 Task: Find connections with filter location Chaoyang with filter topic #digitalmarketingwith filter profile language Potuguese with filter current company Tata CLiQ with filter school Chandigarh Group Of Colleges with filter industry Retail Luxury Goods and Jewelry with filter service category Financial Analysis with filter keywords title Customer Care Associate
Action: Mouse moved to (633, 84)
Screenshot: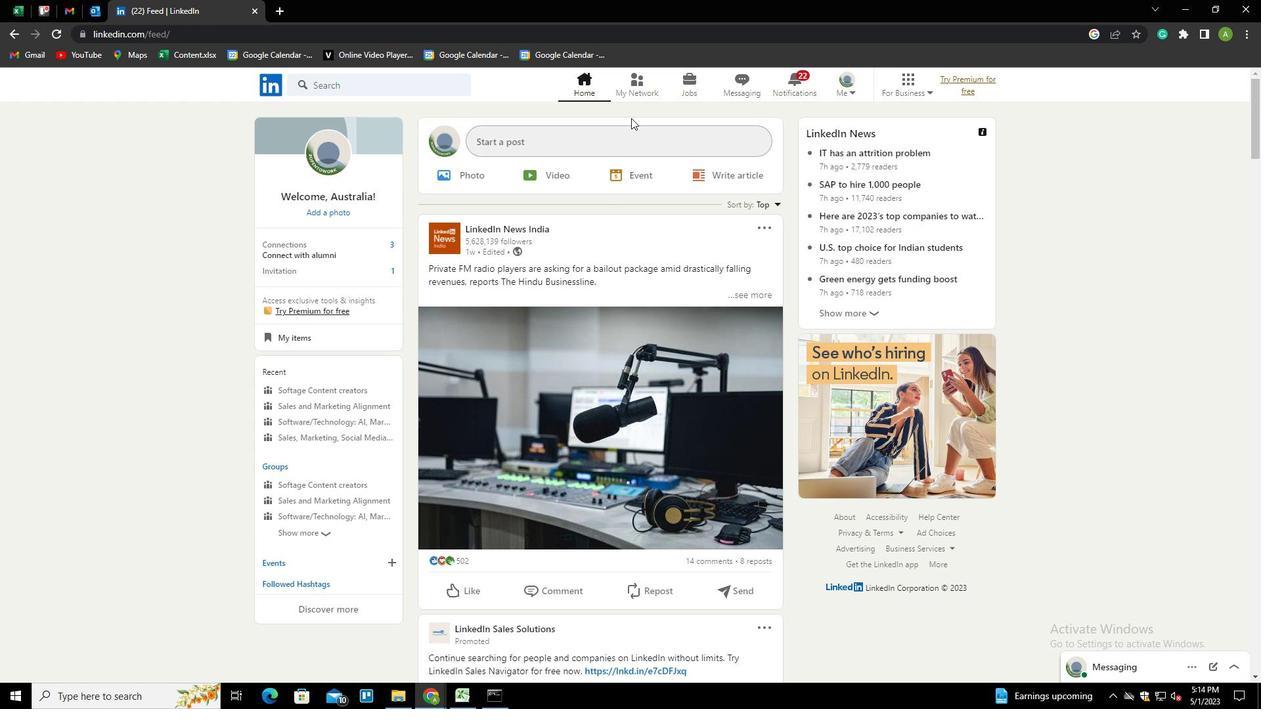 
Action: Mouse pressed left at (633, 84)
Screenshot: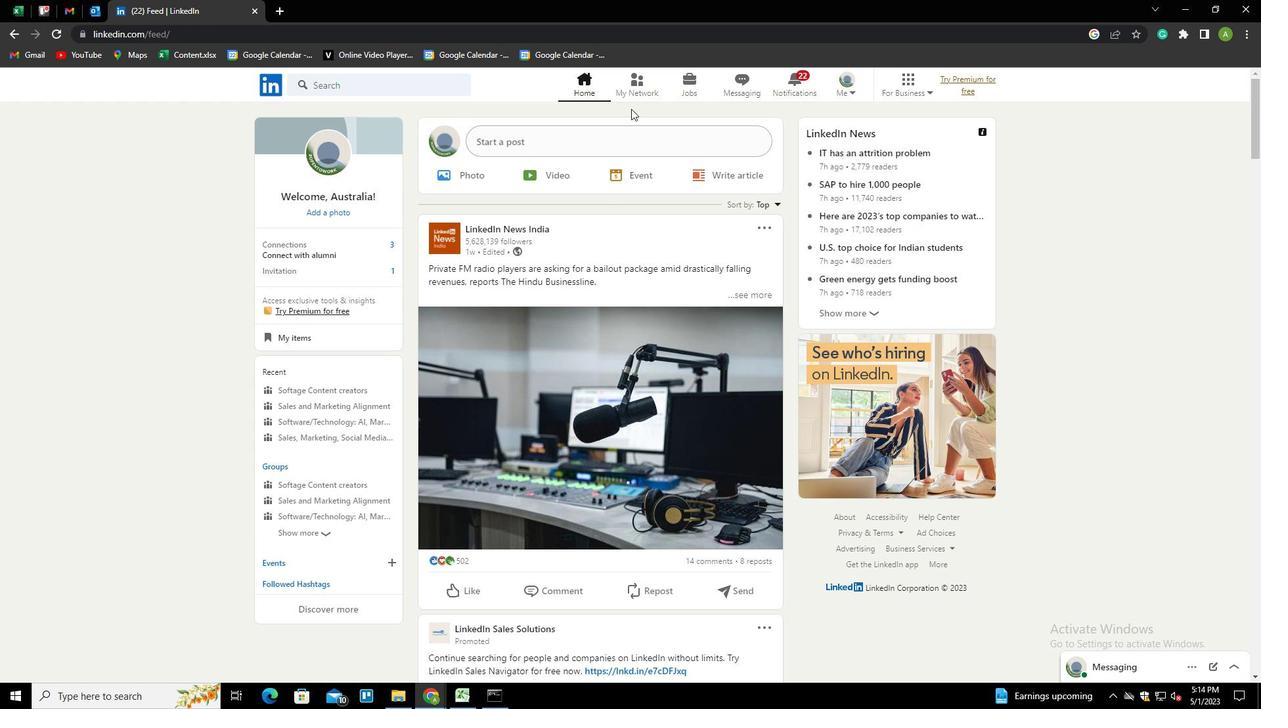 
Action: Mouse moved to (364, 157)
Screenshot: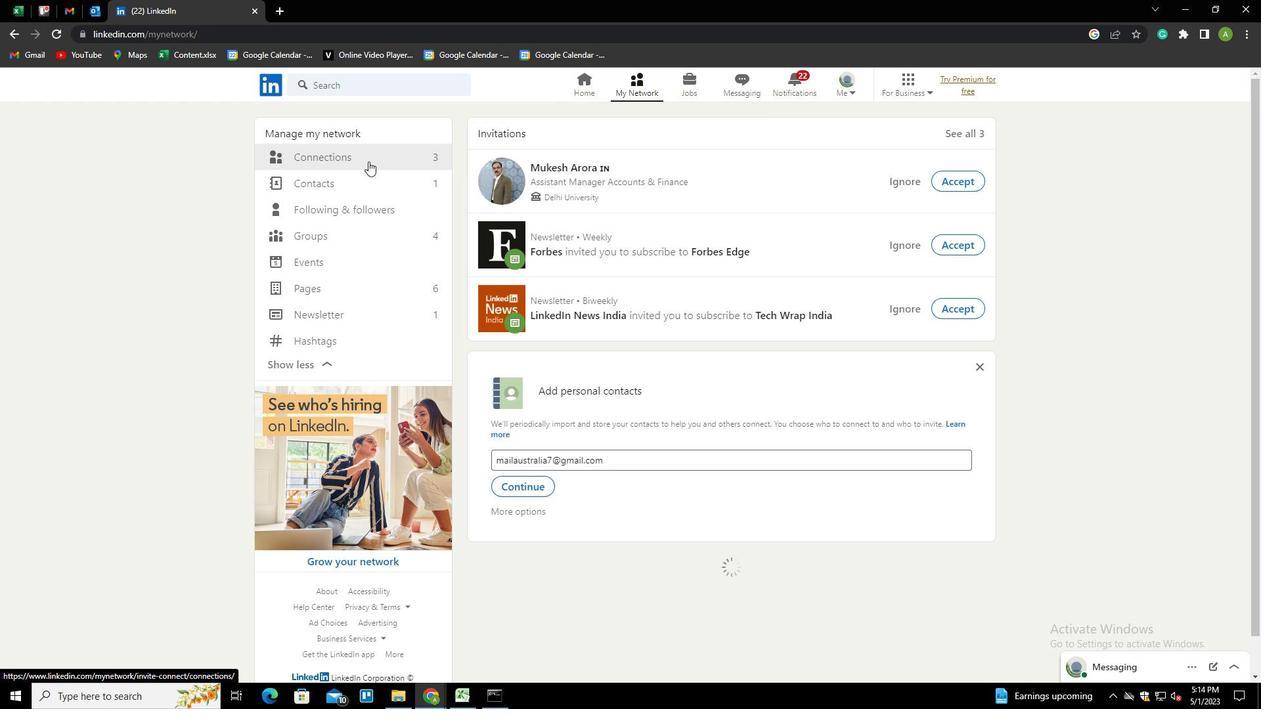 
Action: Mouse pressed left at (364, 157)
Screenshot: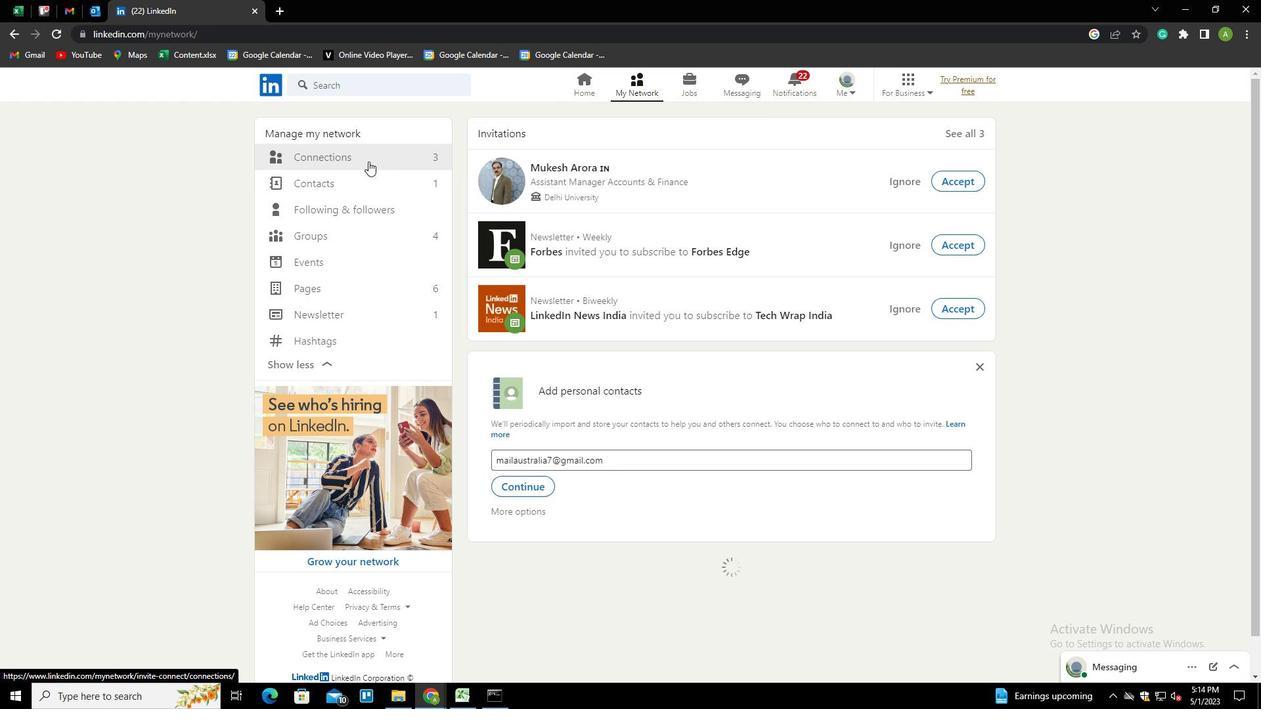 
Action: Mouse moved to (731, 155)
Screenshot: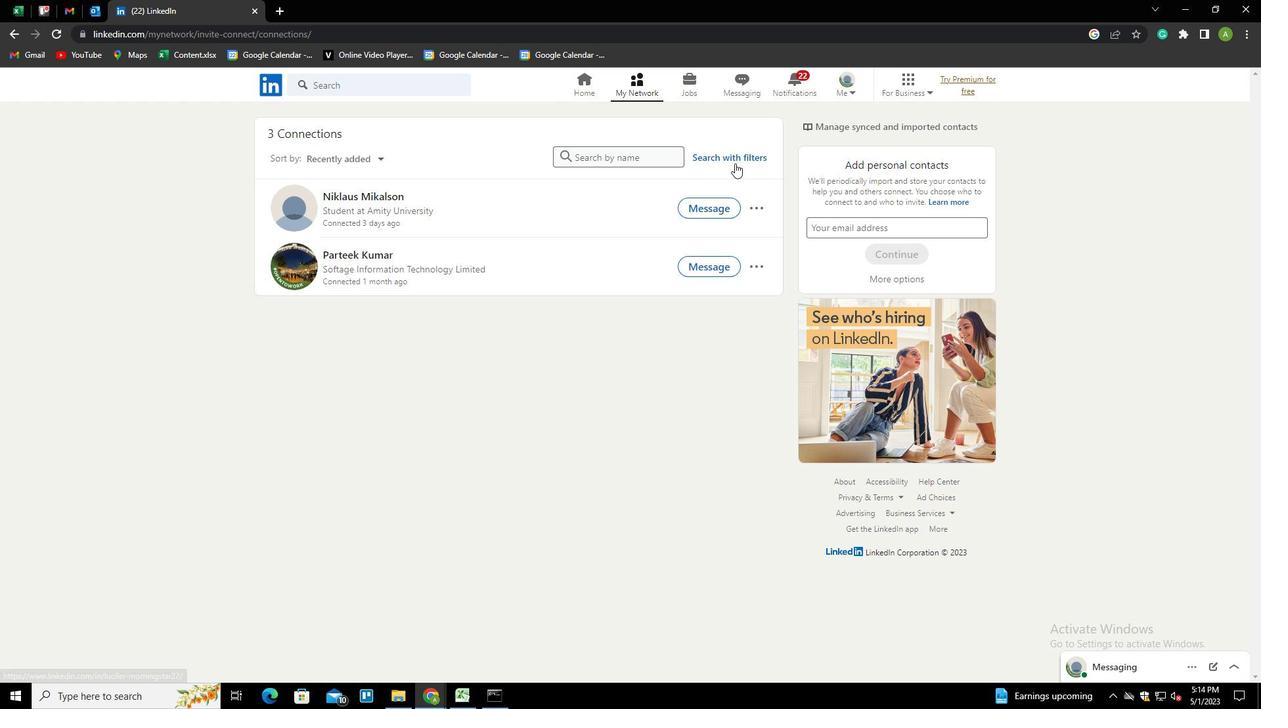 
Action: Mouse pressed left at (731, 155)
Screenshot: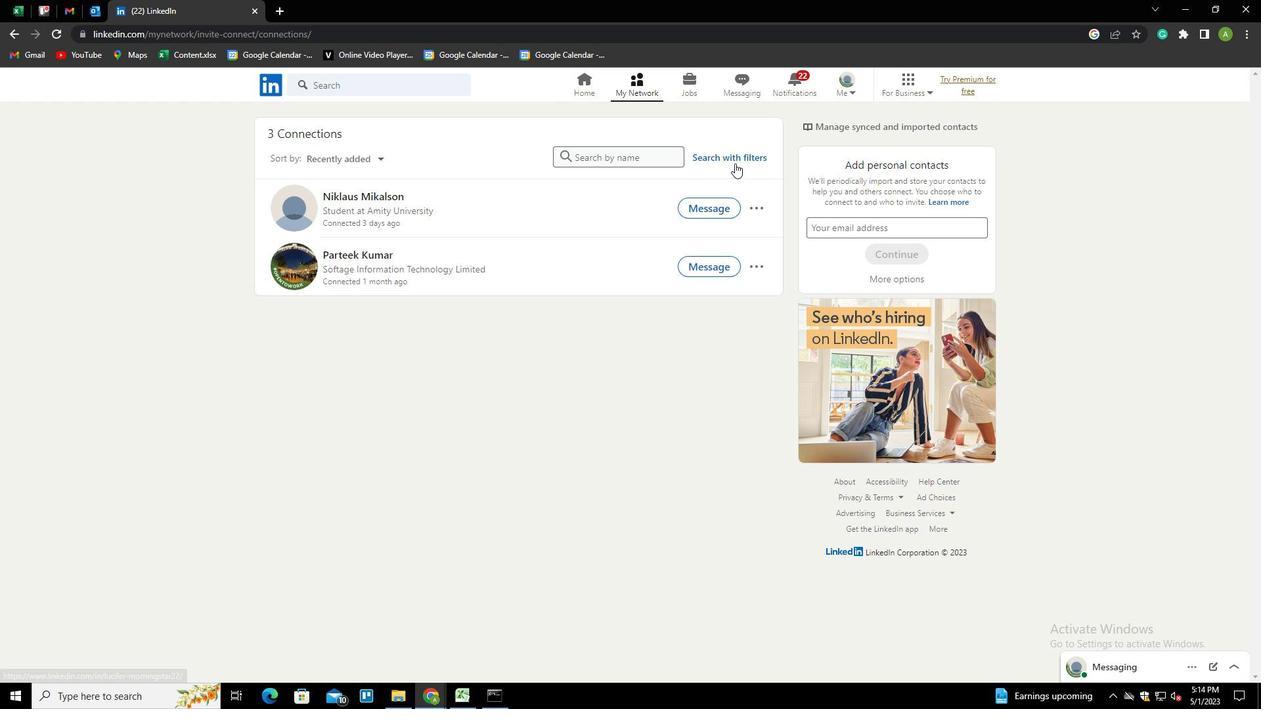 
Action: Mouse moved to (678, 121)
Screenshot: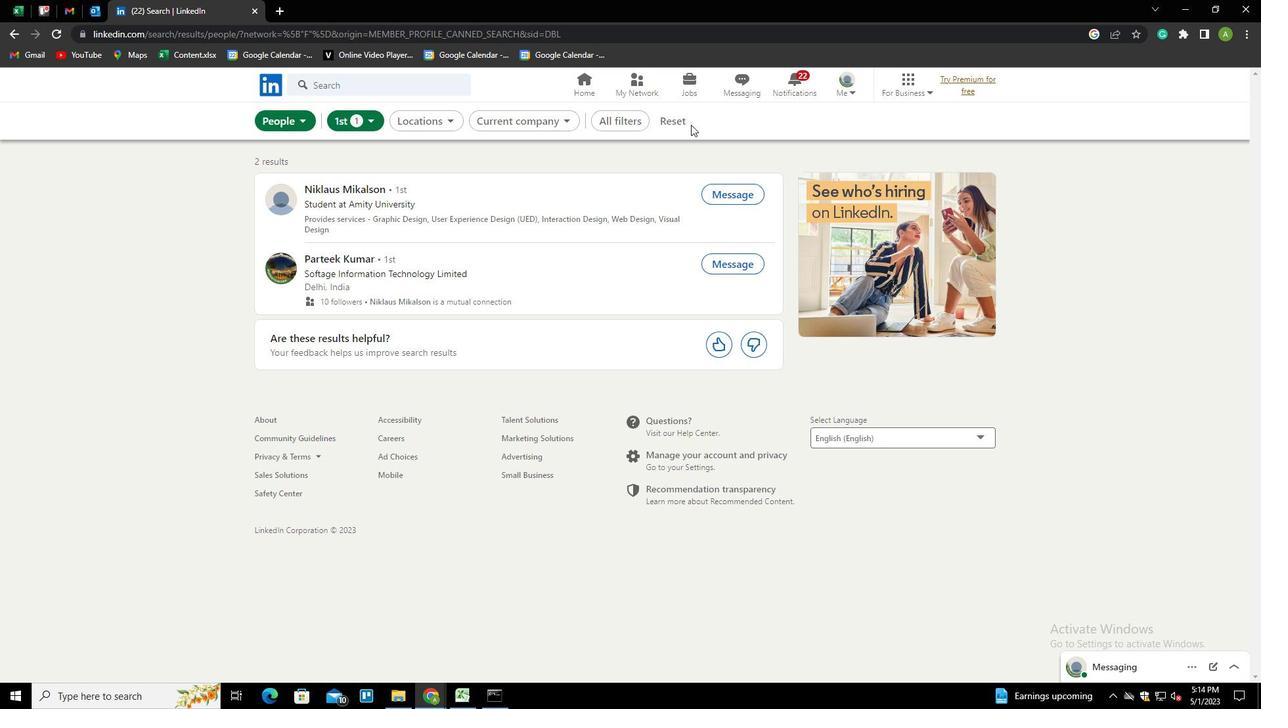
Action: Mouse pressed left at (678, 121)
Screenshot: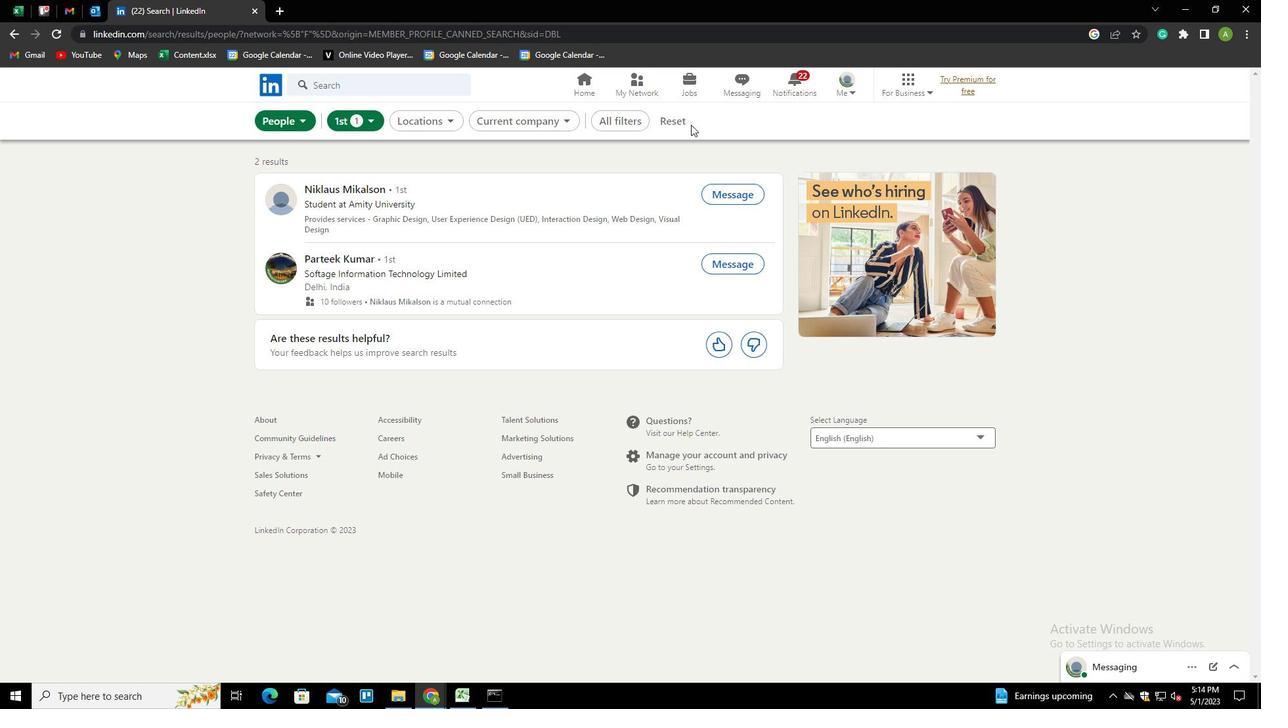 
Action: Mouse moved to (653, 120)
Screenshot: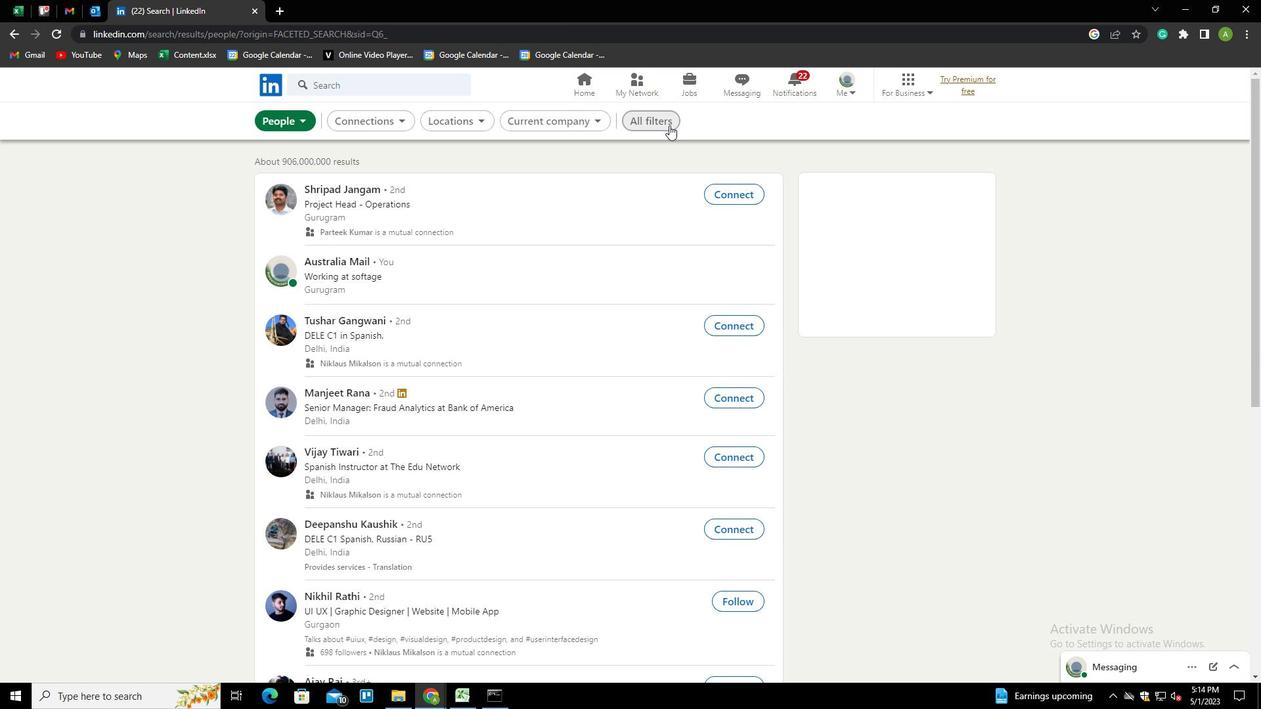 
Action: Mouse pressed left at (653, 120)
Screenshot: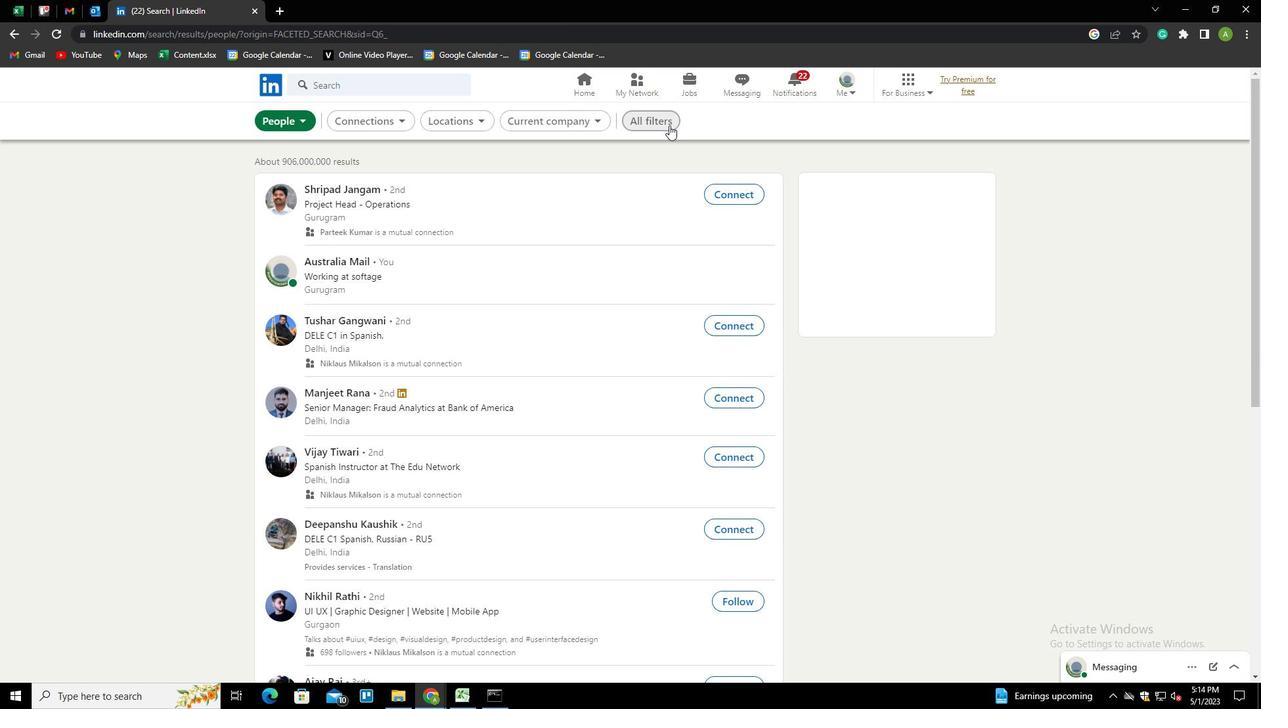 
Action: Mouse moved to (986, 319)
Screenshot: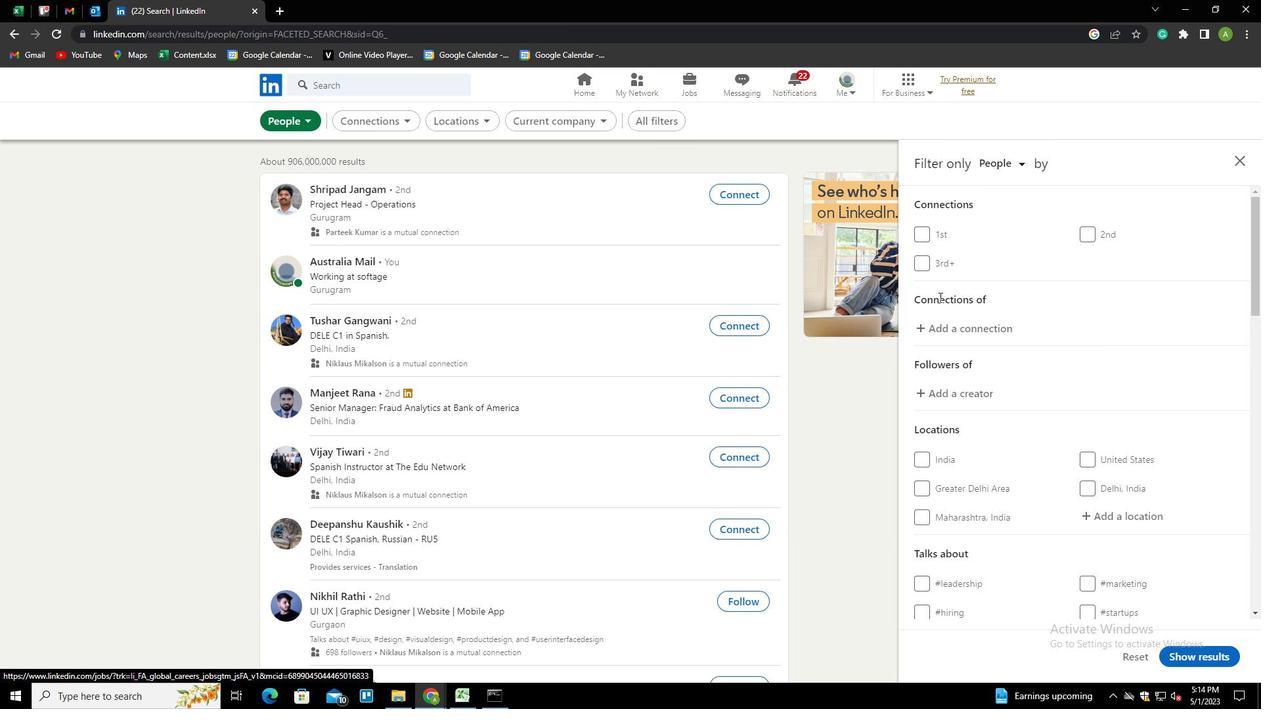 
Action: Mouse scrolled (986, 318) with delta (0, 0)
Screenshot: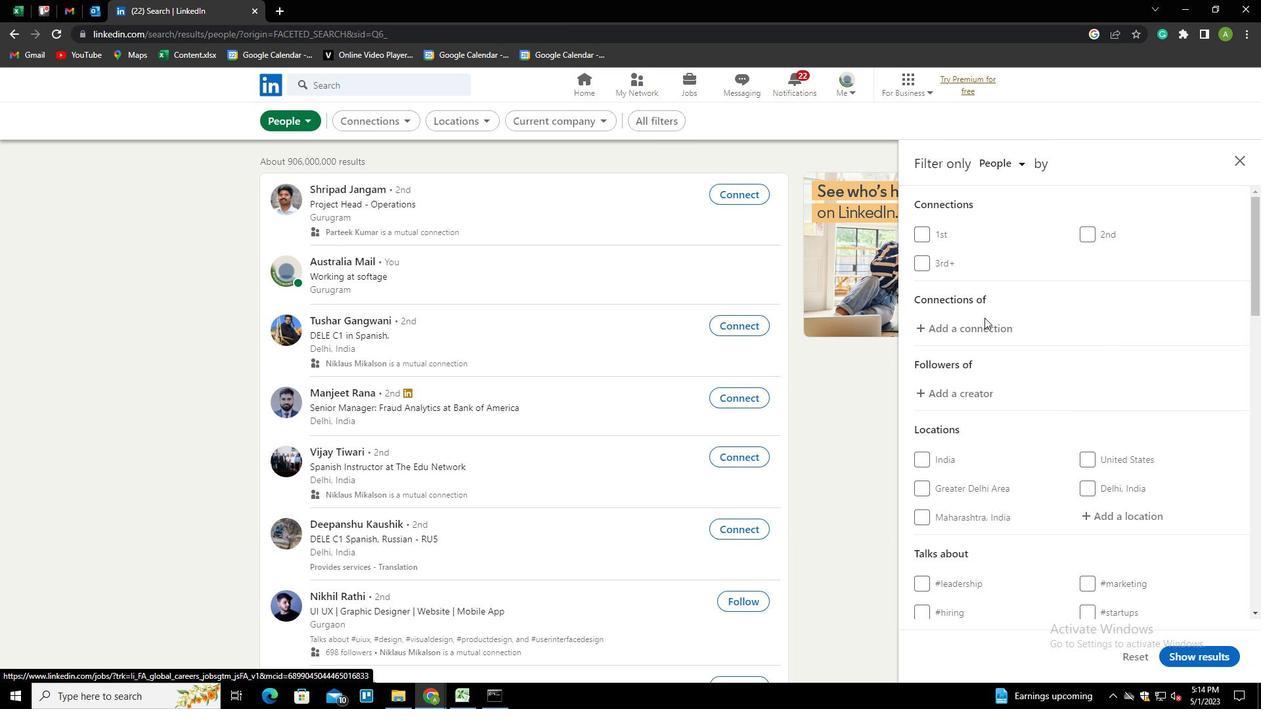 
Action: Mouse scrolled (986, 318) with delta (0, 0)
Screenshot: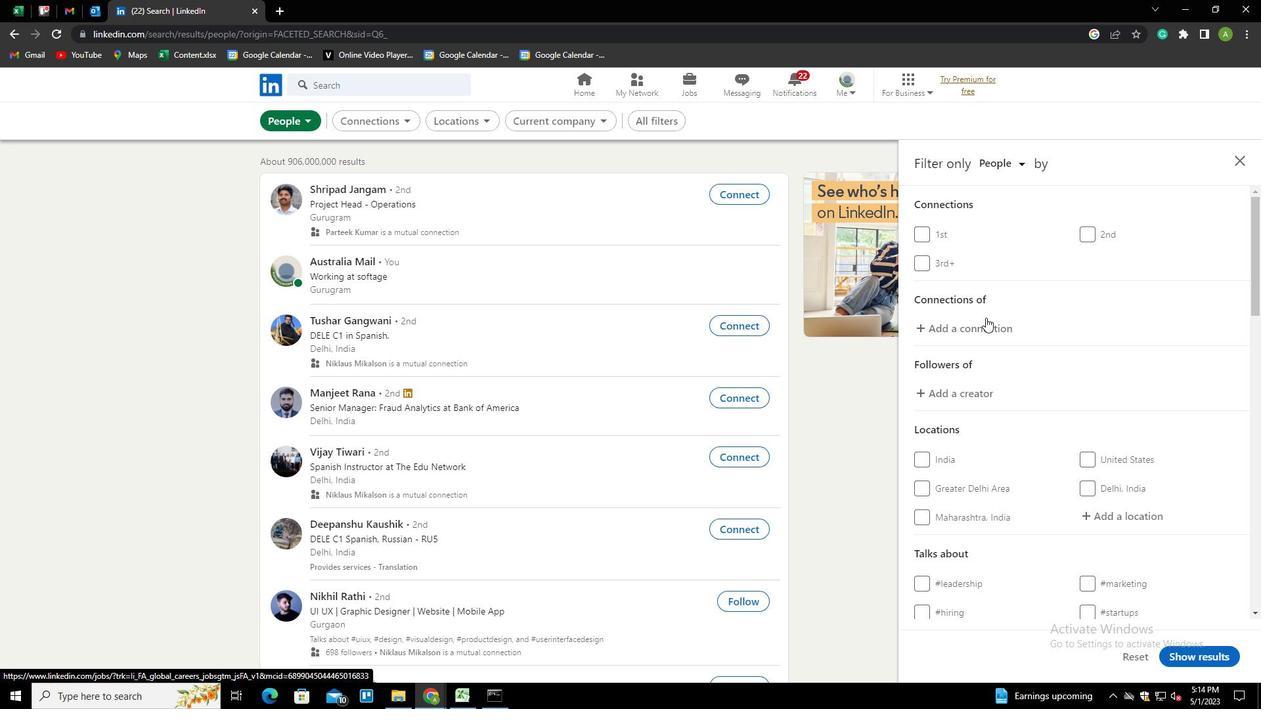 
Action: Mouse moved to (1108, 386)
Screenshot: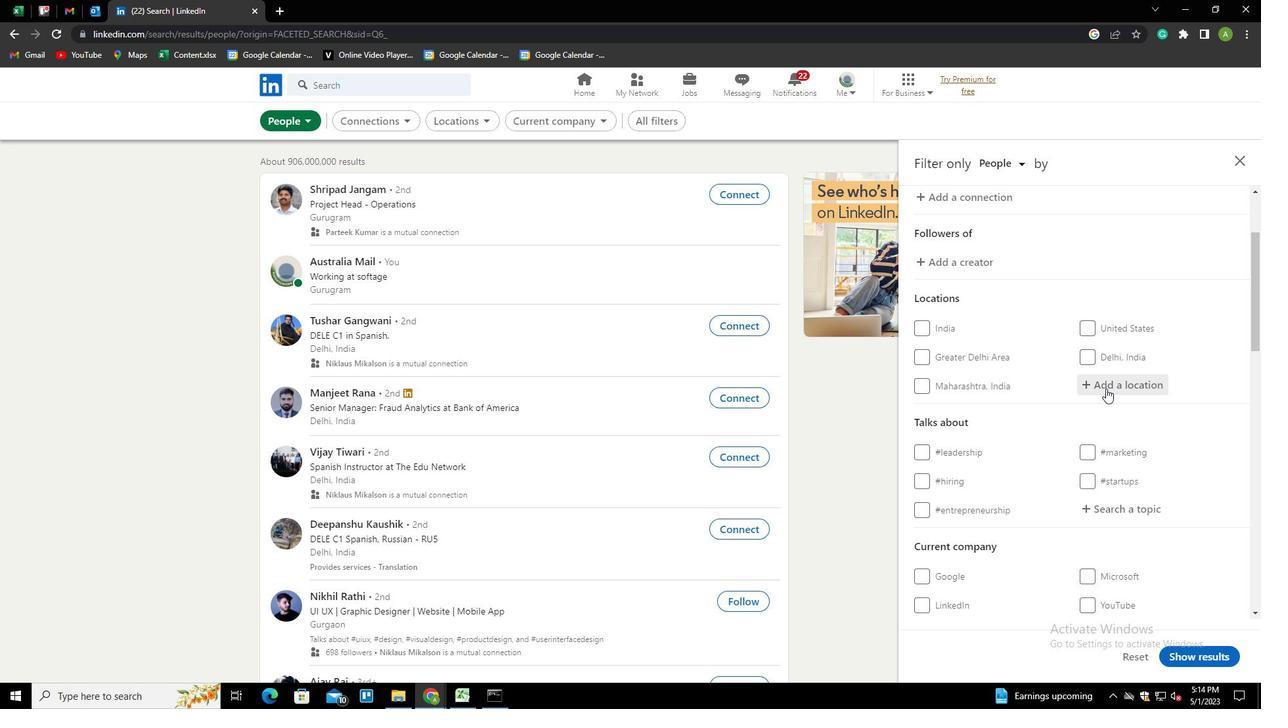 
Action: Mouse pressed left at (1108, 386)
Screenshot: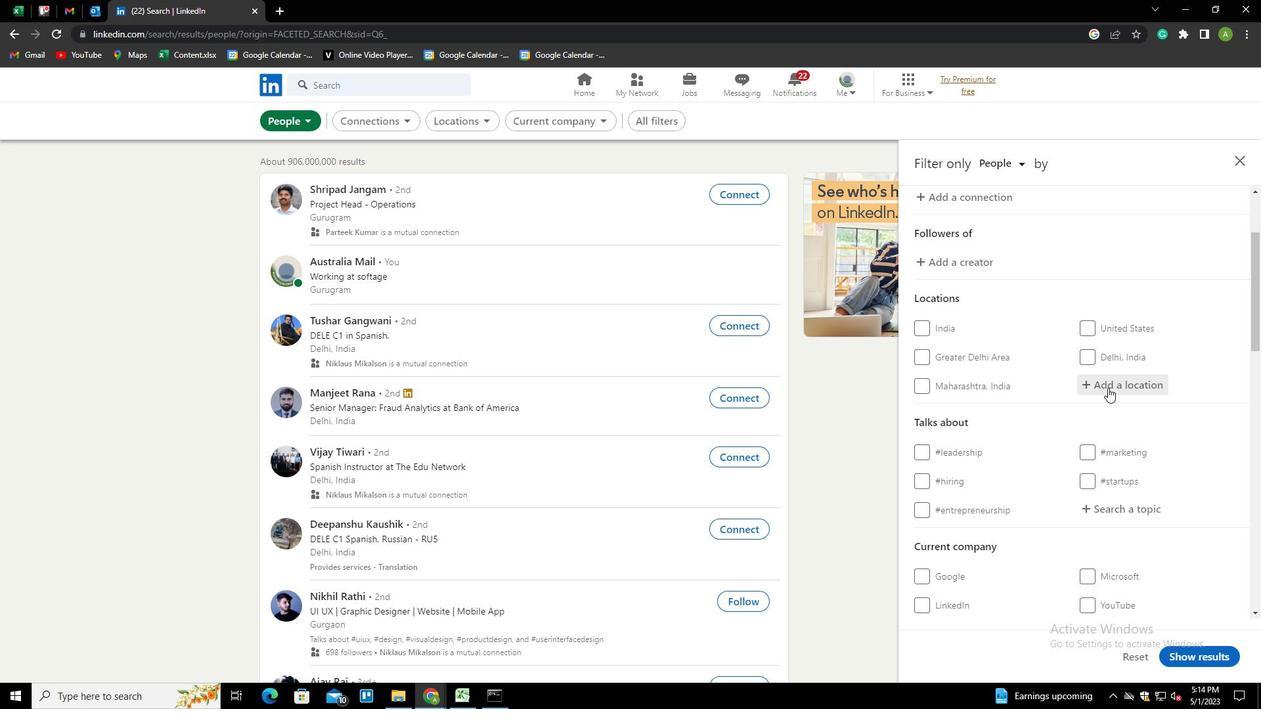 
Action: Key pressed <Key.shift>
Screenshot: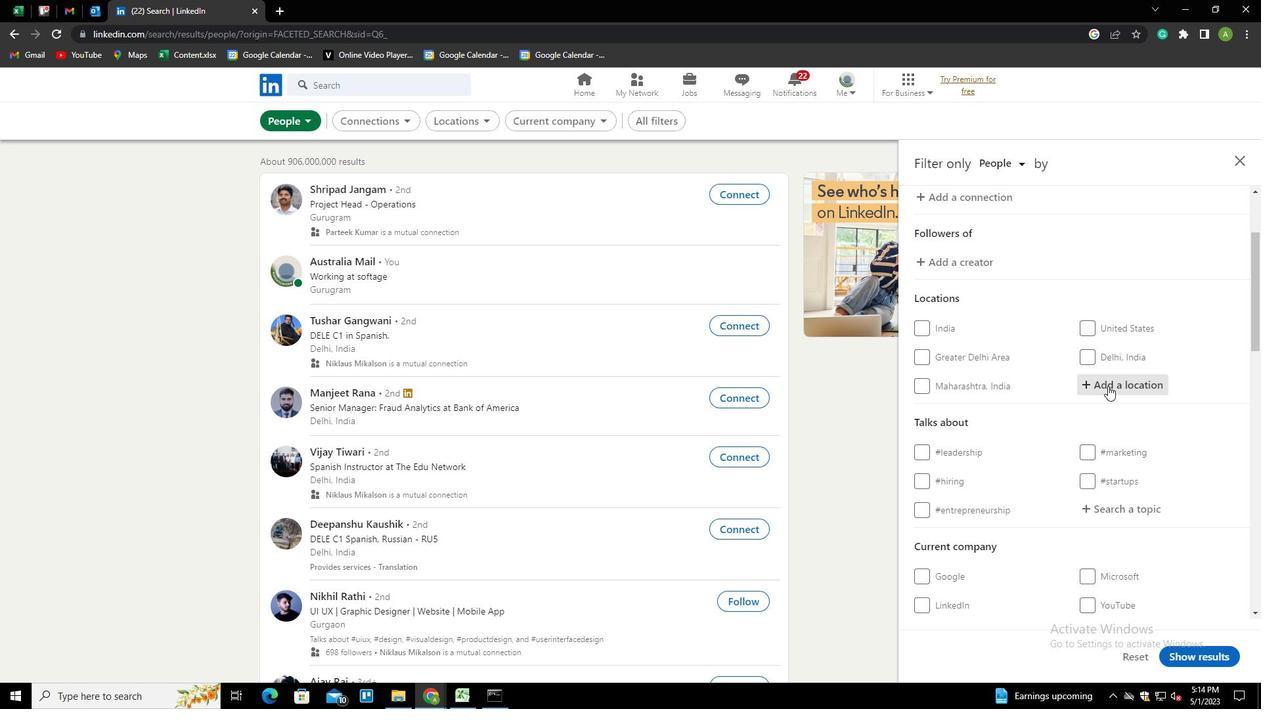 
Action: Mouse moved to (1107, 386)
Screenshot: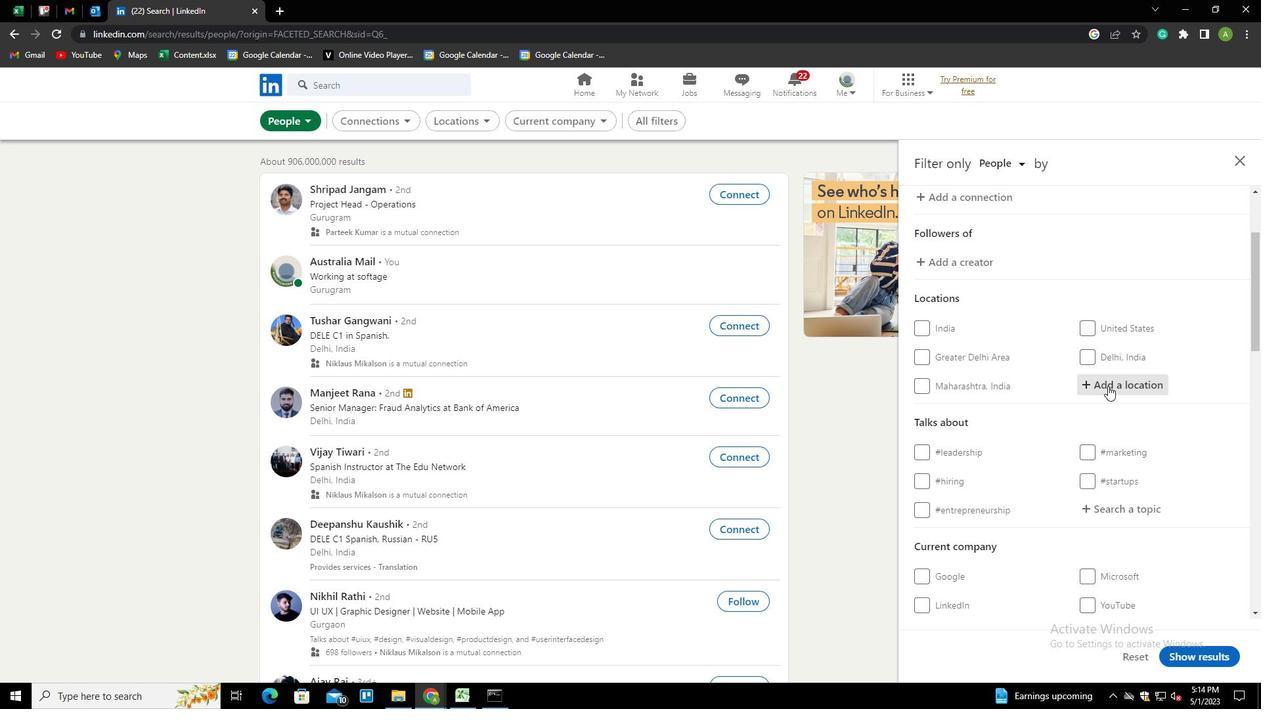 
Action: Key pressed CHAOYANG<Key.down><Key.enter>
Screenshot: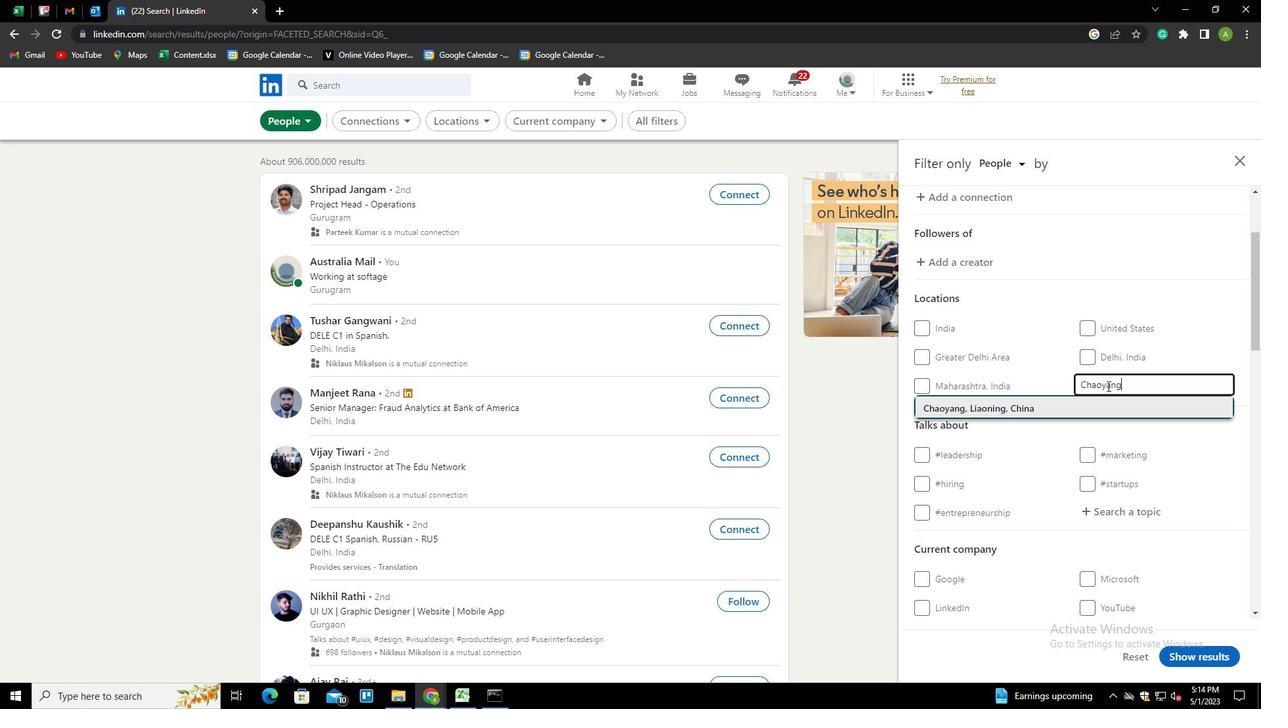
Action: Mouse scrolled (1107, 385) with delta (0, 0)
Screenshot: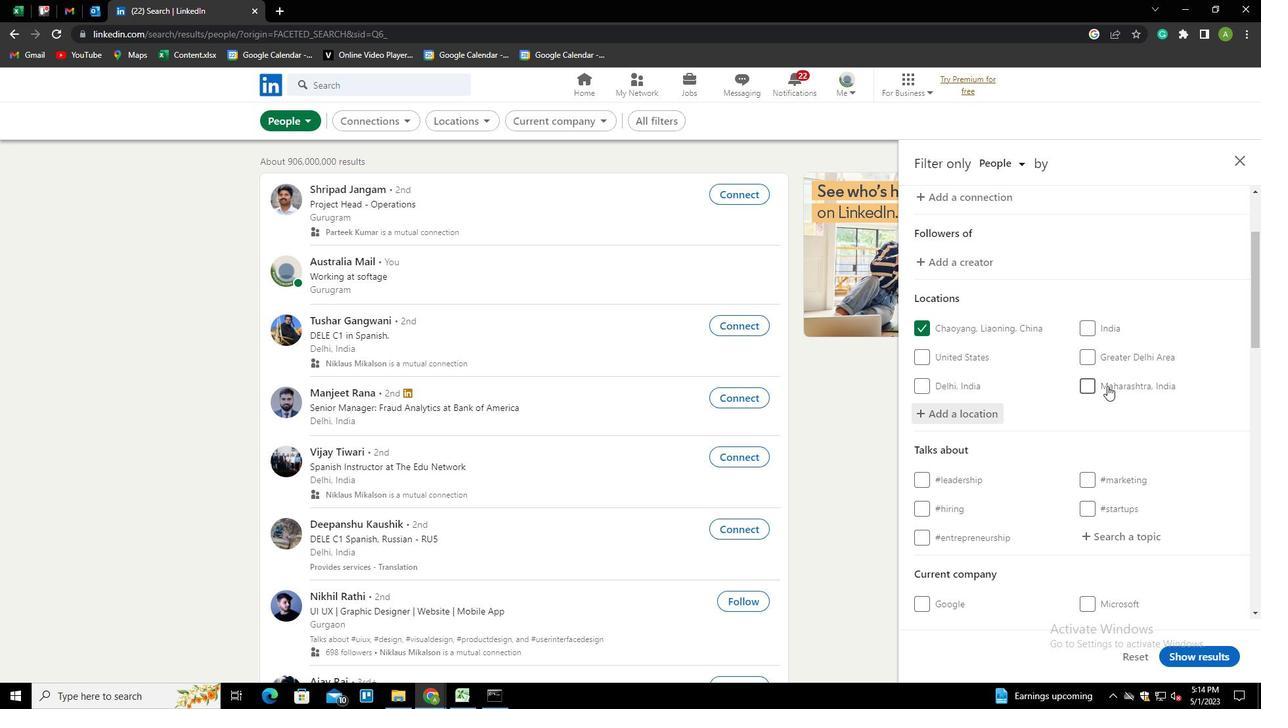 
Action: Mouse scrolled (1107, 385) with delta (0, 0)
Screenshot: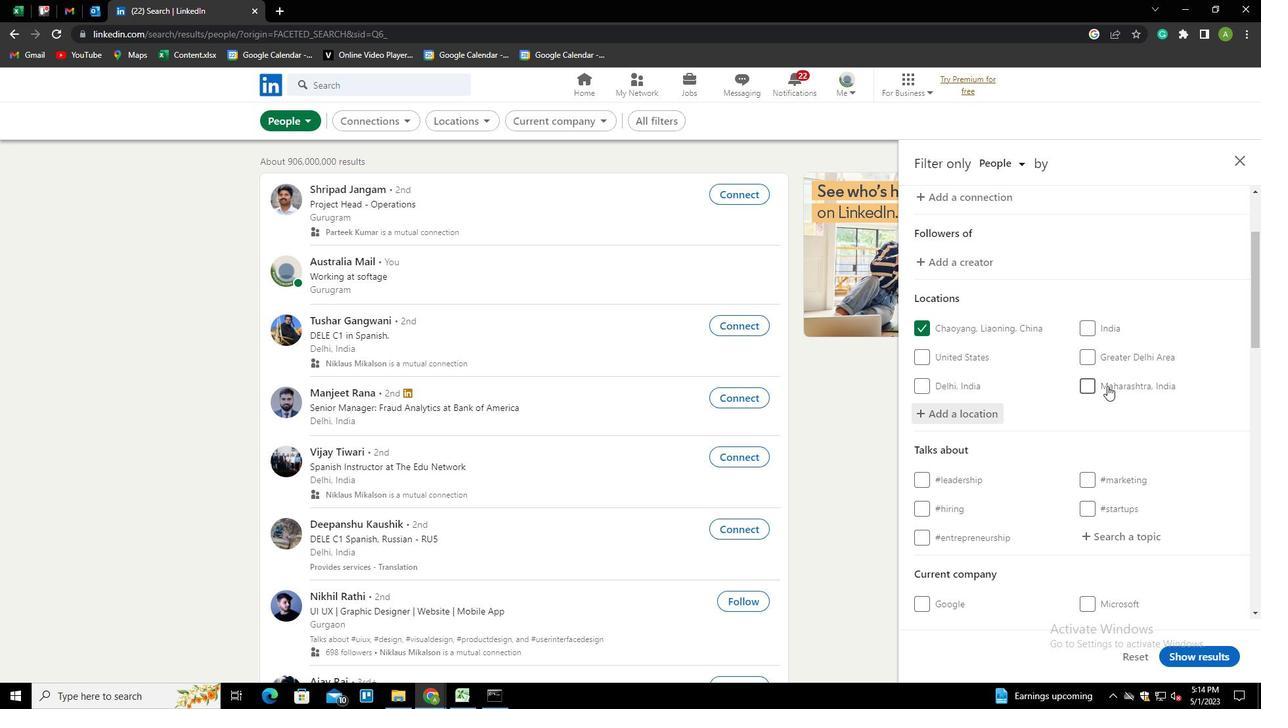 
Action: Mouse moved to (1097, 414)
Screenshot: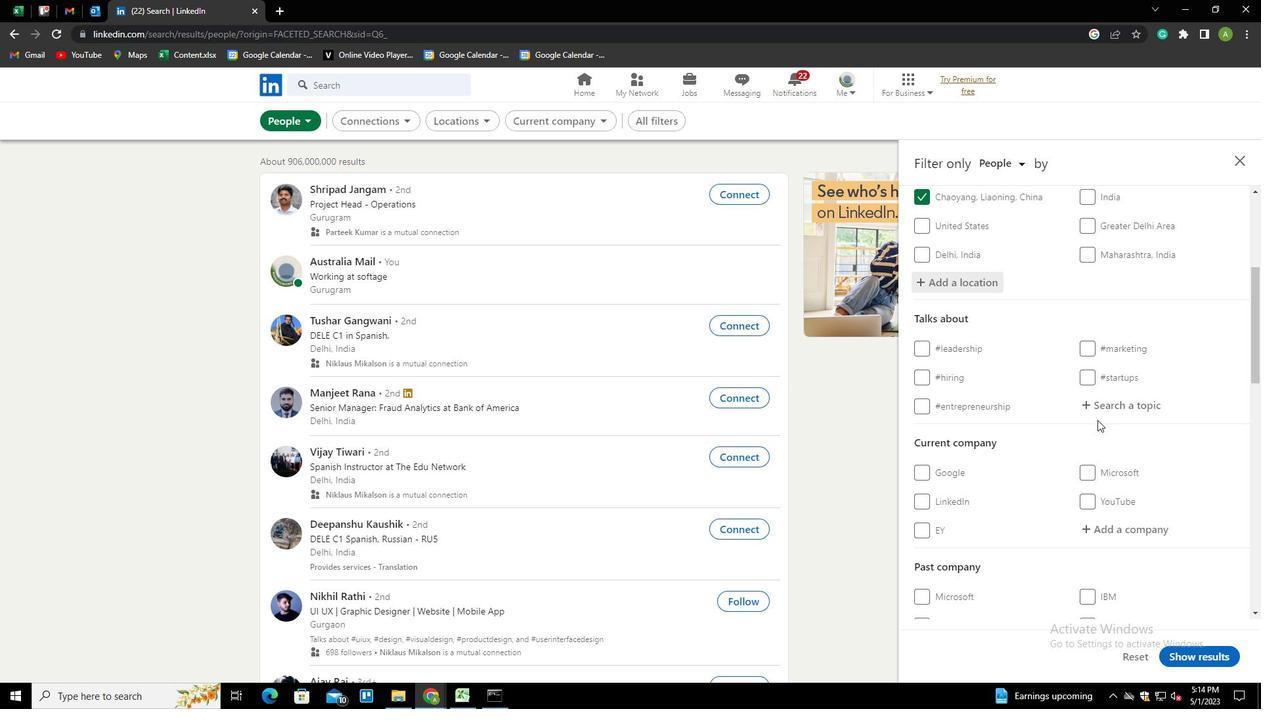 
Action: Mouse pressed left at (1097, 414)
Screenshot: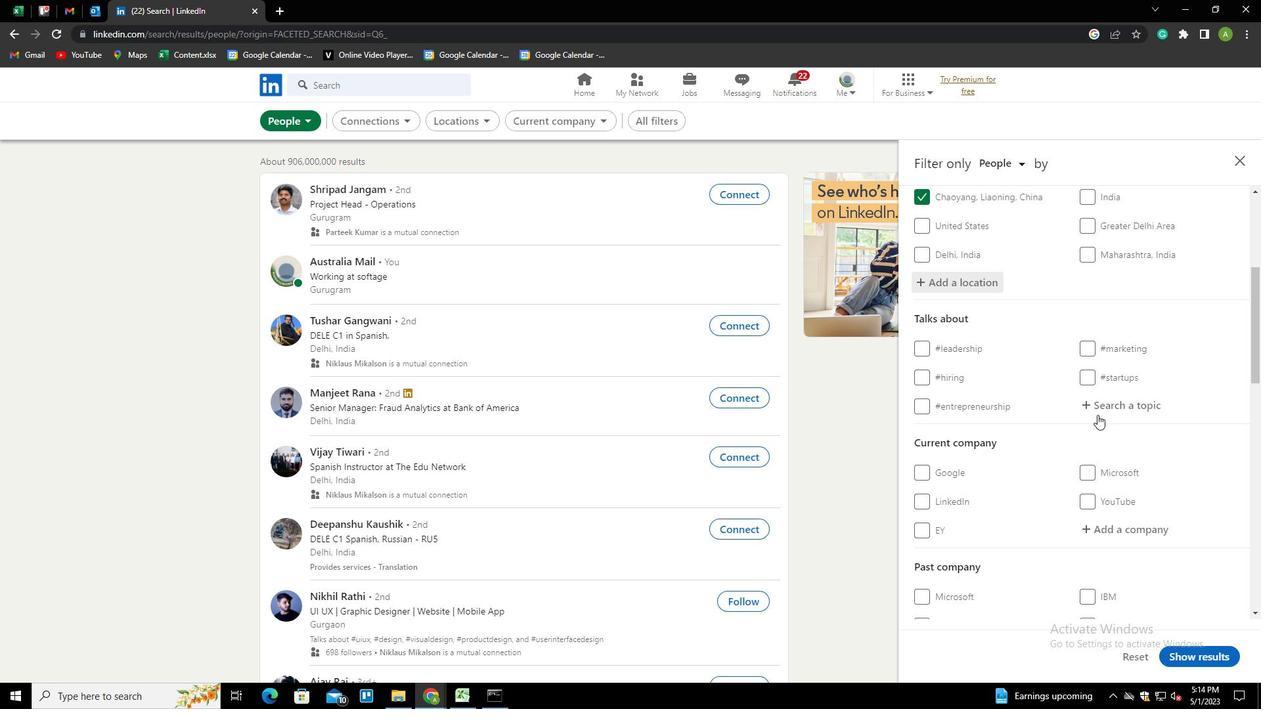 
Action: Key pressed DE<Key.backspace>IGITAL<Key.down><Key.down><Key.down><Key.enter>
Screenshot: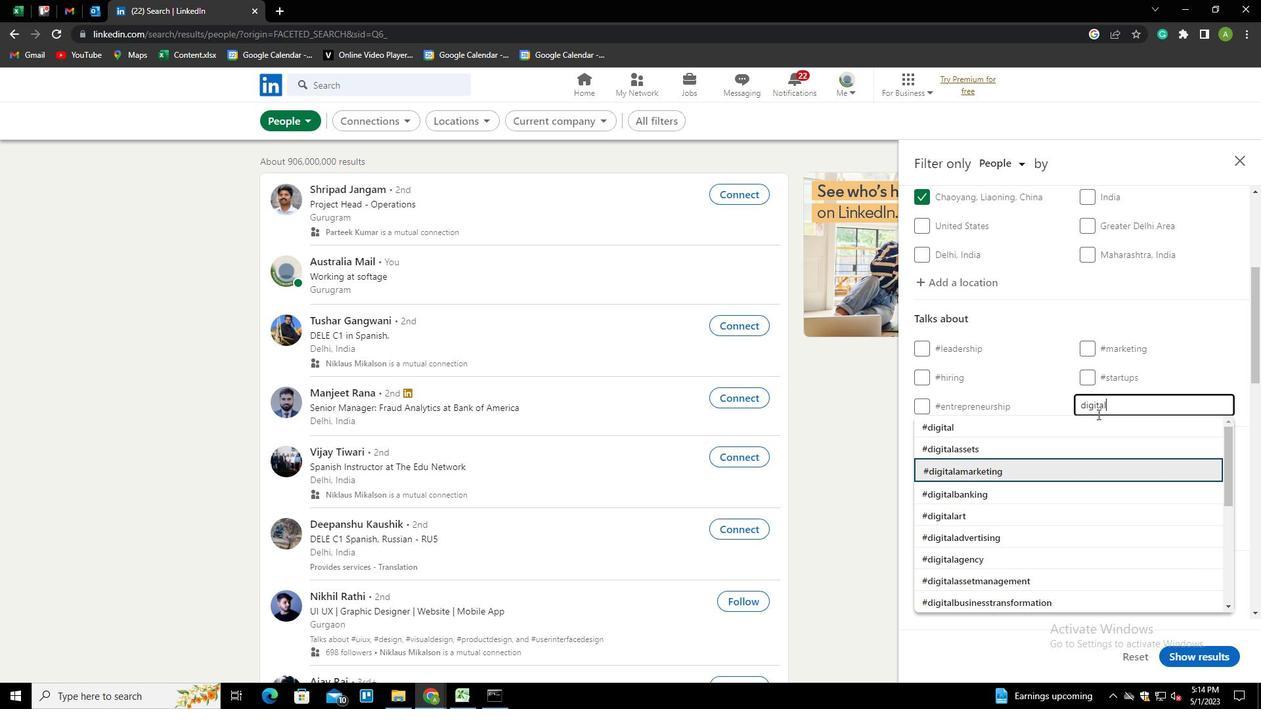 
Action: Mouse scrolled (1097, 413) with delta (0, 0)
Screenshot: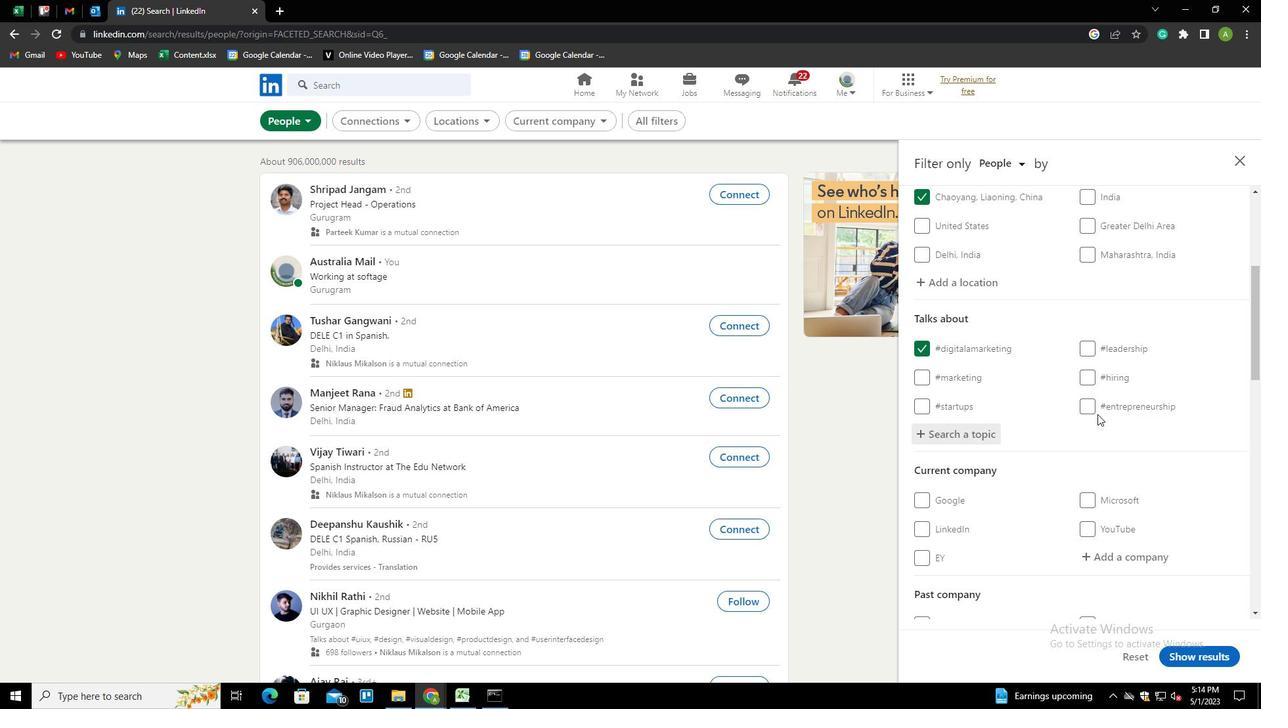 
Action: Mouse scrolled (1097, 413) with delta (0, 0)
Screenshot: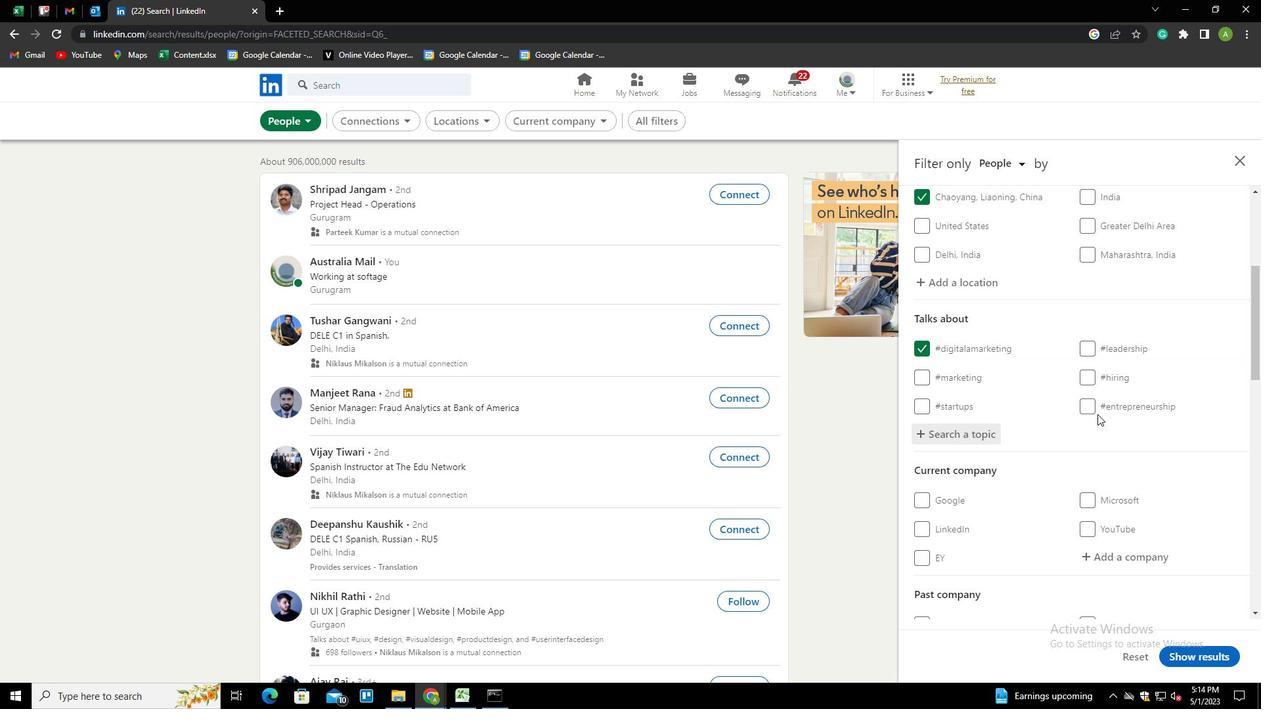 
Action: Mouse scrolled (1097, 413) with delta (0, 0)
Screenshot: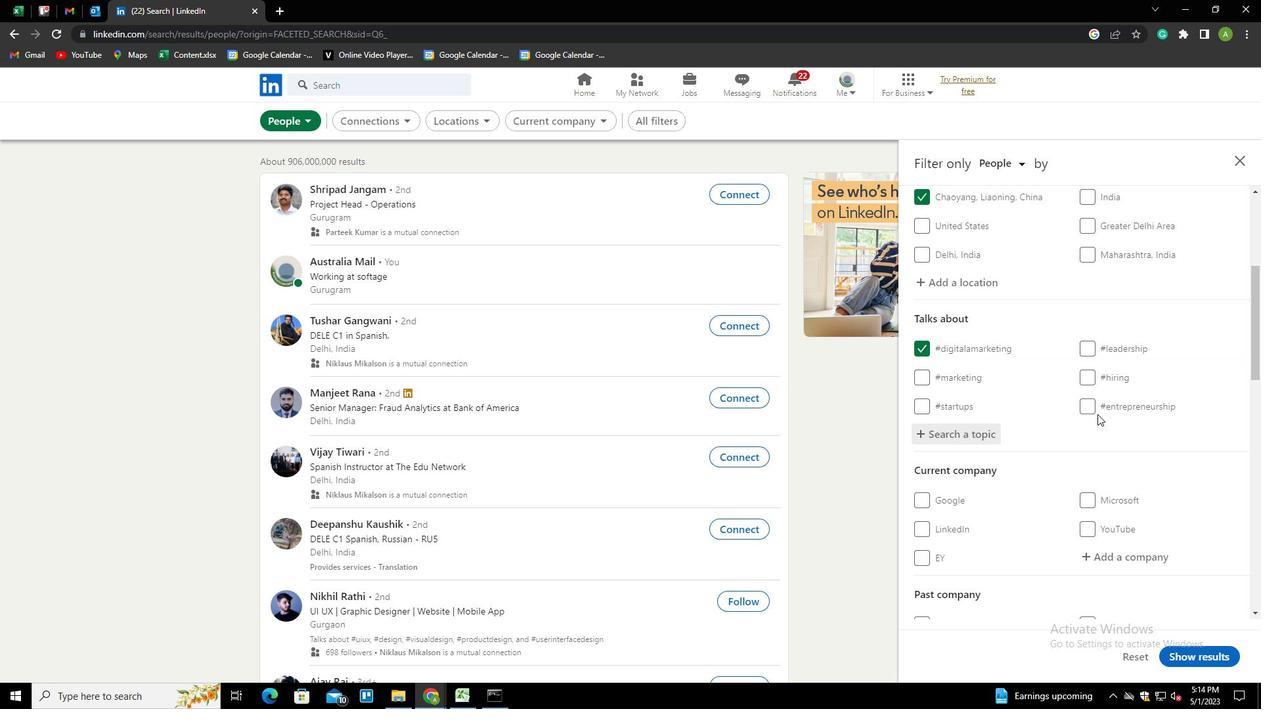 
Action: Mouse scrolled (1097, 413) with delta (0, 0)
Screenshot: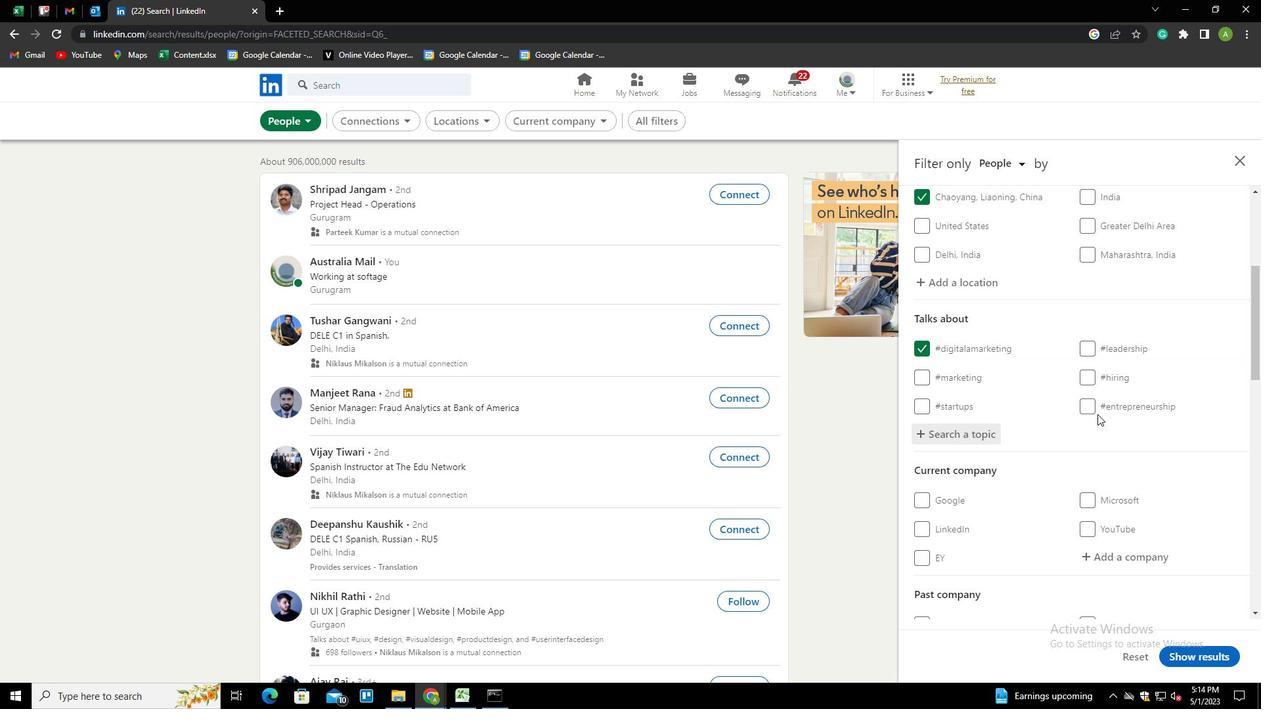 
Action: Mouse scrolled (1097, 413) with delta (0, 0)
Screenshot: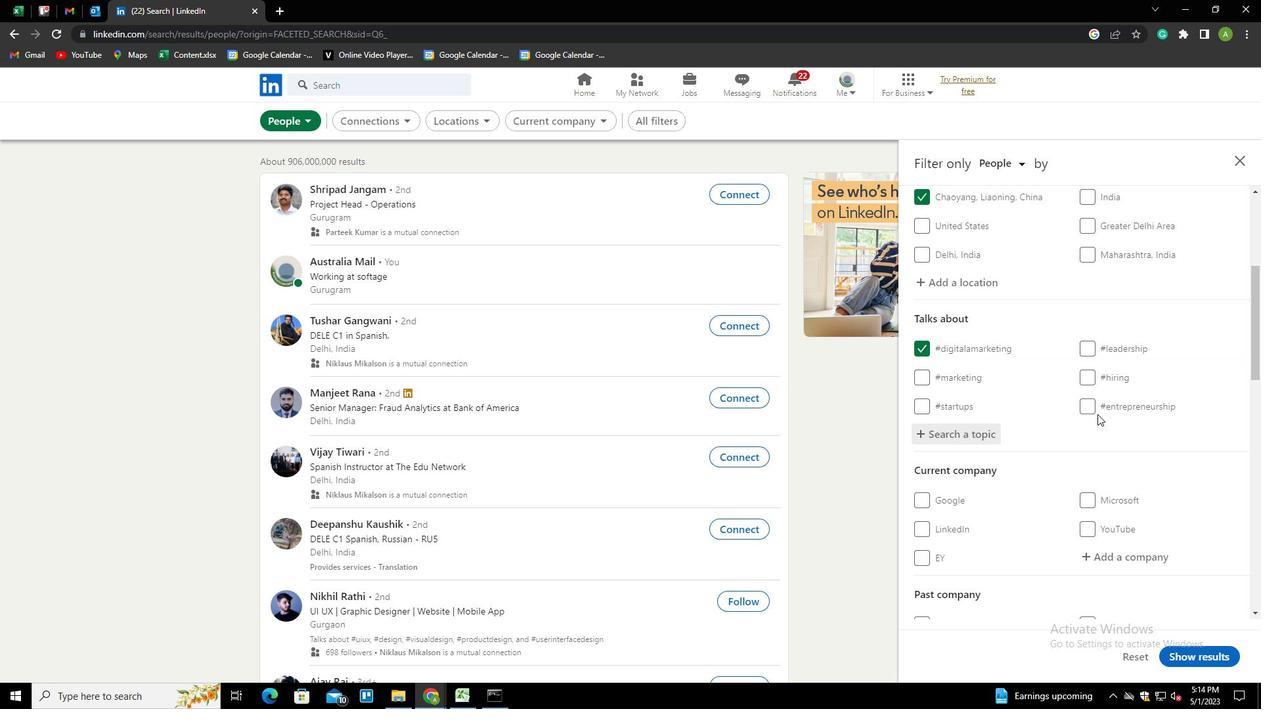 
Action: Mouse scrolled (1097, 413) with delta (0, 0)
Screenshot: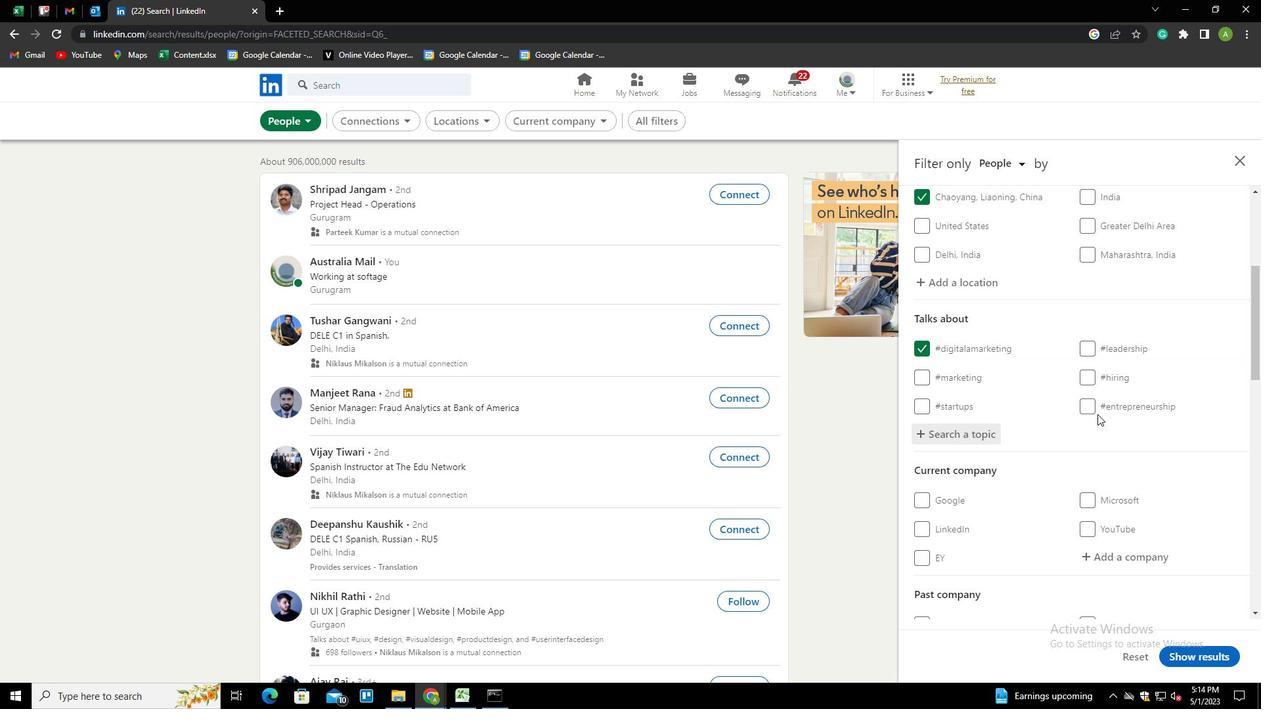 
Action: Mouse scrolled (1097, 413) with delta (0, 0)
Screenshot: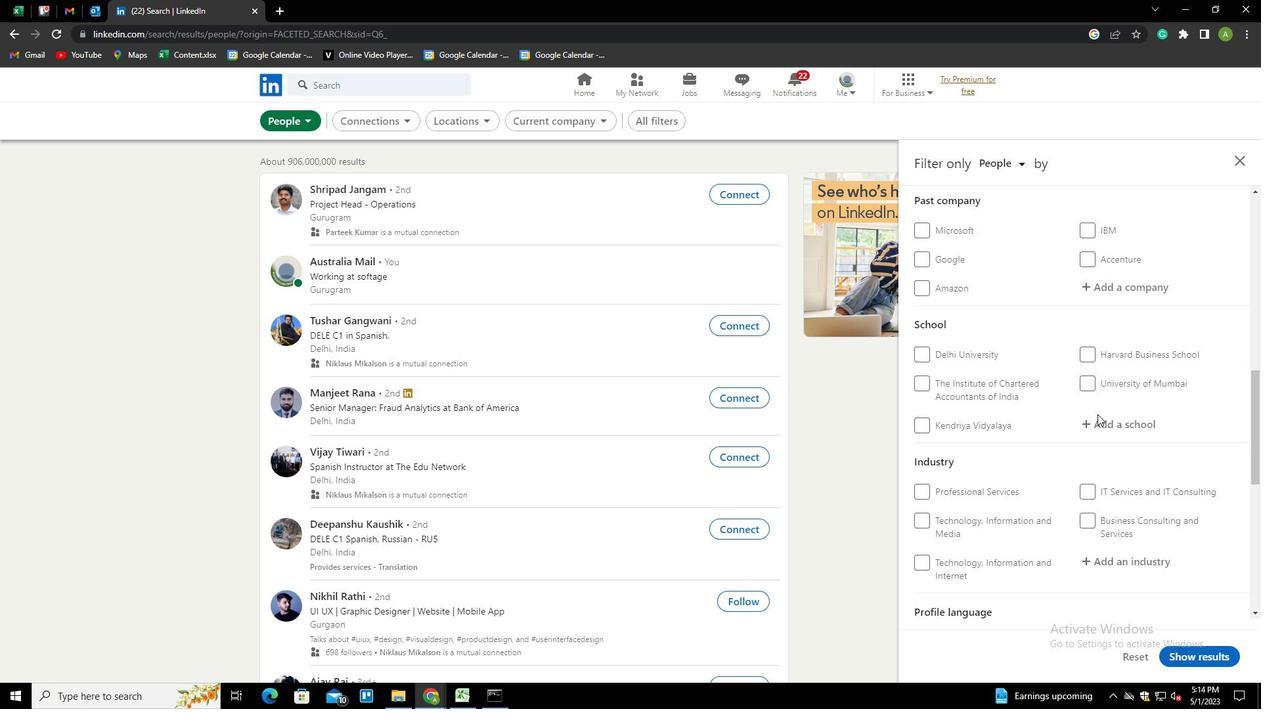 
Action: Mouse scrolled (1097, 413) with delta (0, 0)
Screenshot: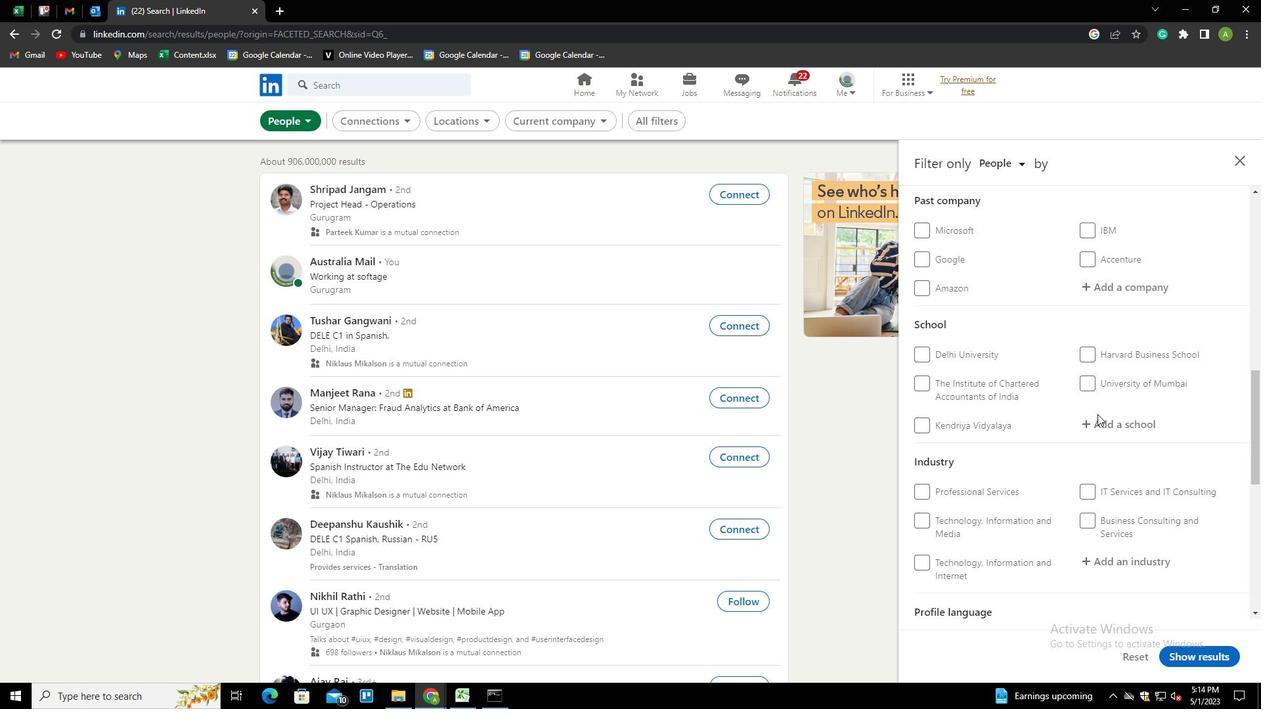 
Action: Mouse scrolled (1097, 413) with delta (0, 0)
Screenshot: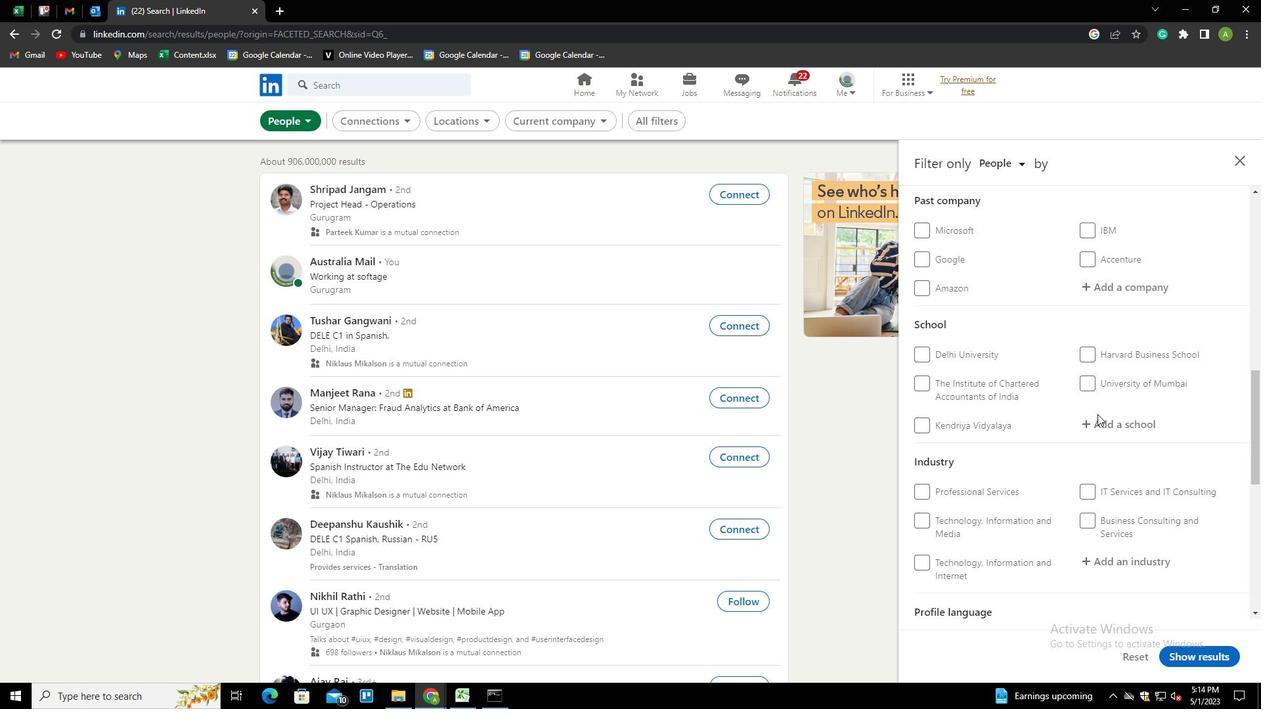 
Action: Mouse scrolled (1097, 413) with delta (0, 0)
Screenshot: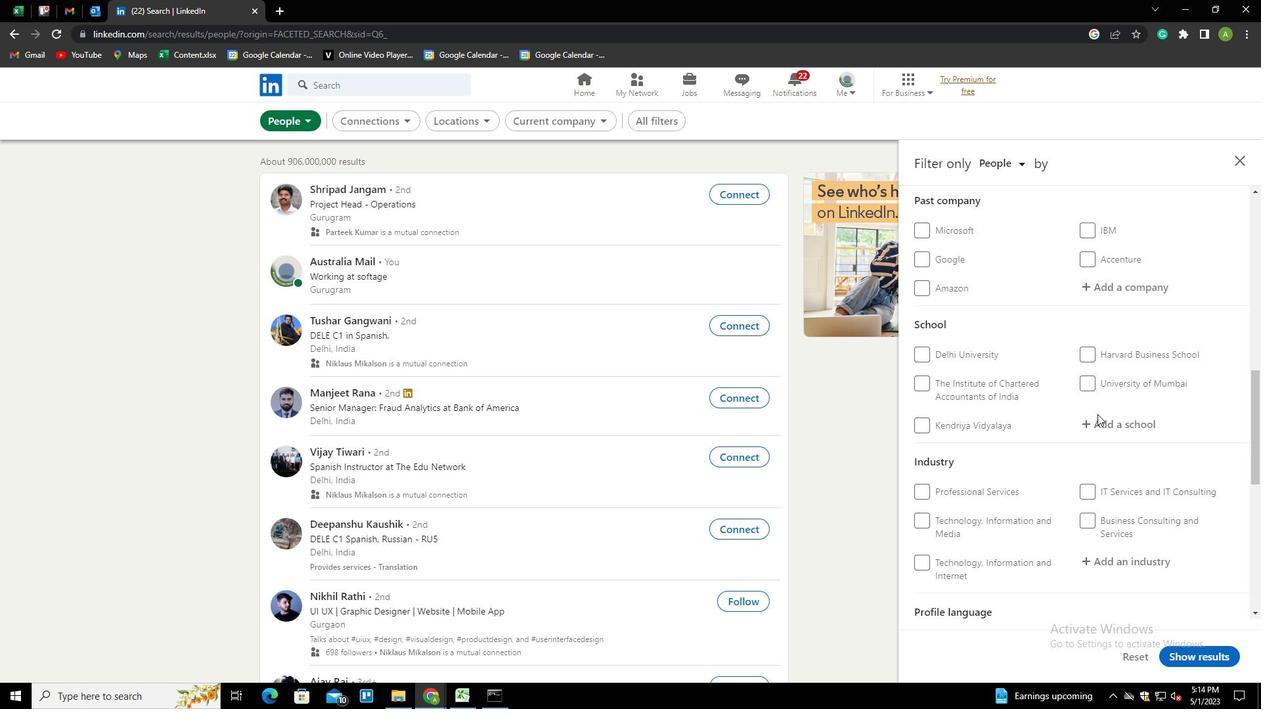 
Action: Mouse scrolled (1097, 413) with delta (0, 0)
Screenshot: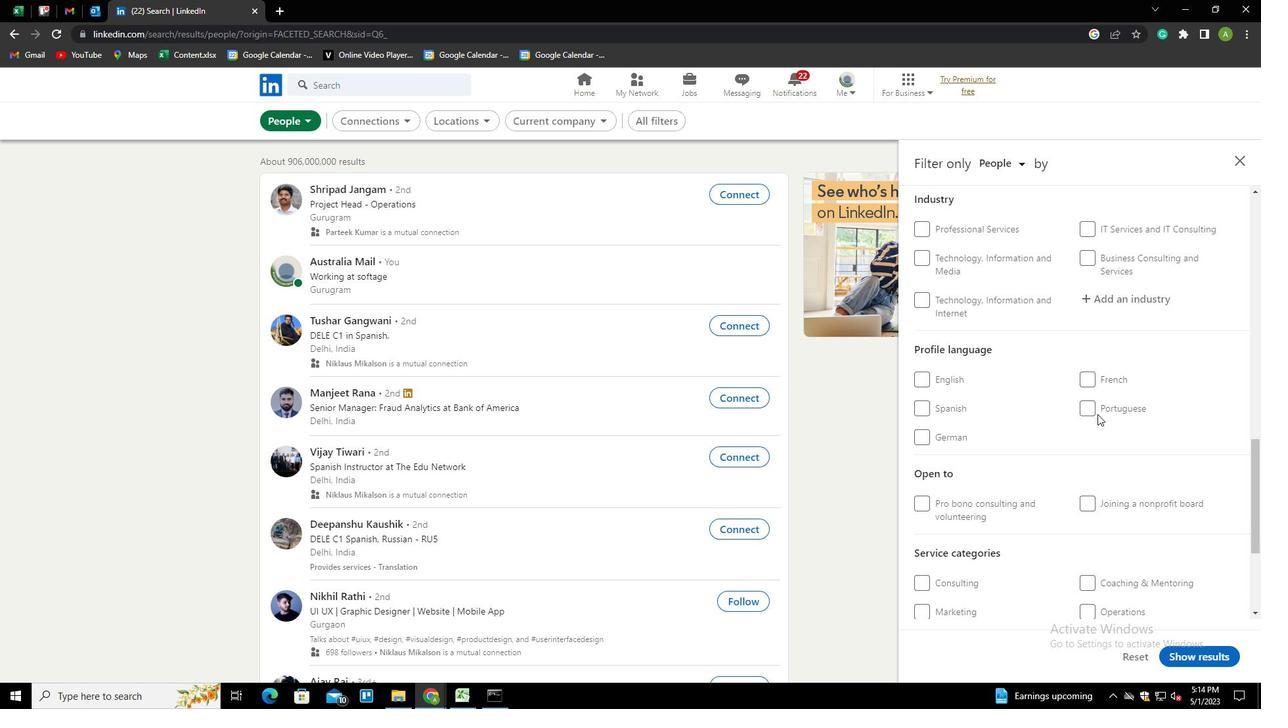 
Action: Mouse moved to (1088, 339)
Screenshot: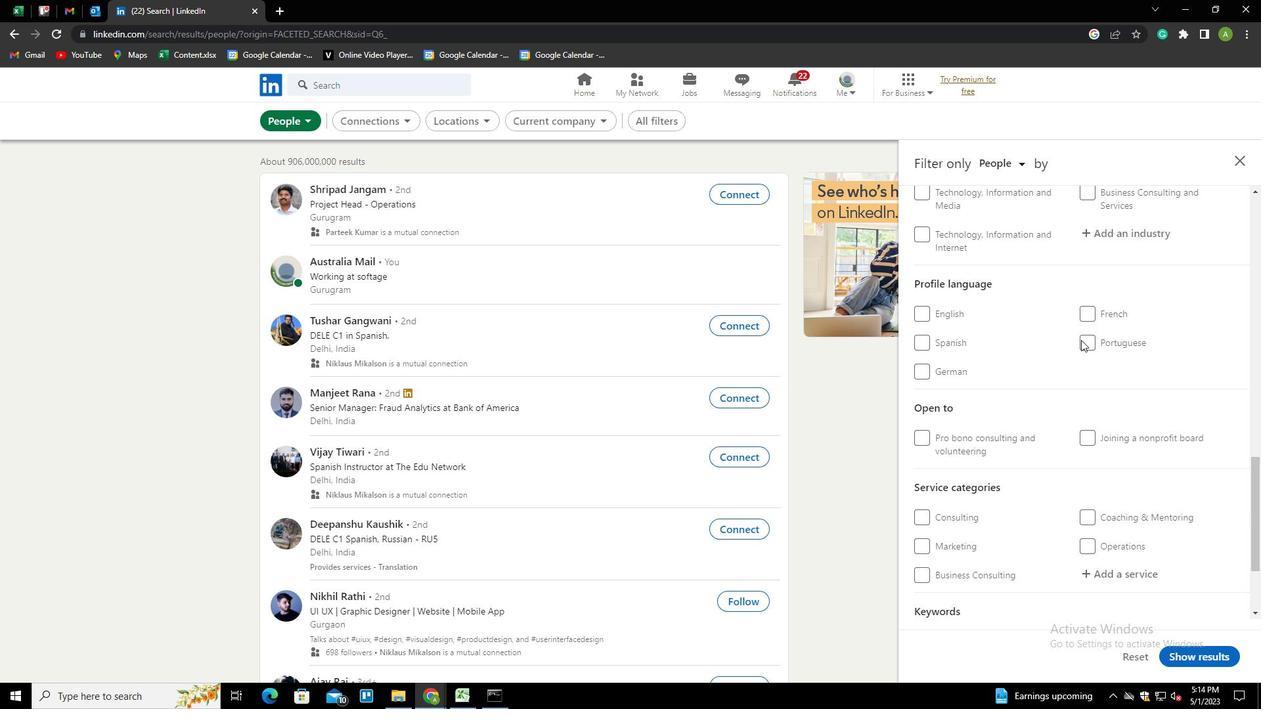 
Action: Mouse pressed left at (1088, 339)
Screenshot: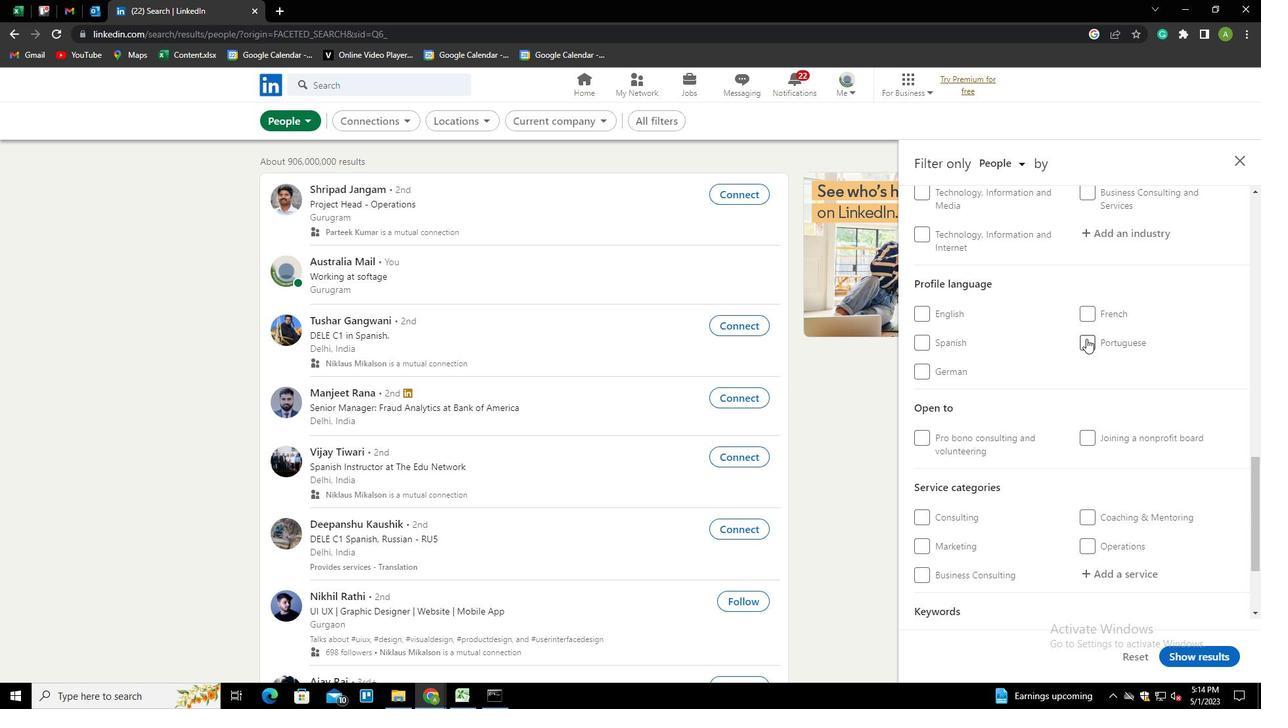 
Action: Mouse moved to (1152, 394)
Screenshot: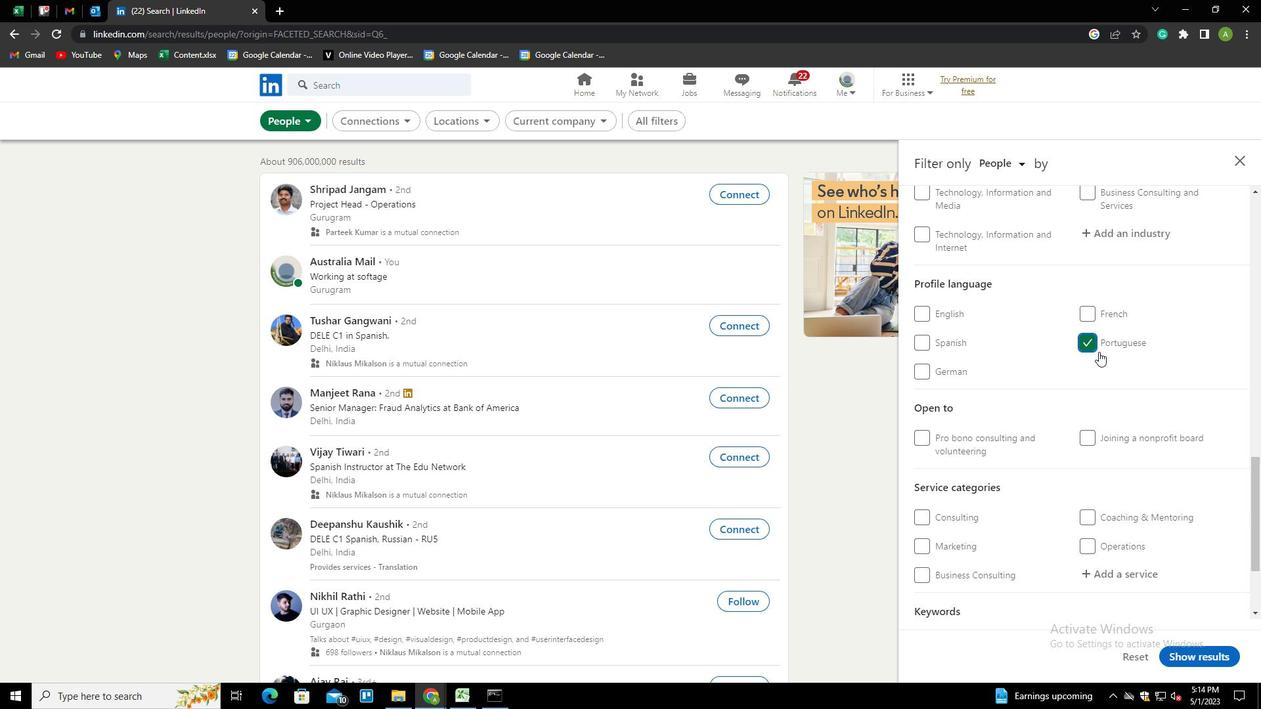
Action: Mouse scrolled (1152, 395) with delta (0, 0)
Screenshot: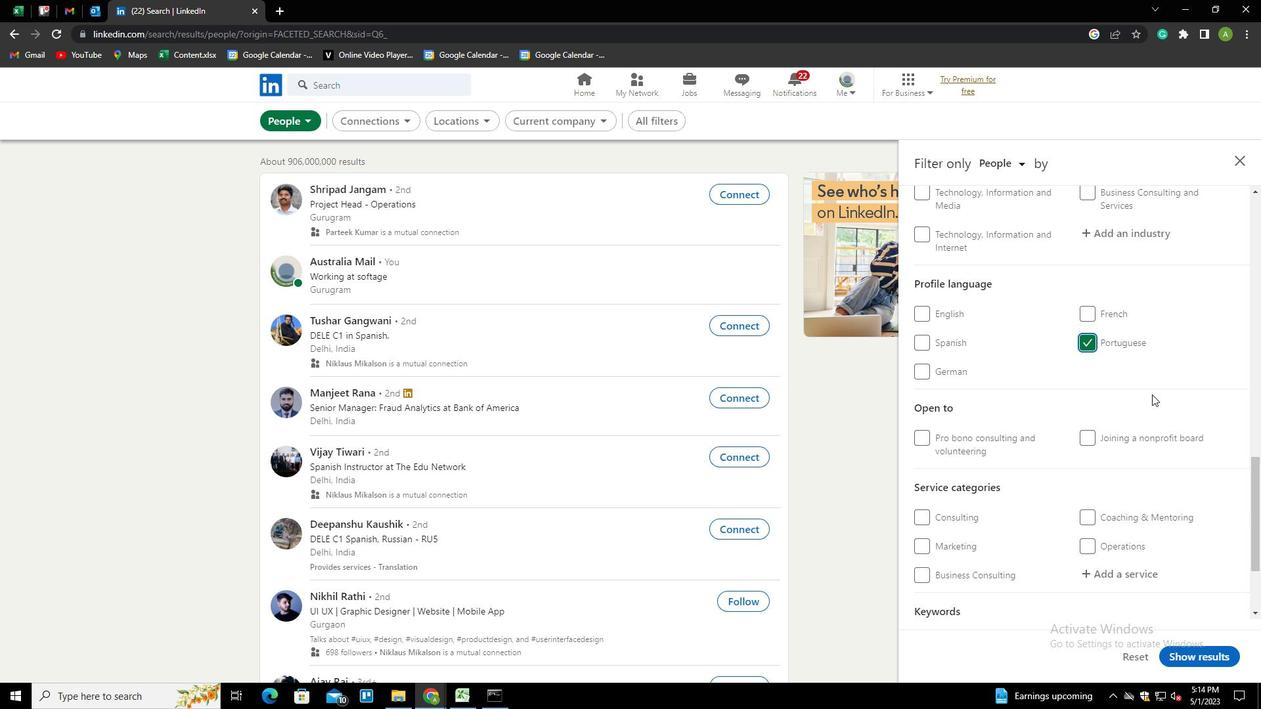 
Action: Mouse scrolled (1152, 395) with delta (0, 0)
Screenshot: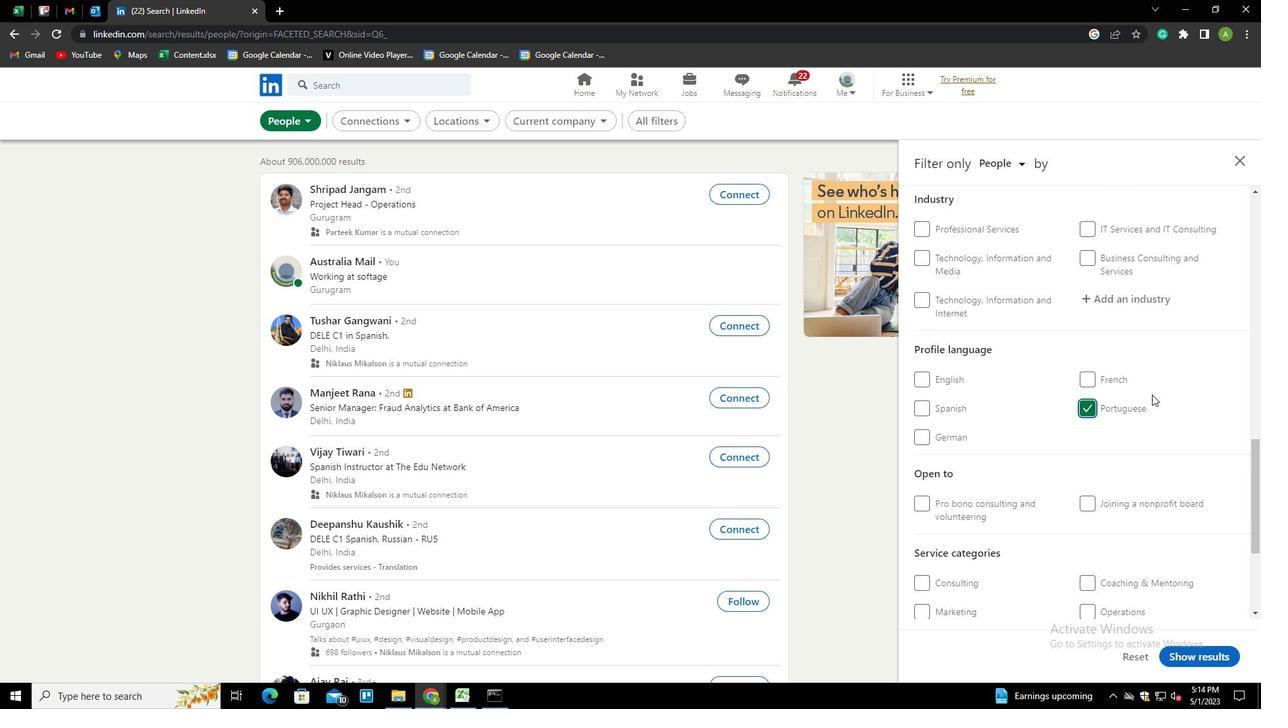 
Action: Mouse scrolled (1152, 395) with delta (0, 0)
Screenshot: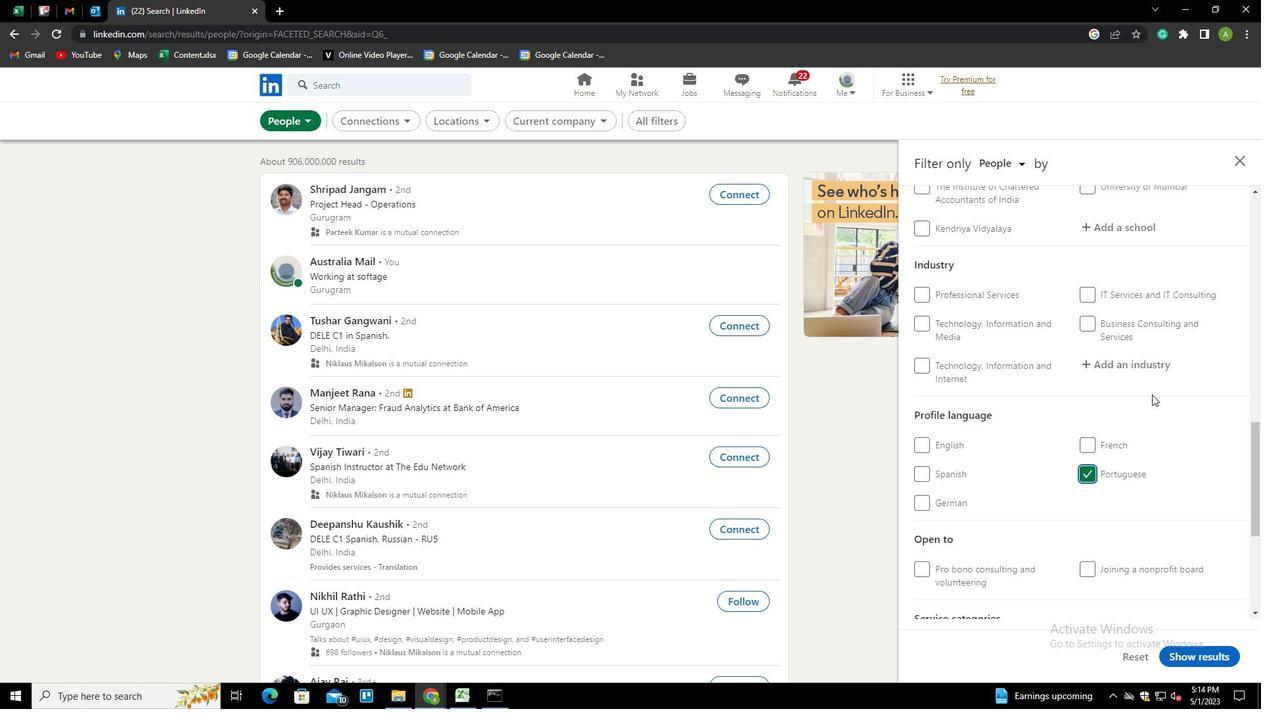 
Action: Mouse scrolled (1152, 395) with delta (0, 0)
Screenshot: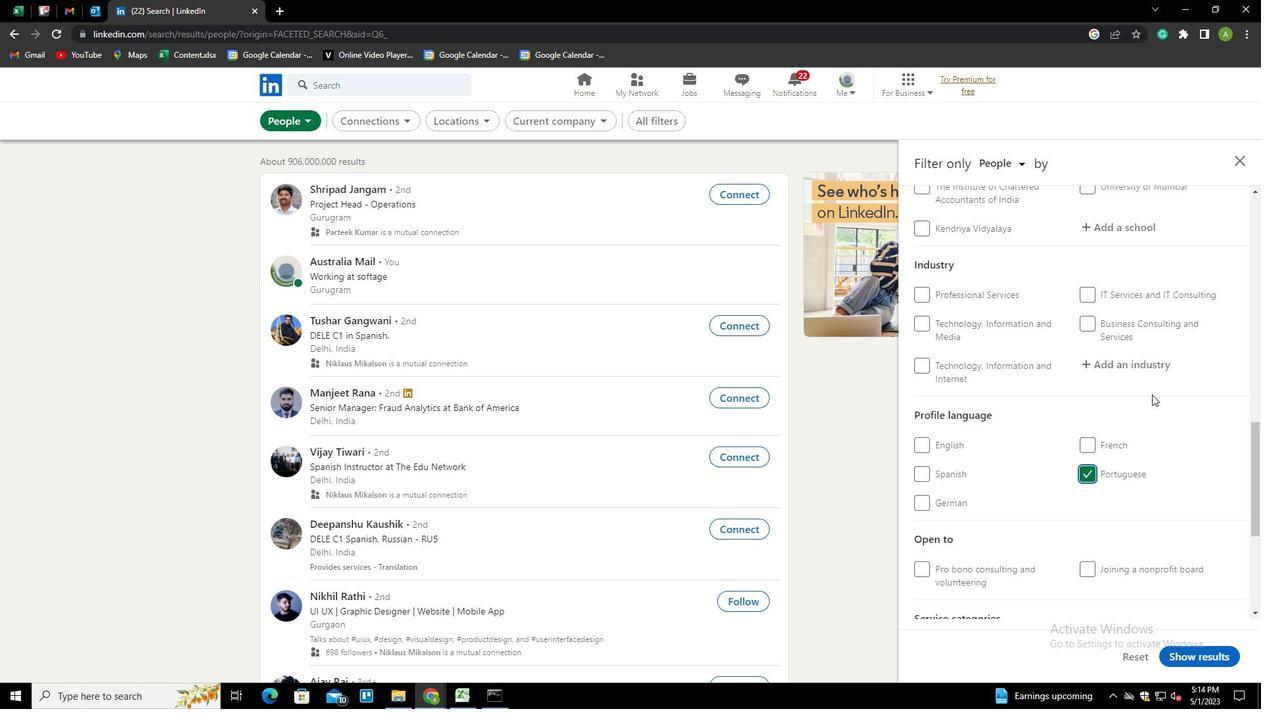 
Action: Mouse scrolled (1152, 395) with delta (0, 0)
Screenshot: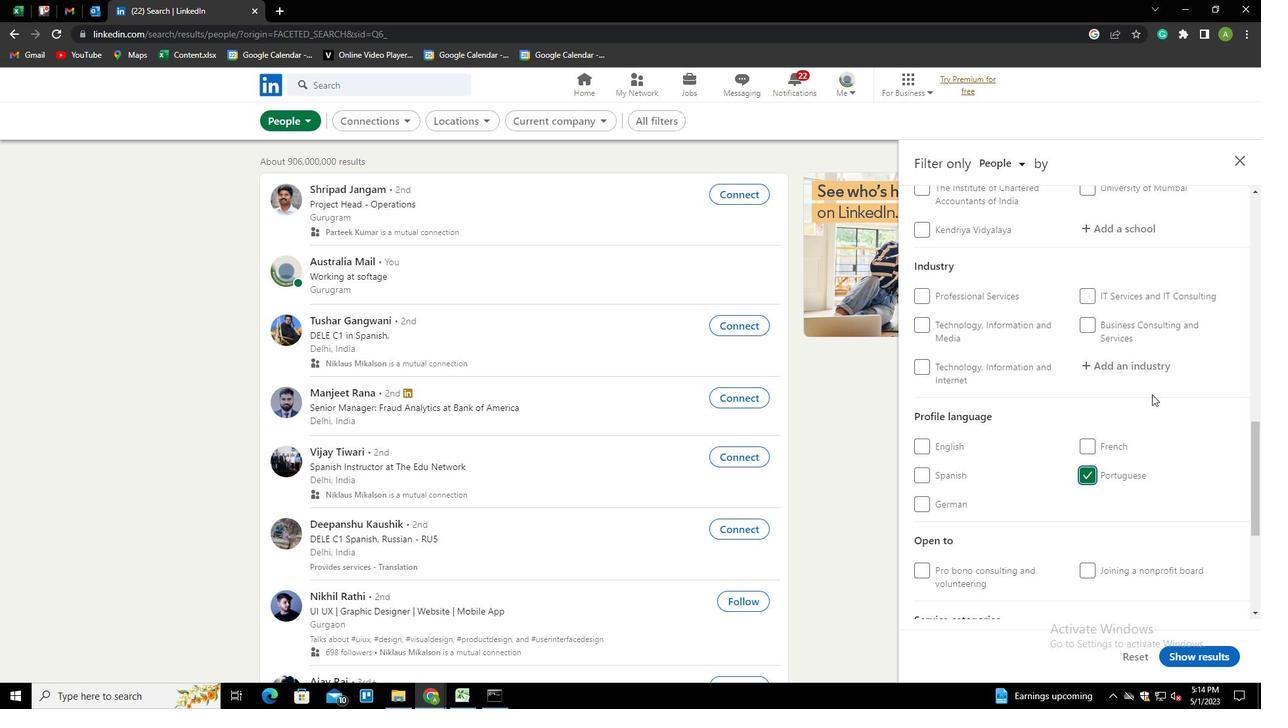 
Action: Mouse scrolled (1152, 395) with delta (0, 0)
Screenshot: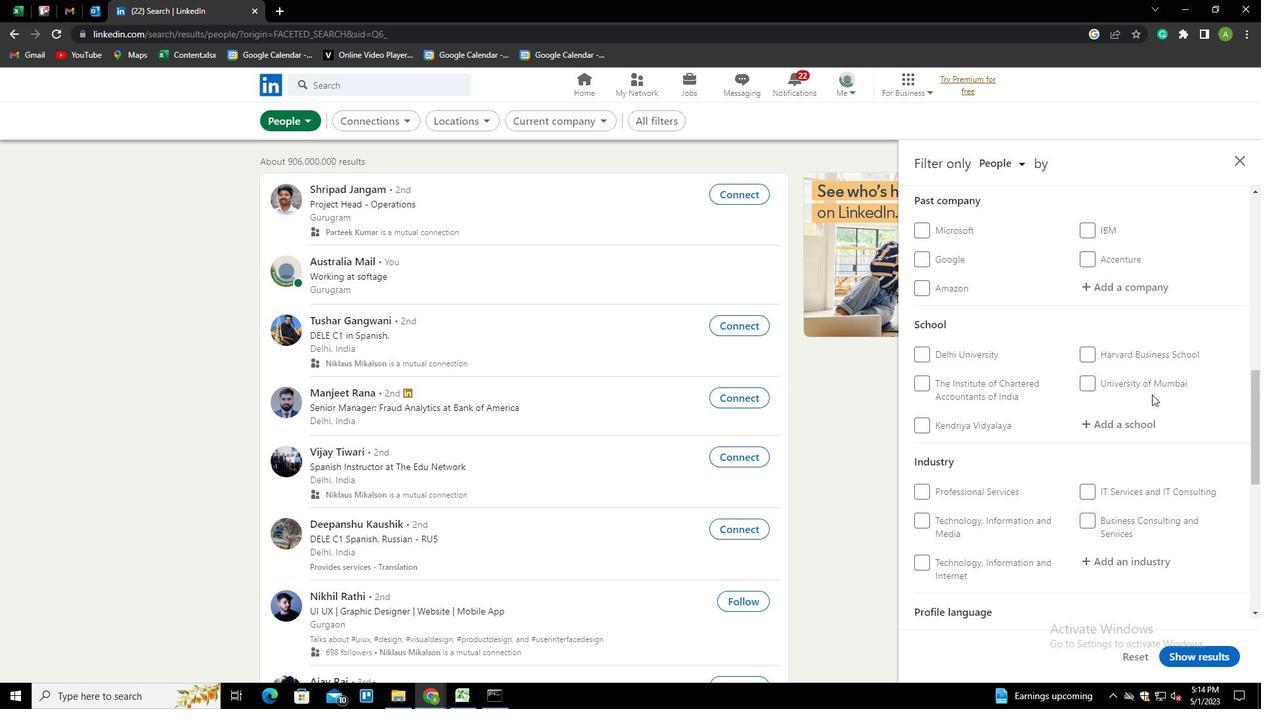 
Action: Mouse scrolled (1152, 395) with delta (0, 0)
Screenshot: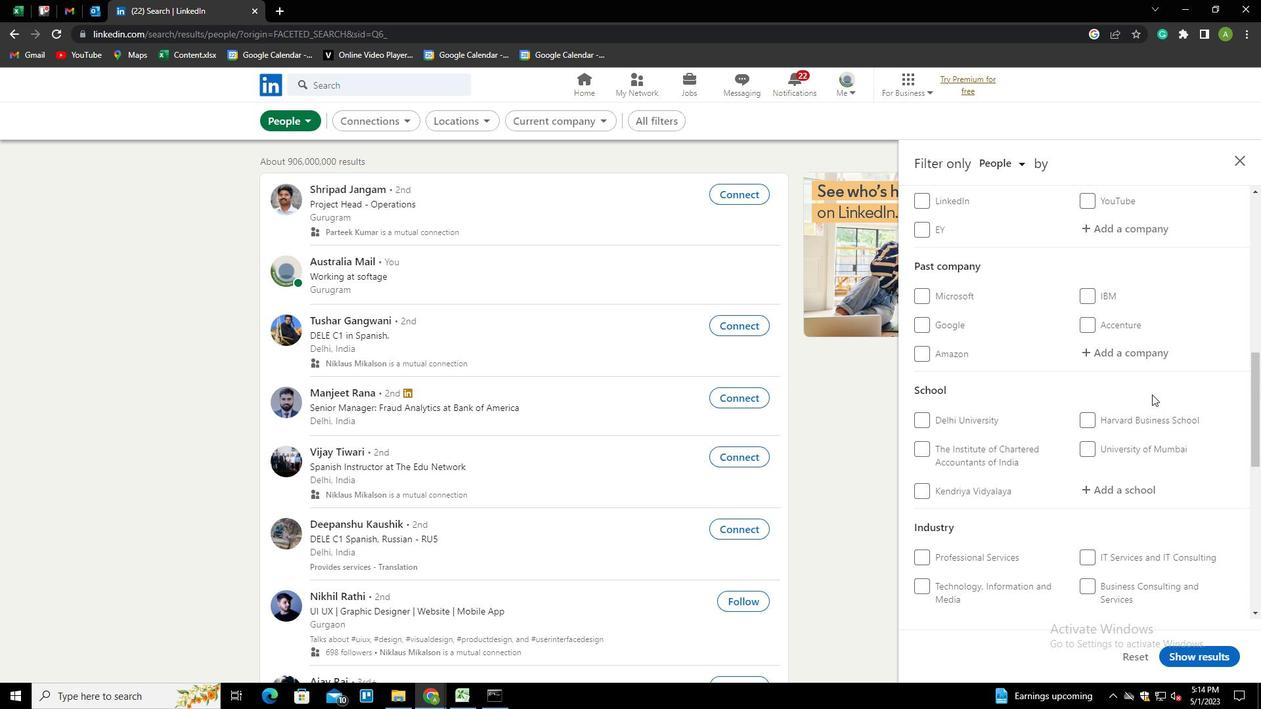 
Action: Mouse moved to (1100, 297)
Screenshot: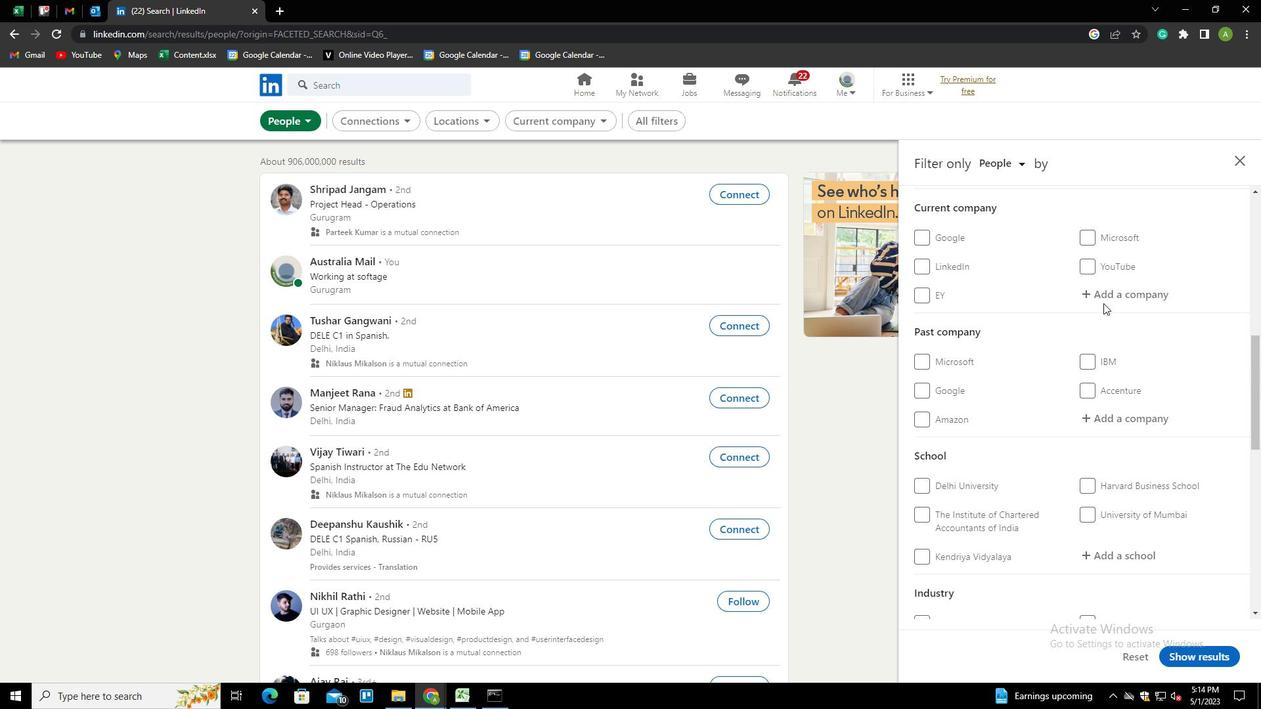 
Action: Mouse pressed left at (1100, 297)
Screenshot: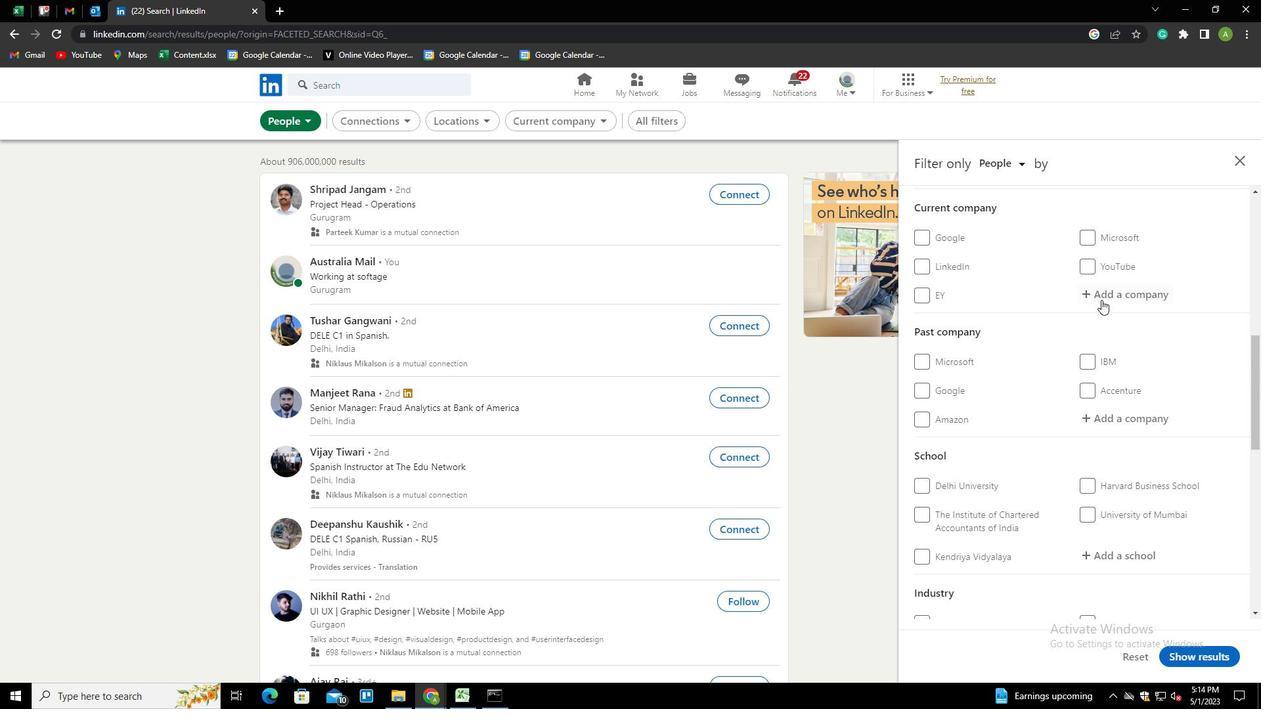 
Action: Key pressed <Key.shift><Key.shift><Key.shift><Key.shift>TATA<Key.space><Key.shift><Key.shift><Key.shift><Key.shift><Key.shift><Key.shift><Key.shift><Key.shift><Key.shift><Key.shift><Key.shift><Key.shift><Key.shift><Key.shift>CLI<Key.down><Key.enter>
Screenshot: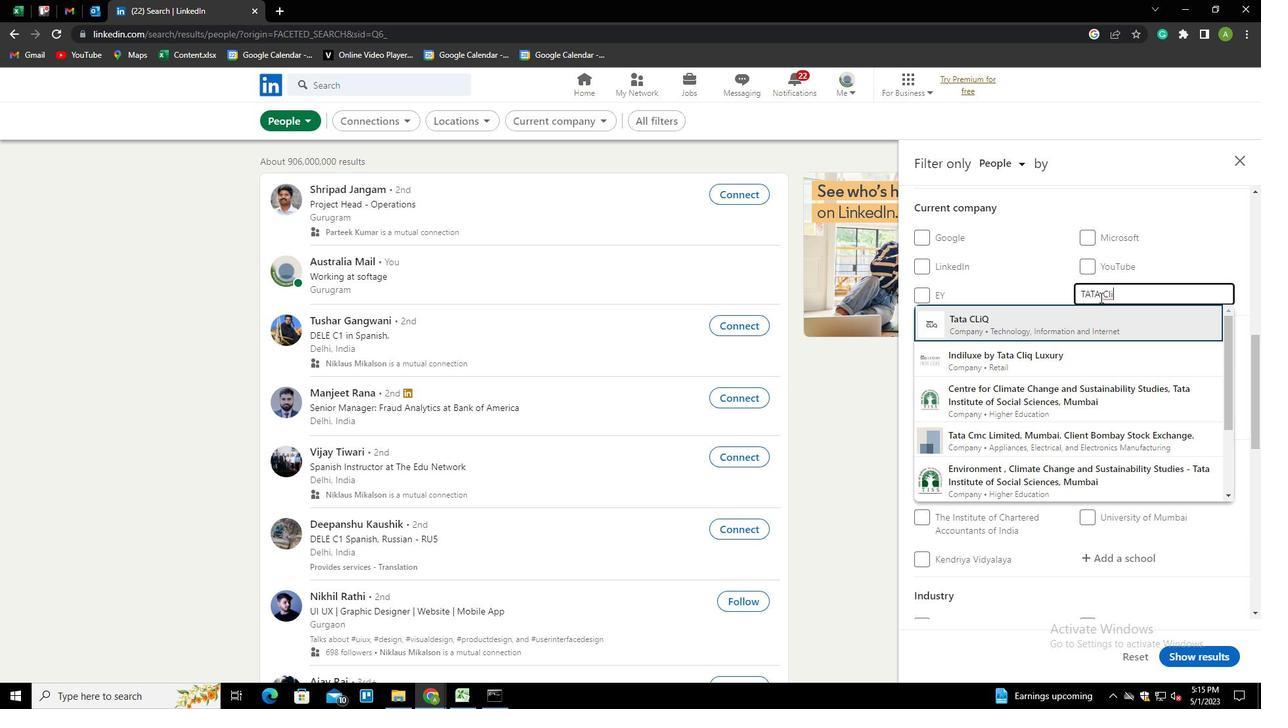 
Action: Mouse scrolled (1100, 296) with delta (0, 0)
Screenshot: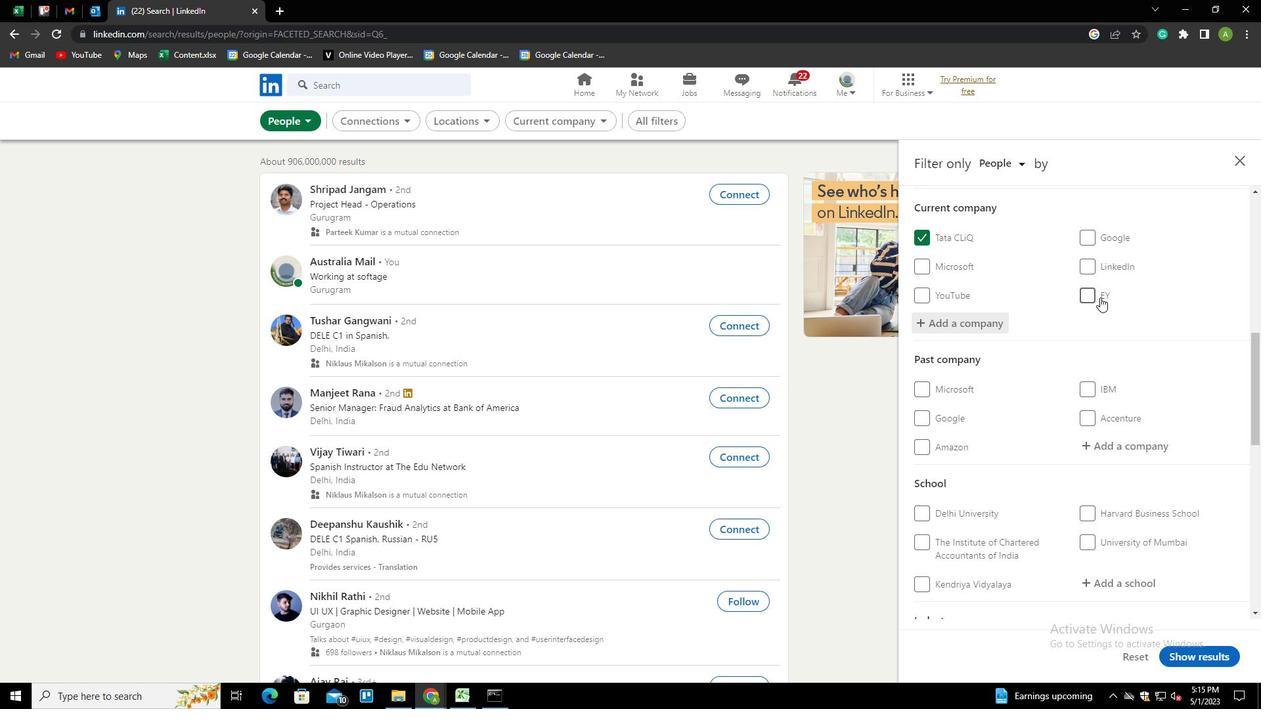 
Action: Mouse scrolled (1100, 296) with delta (0, 0)
Screenshot: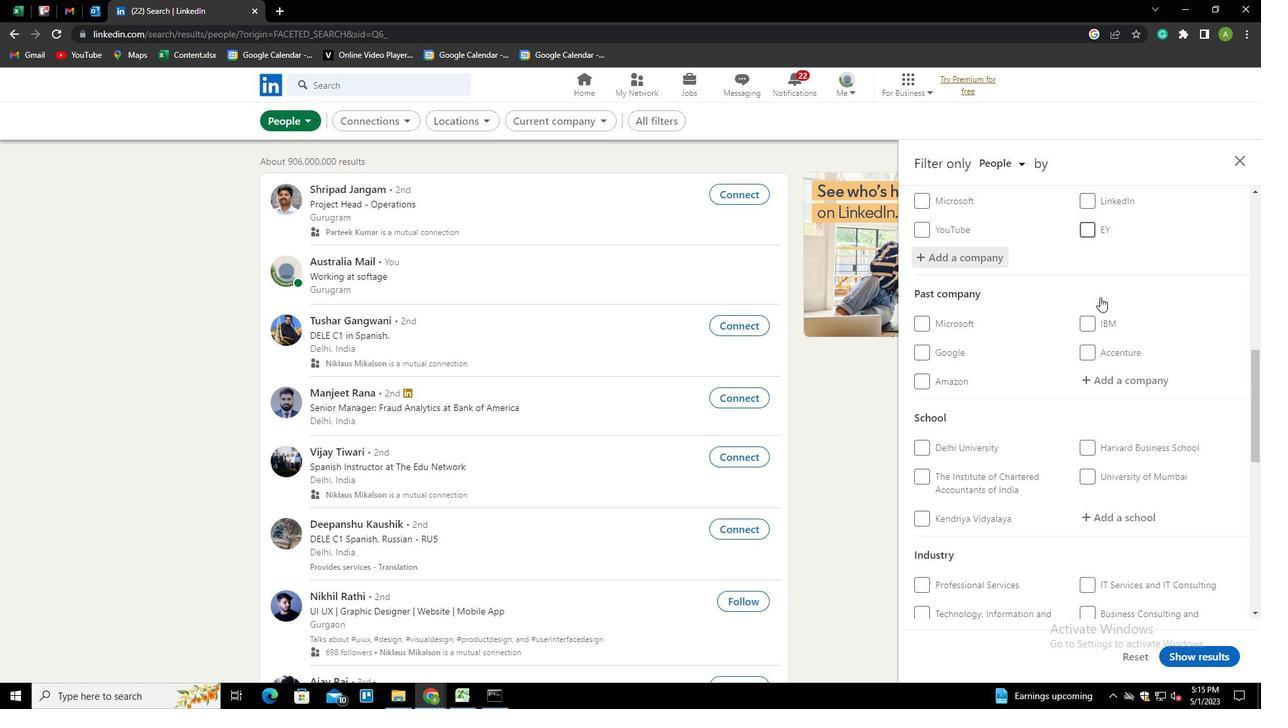 
Action: Mouse scrolled (1100, 296) with delta (0, 0)
Screenshot: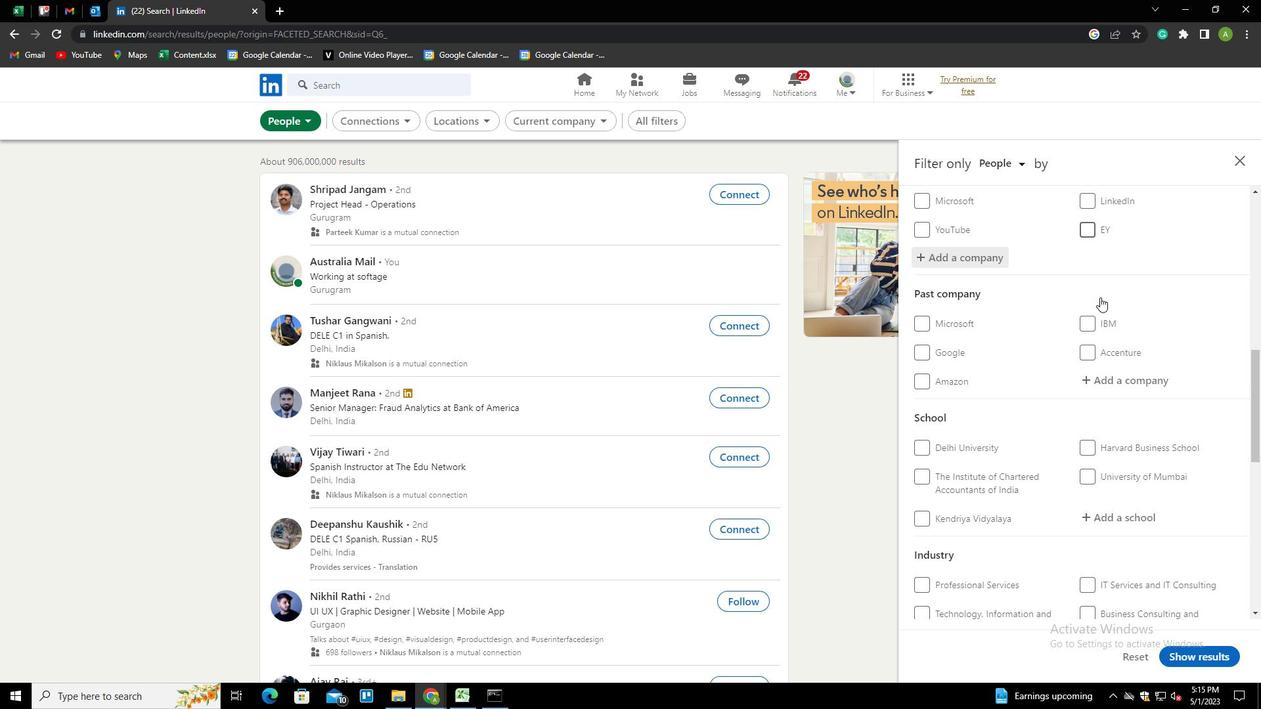 
Action: Mouse scrolled (1100, 296) with delta (0, 0)
Screenshot: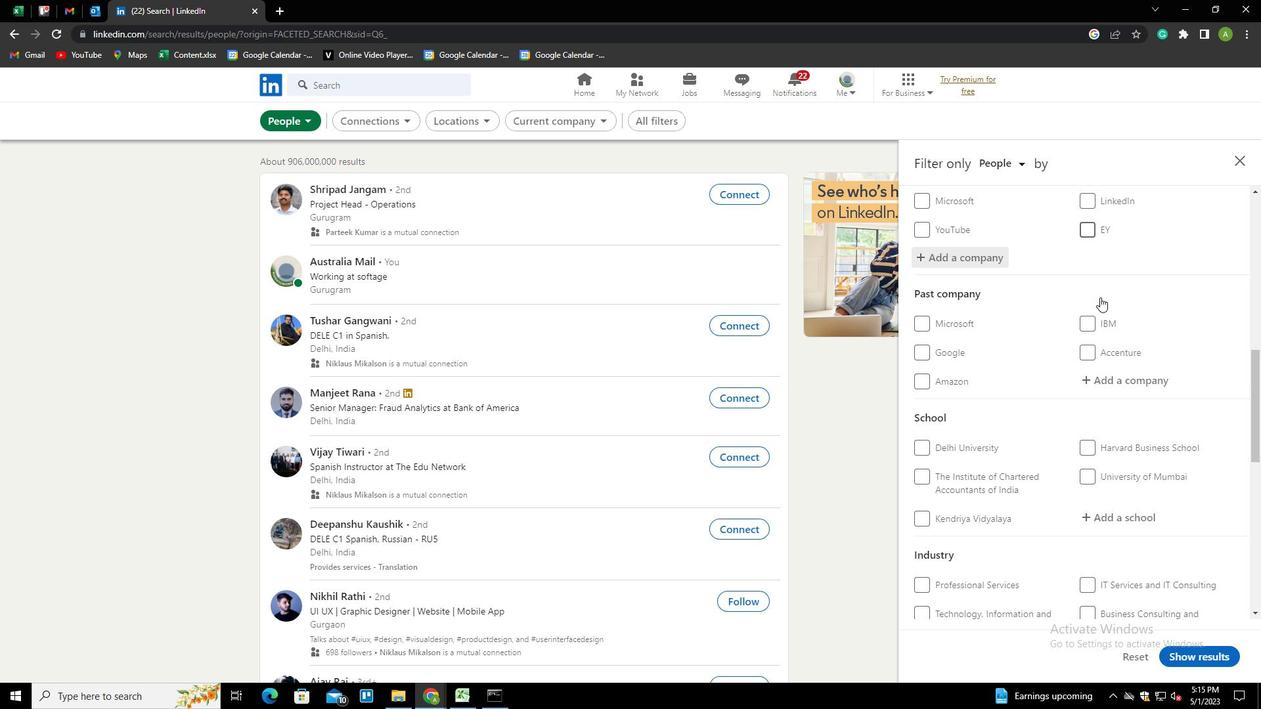 
Action: Mouse moved to (1107, 318)
Screenshot: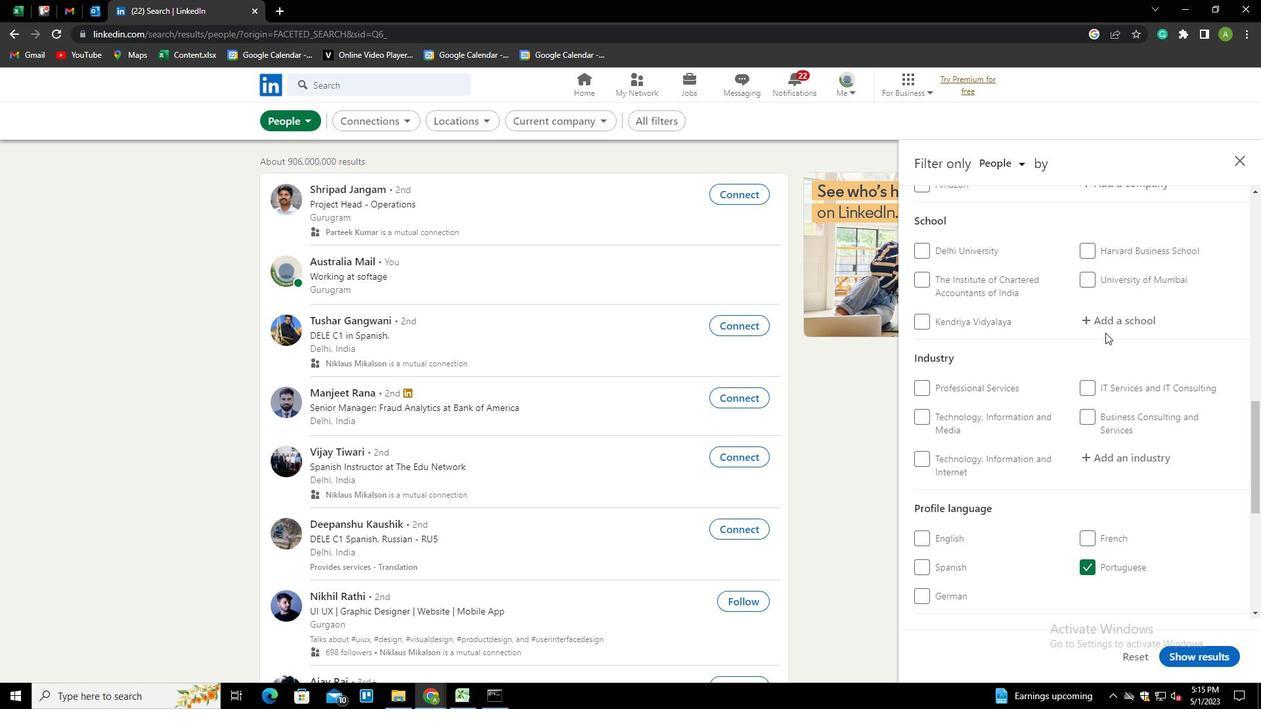 
Action: Mouse pressed left at (1107, 318)
Screenshot: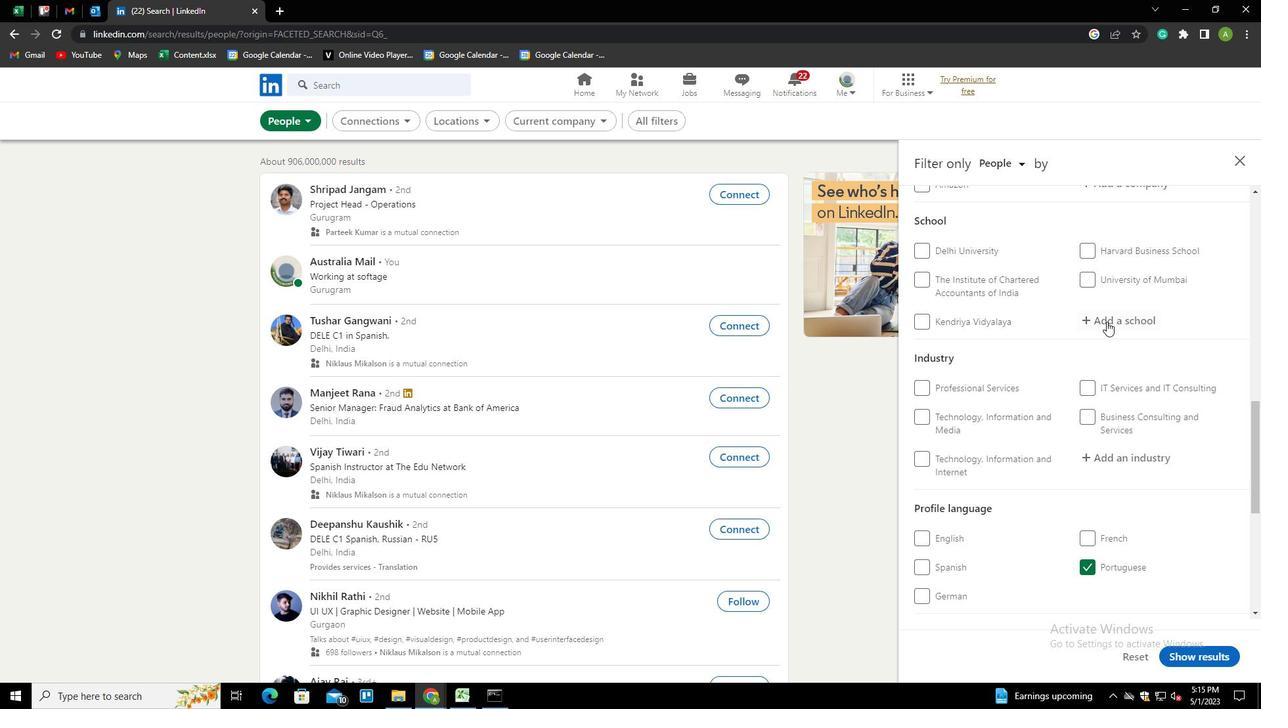 
Action: Key pressed <Key.shift>CHANDIGARH<Key.space><Key.shift>GROUP<Key.down><Key.enter>
Screenshot: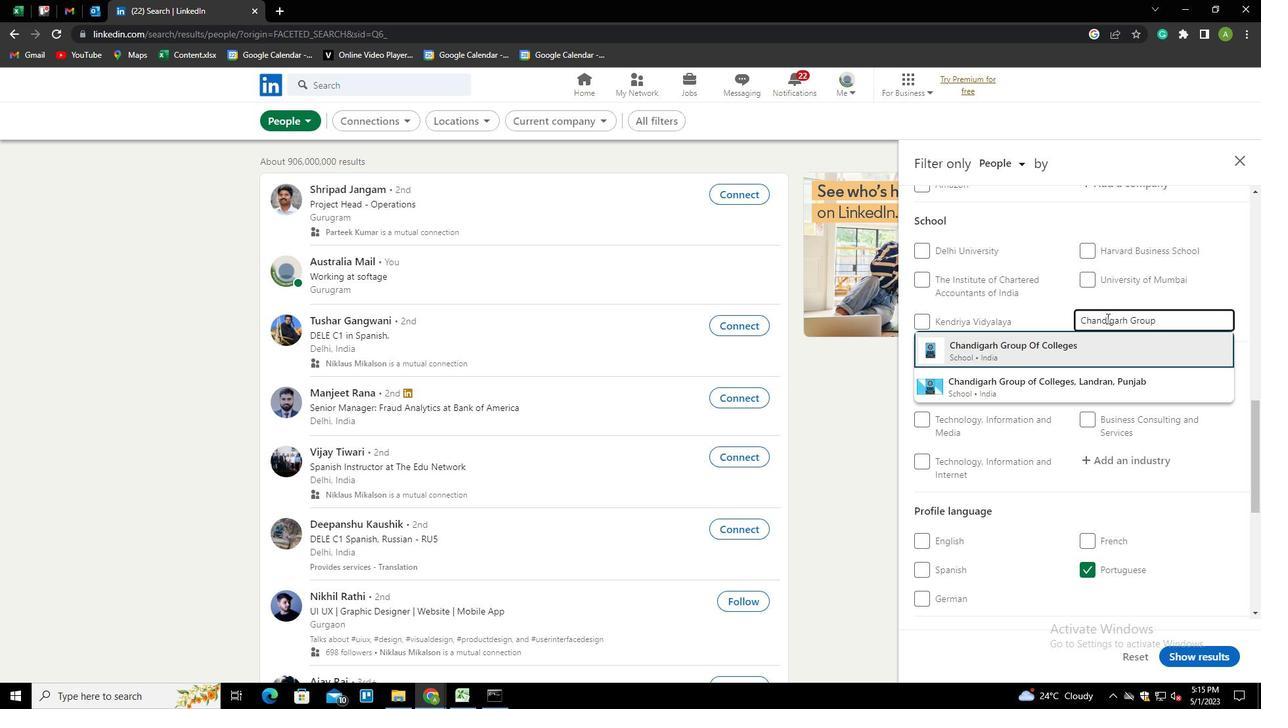 
Action: Mouse scrolled (1107, 317) with delta (0, 0)
Screenshot: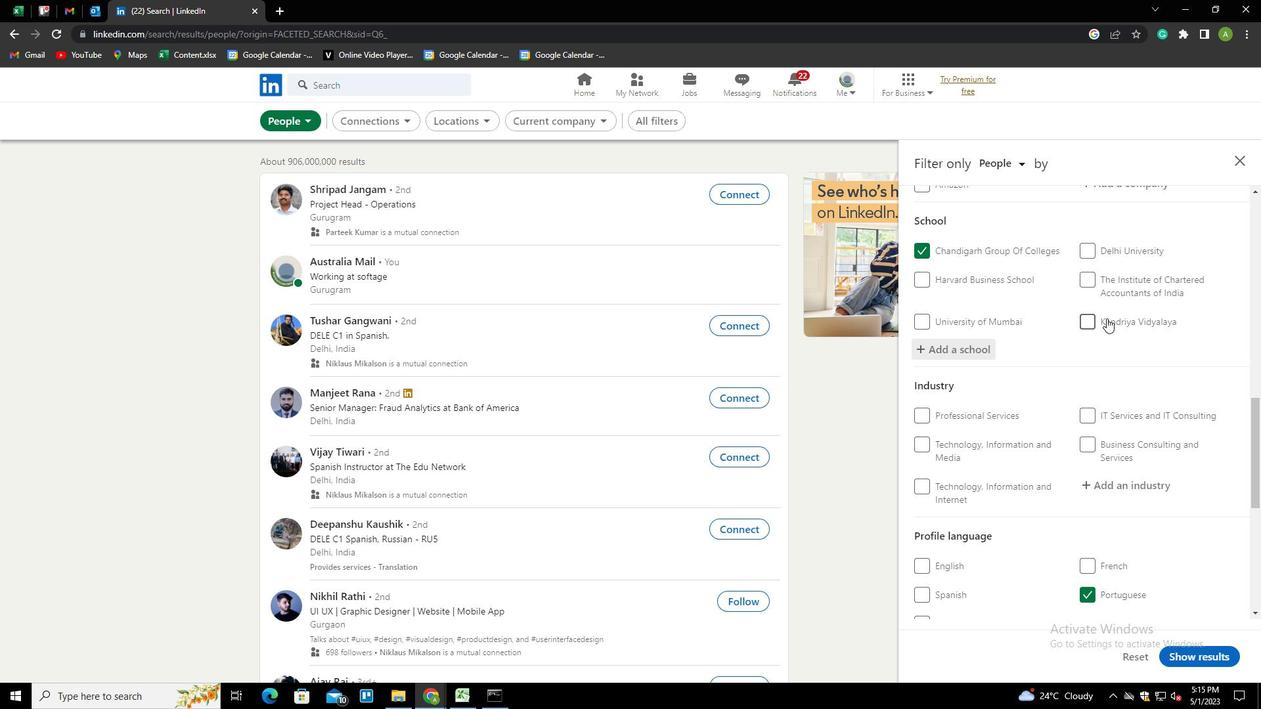 
Action: Mouse scrolled (1107, 317) with delta (0, 0)
Screenshot: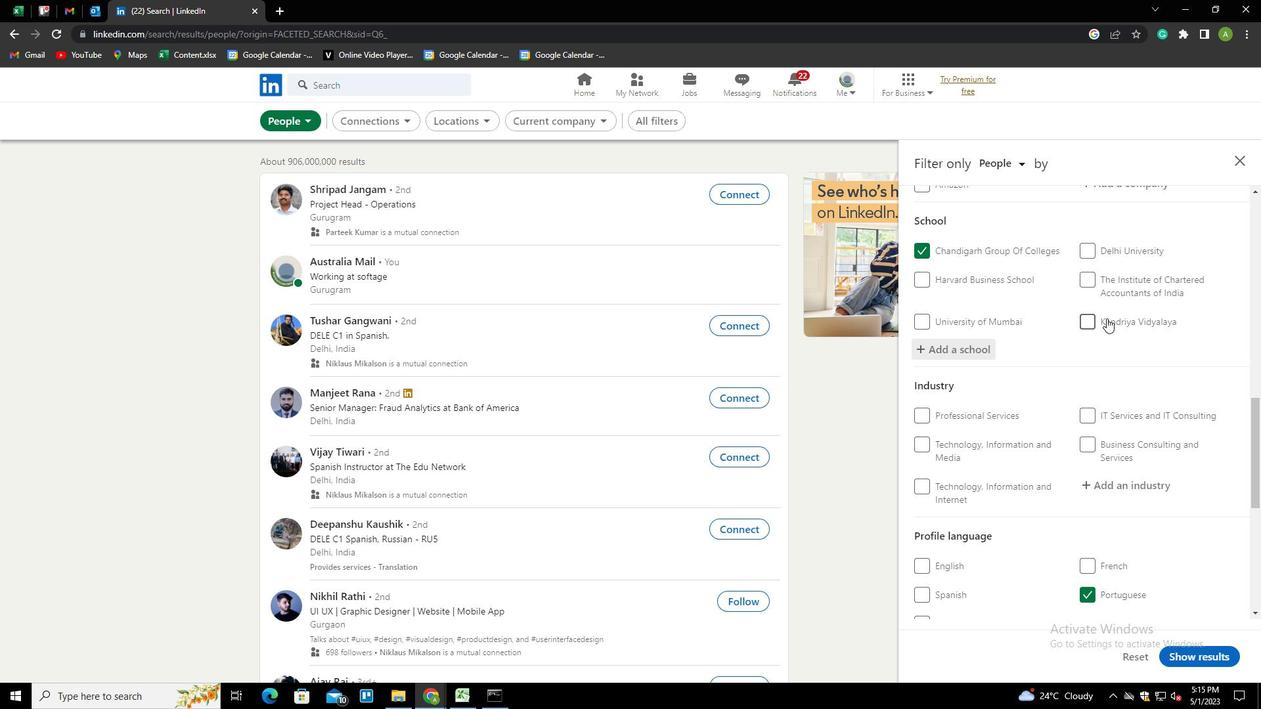 
Action: Mouse moved to (1112, 348)
Screenshot: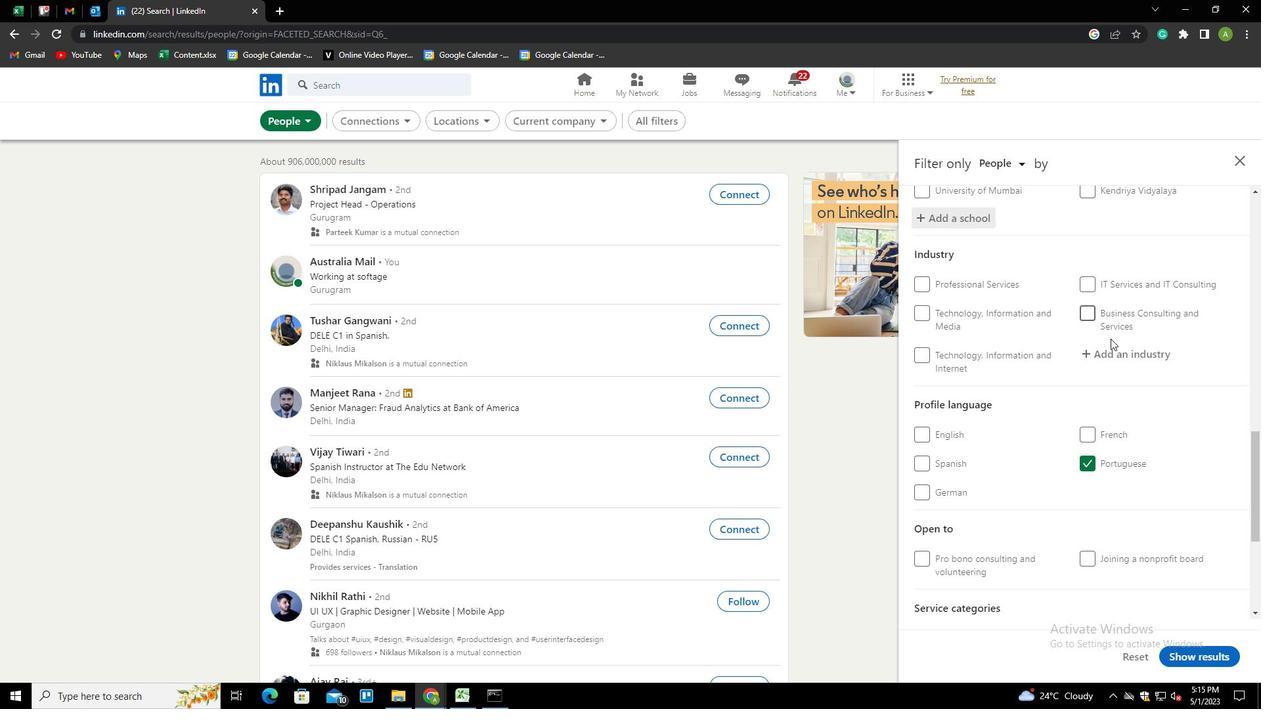
Action: Mouse pressed left at (1112, 348)
Screenshot: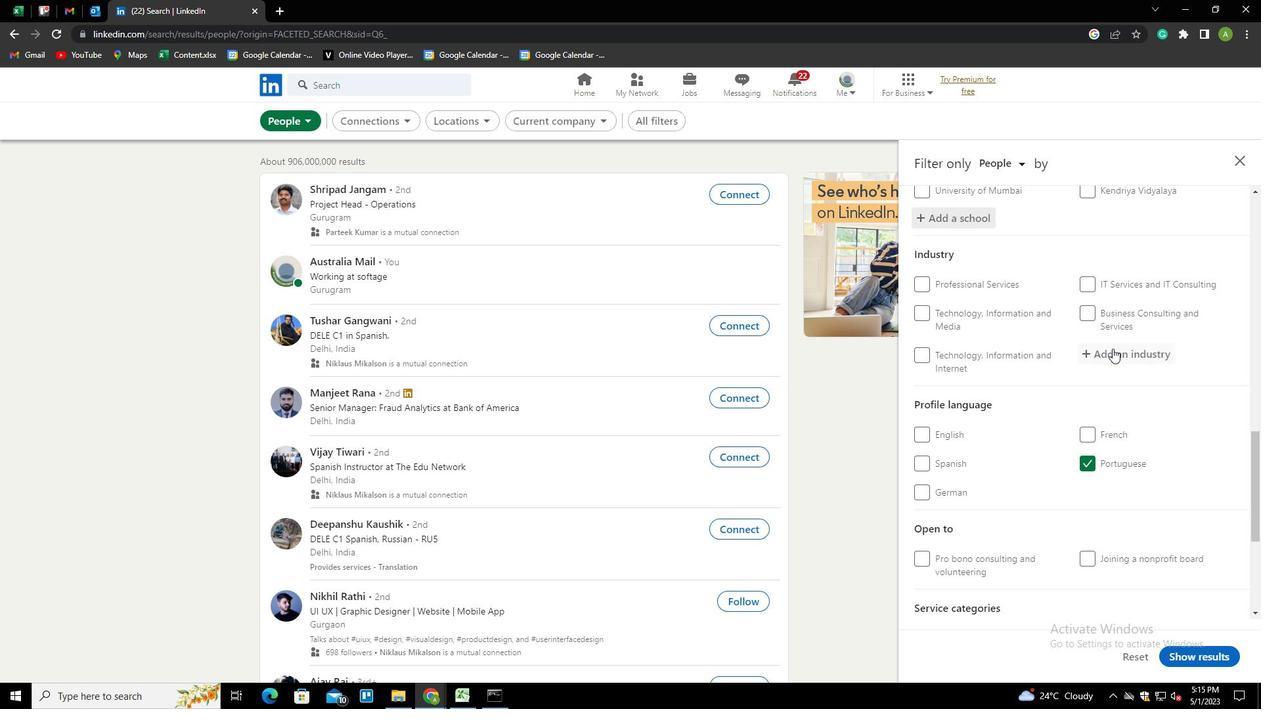 
Action: Key pressed <Key.shift>RETAIL<Key.space><Key.shift>LU<Key.down><Key.enter>
Screenshot: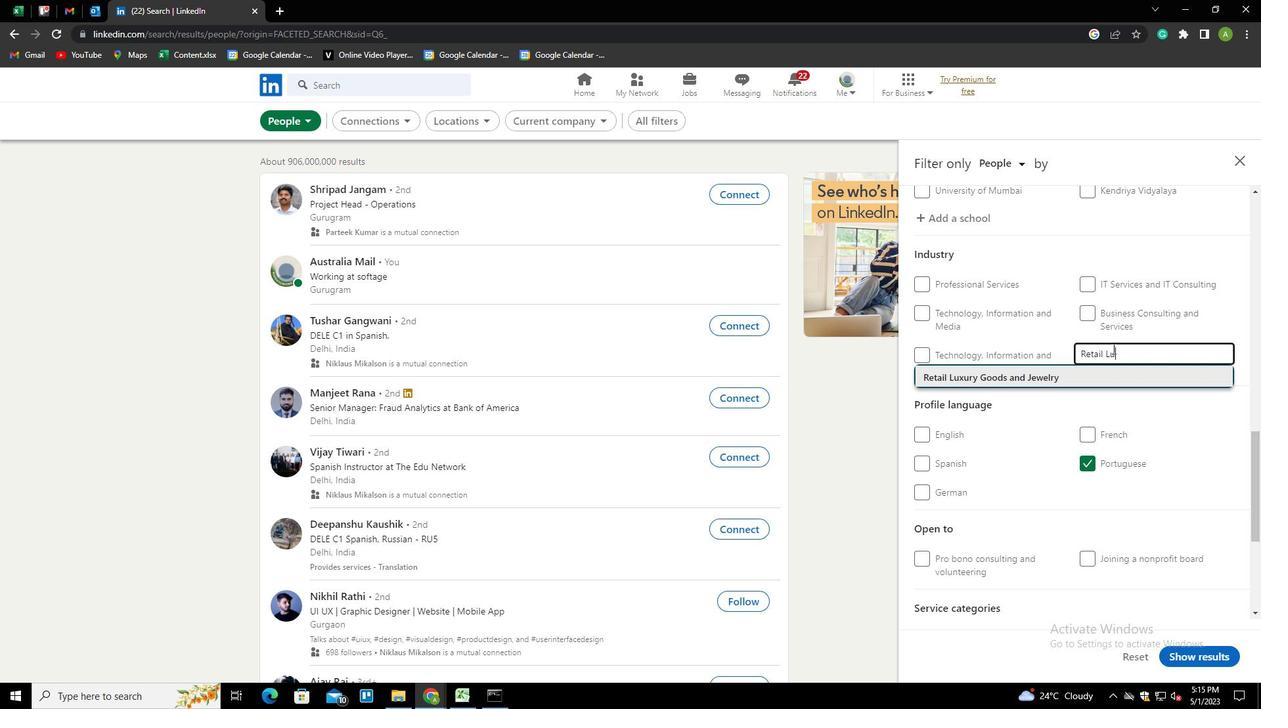 
Action: Mouse scrolled (1112, 348) with delta (0, 0)
Screenshot: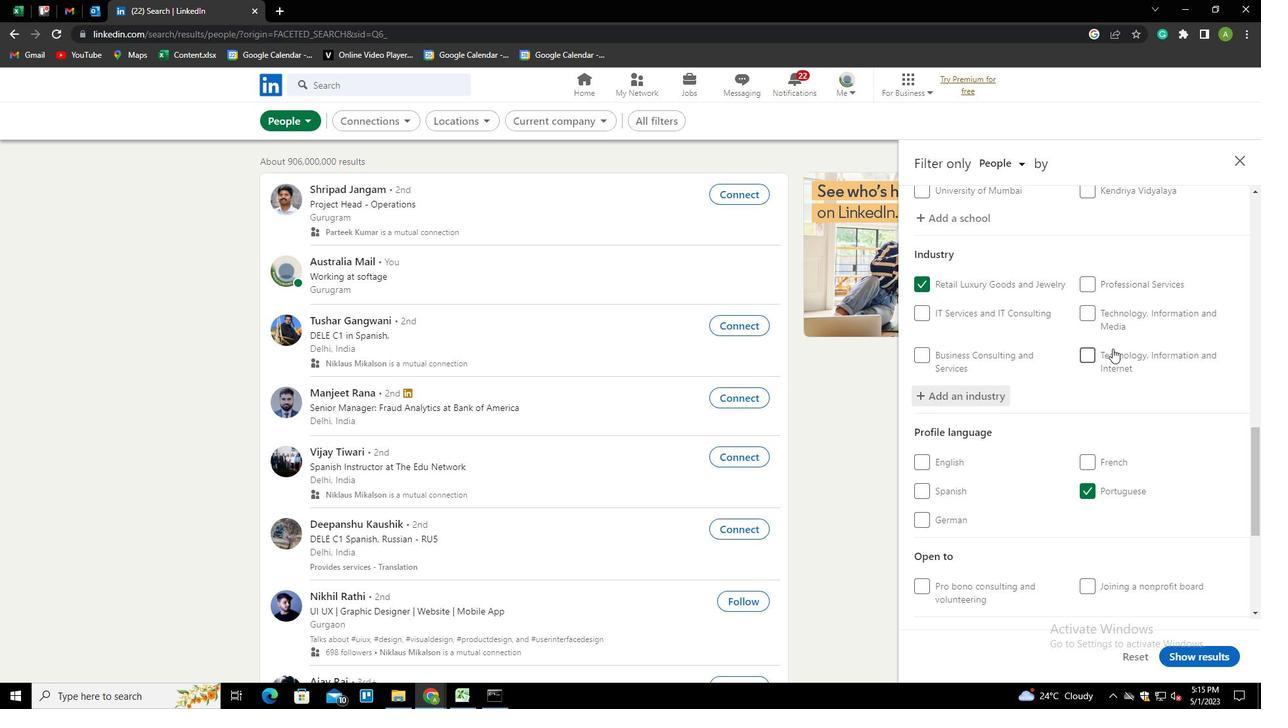 
Action: Mouse scrolled (1112, 348) with delta (0, 0)
Screenshot: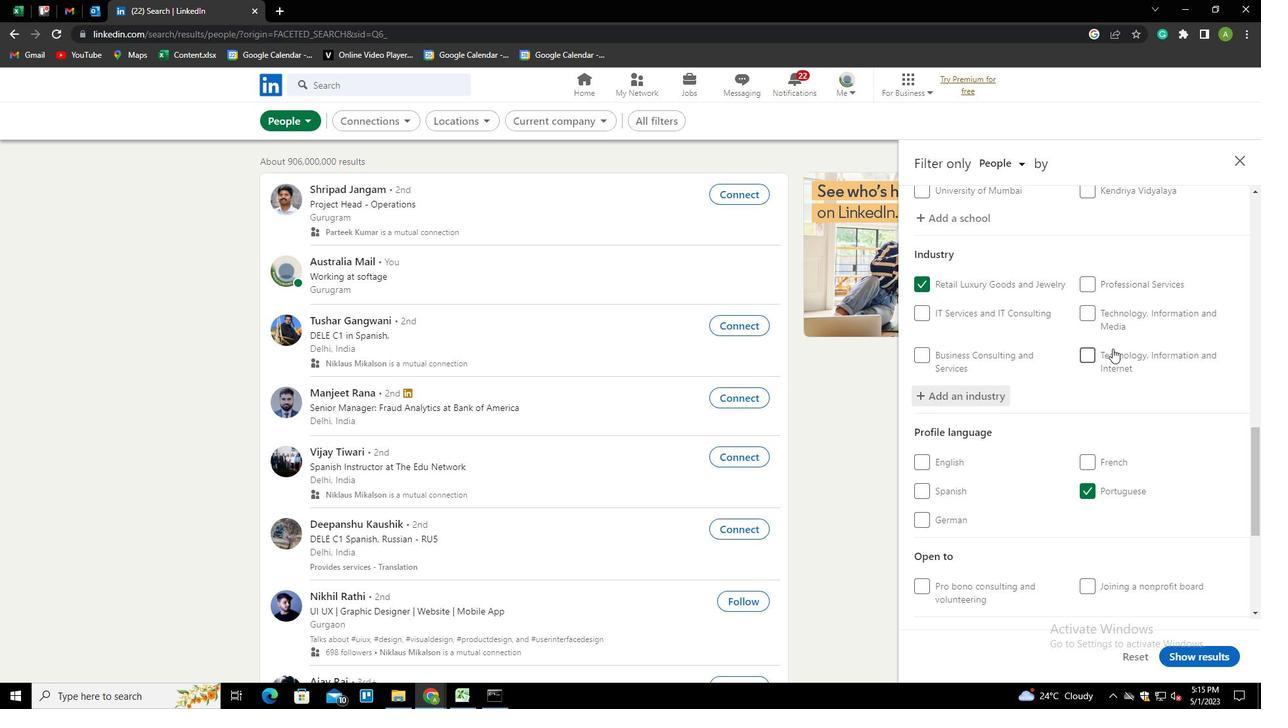 
Action: Mouse scrolled (1112, 348) with delta (0, 0)
Screenshot: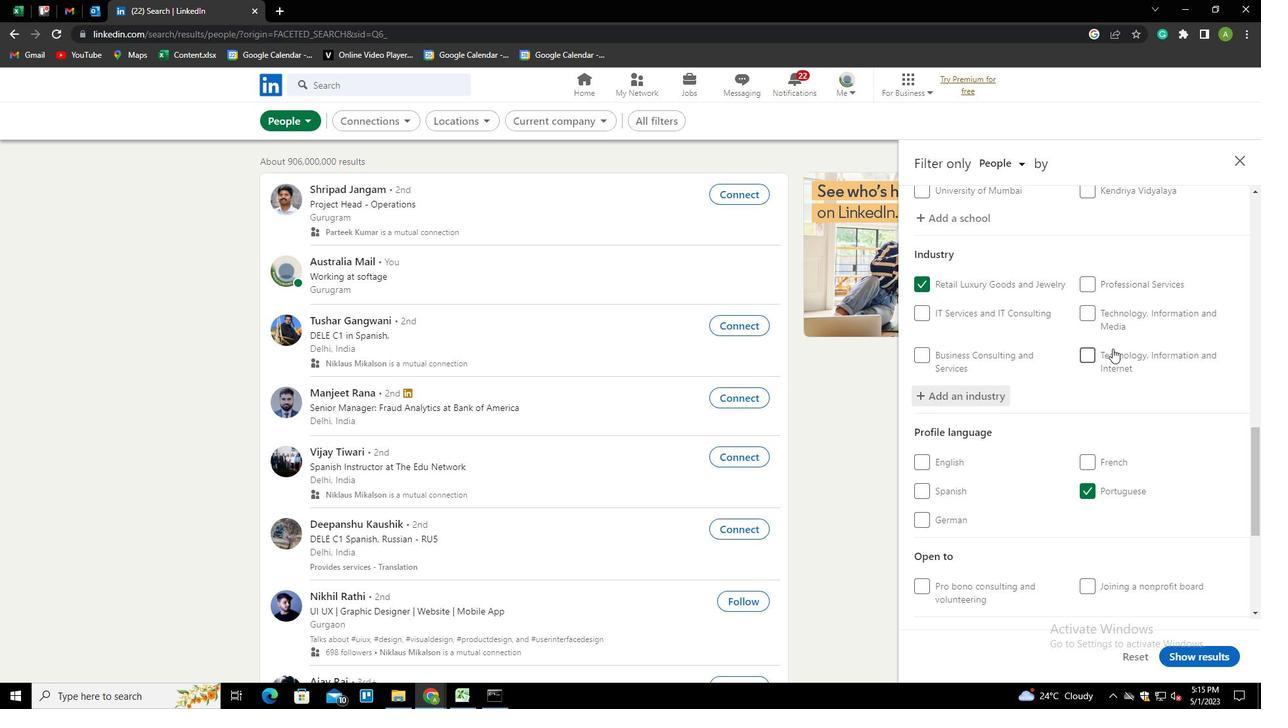
Action: Mouse scrolled (1112, 348) with delta (0, 0)
Screenshot: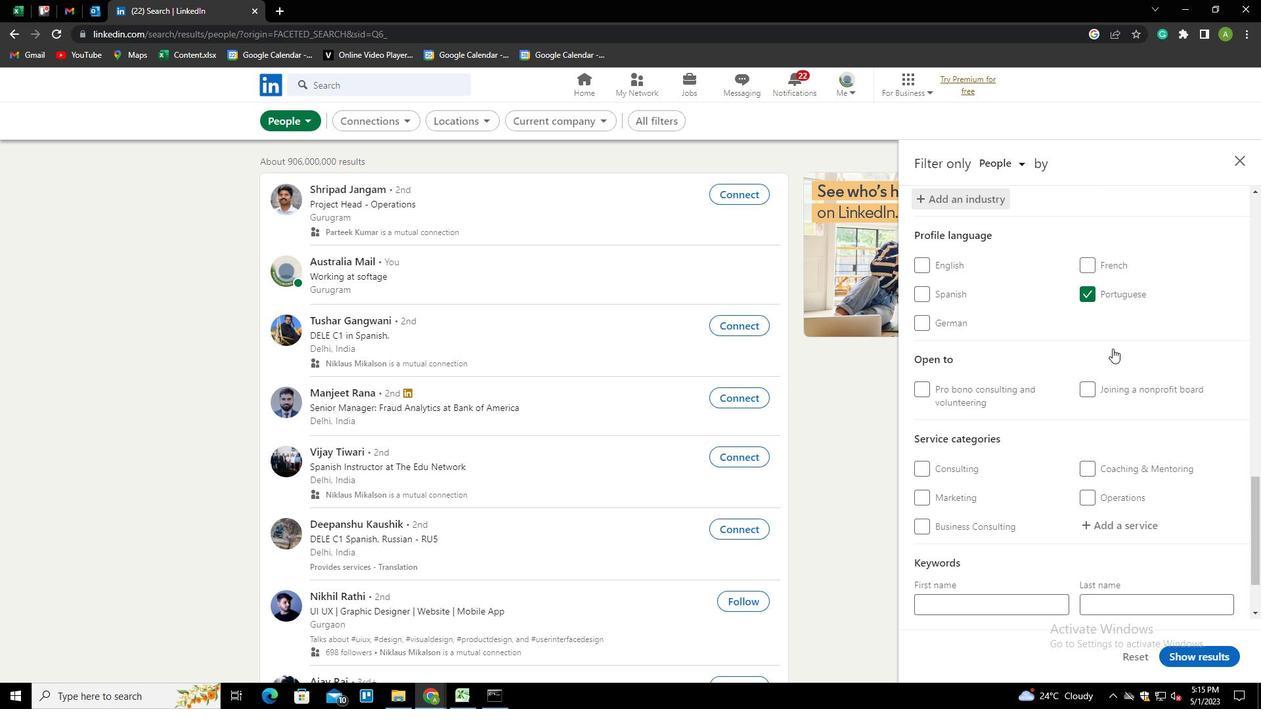 
Action: Mouse moved to (1103, 457)
Screenshot: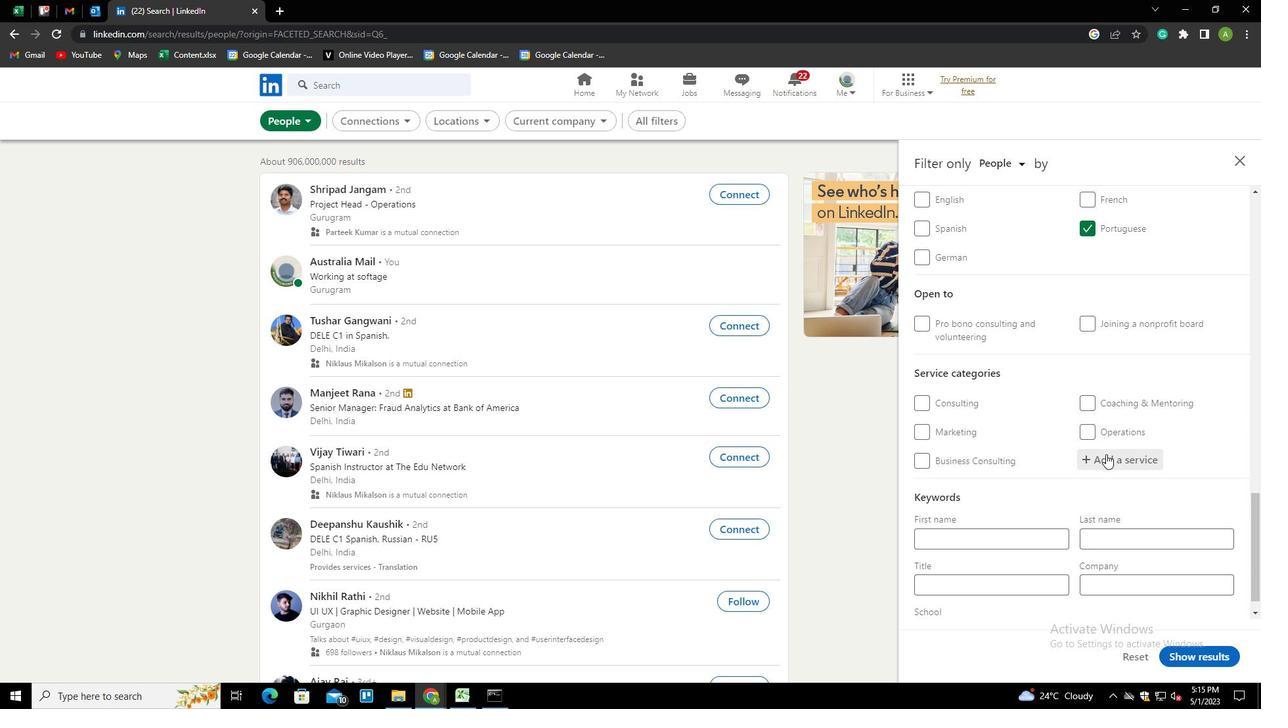 
Action: Mouse pressed left at (1103, 457)
Screenshot: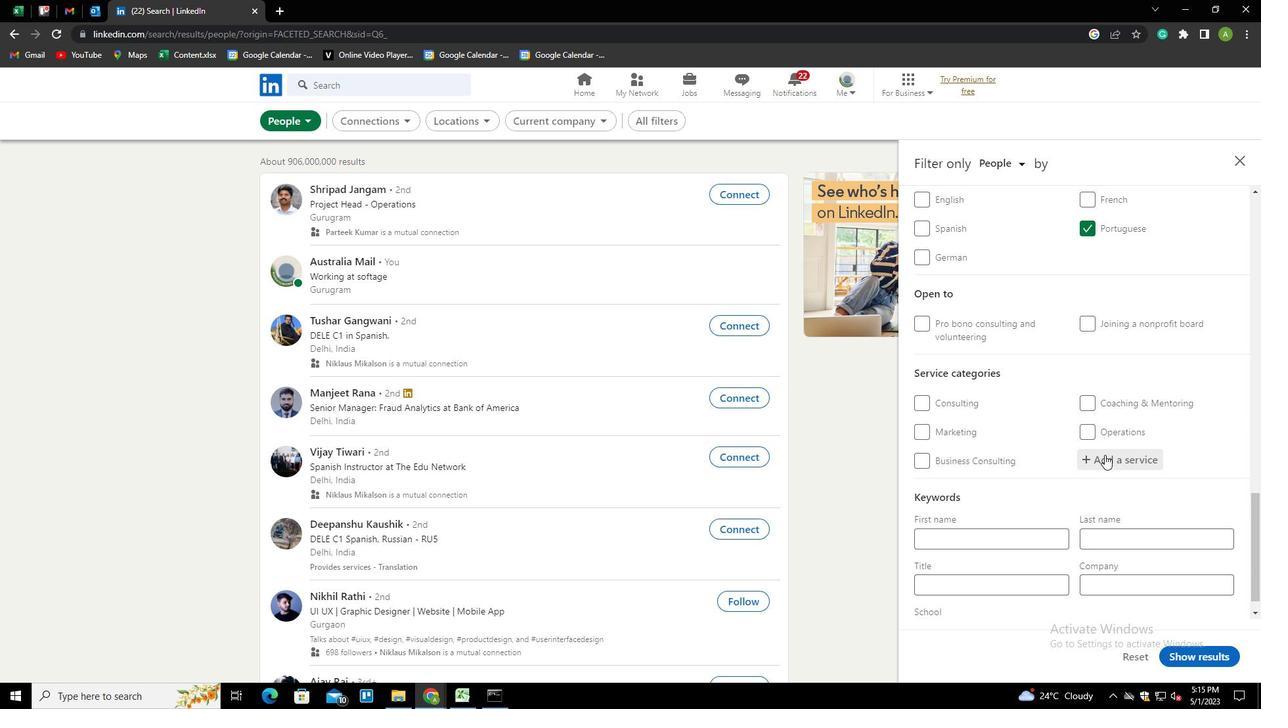 
Action: Mouse moved to (1114, 461)
Screenshot: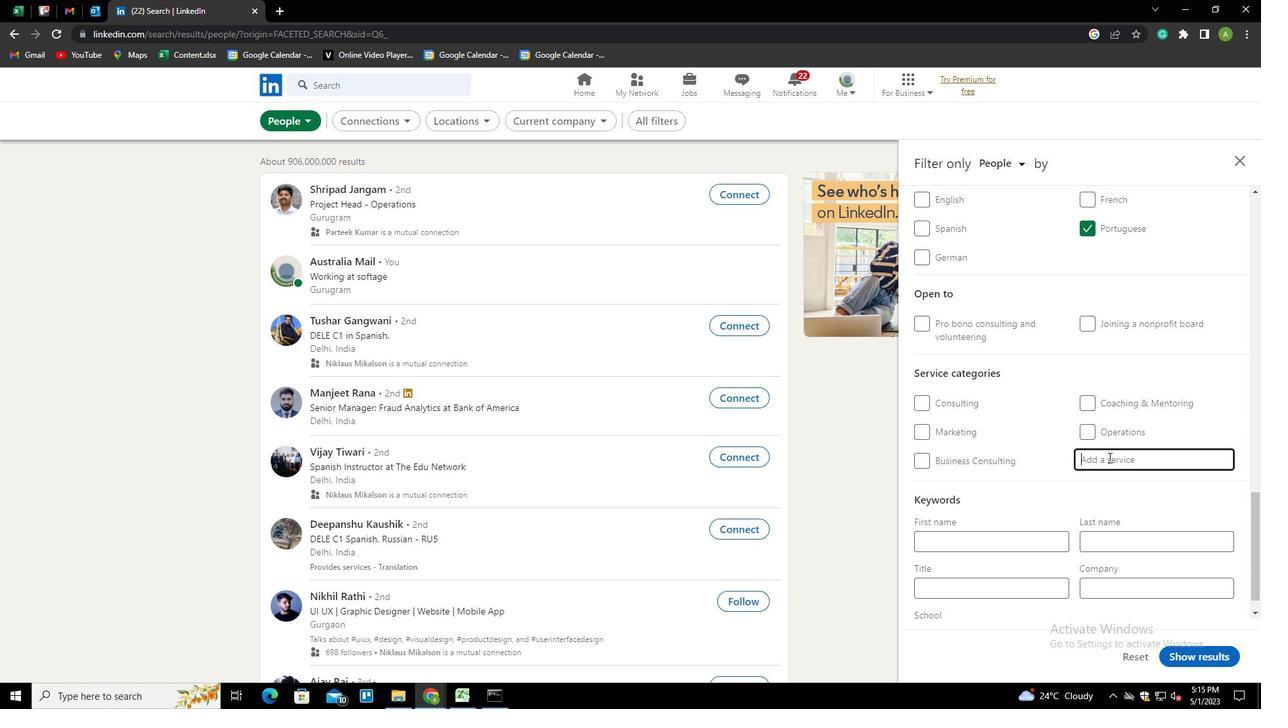 
Action: Mouse pressed left at (1114, 461)
Screenshot: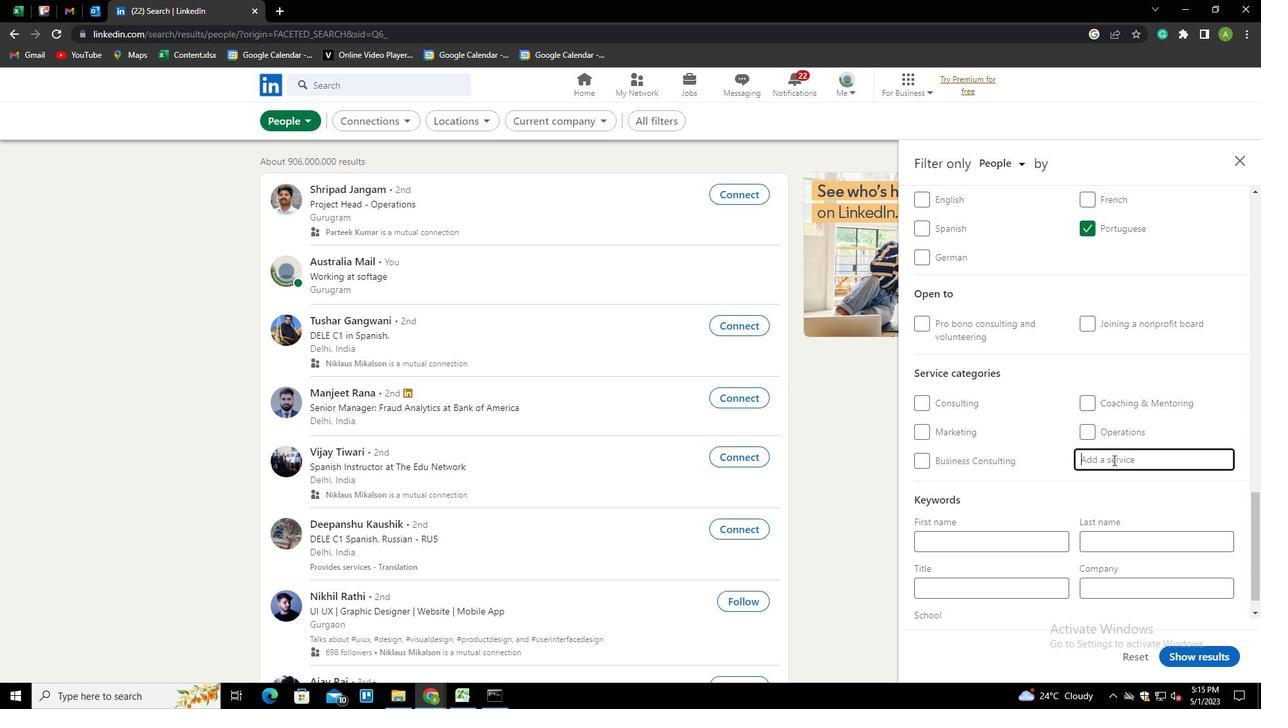 
Action: Key pressed <Key.shift>FINANCIAL<Key.down><Key.enter>
Screenshot: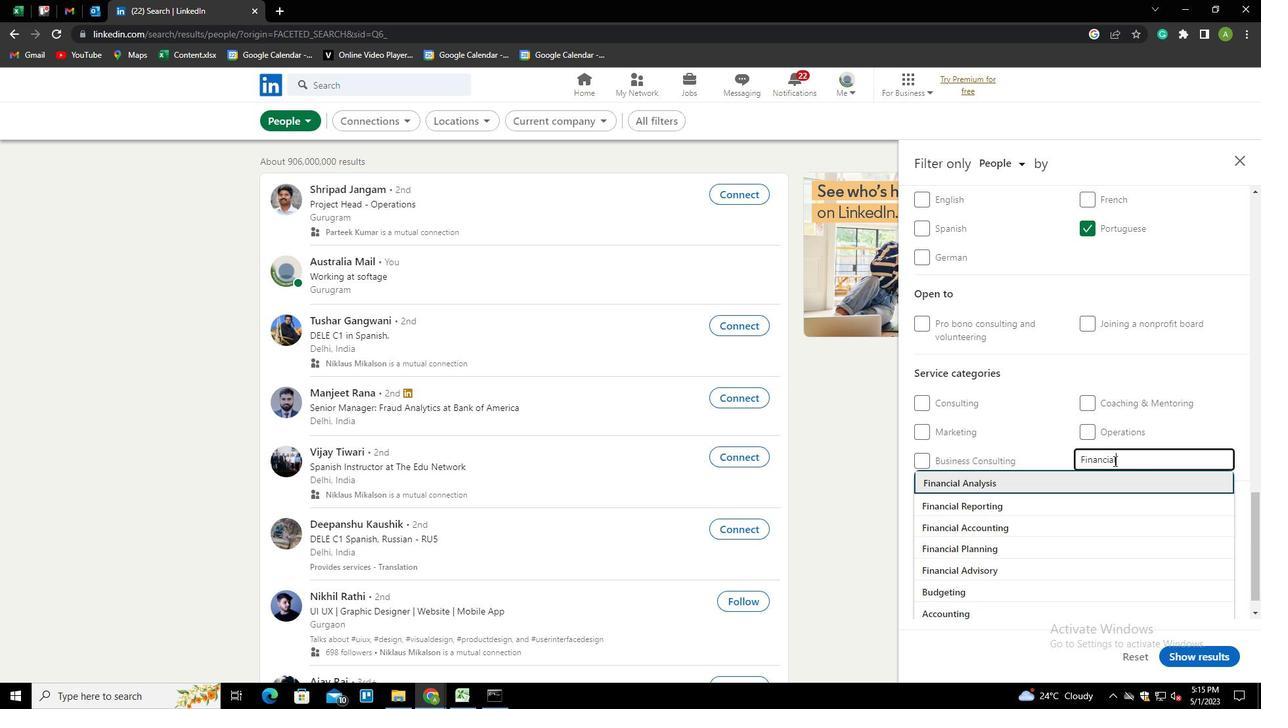 
Action: Mouse scrolled (1114, 460) with delta (0, 0)
Screenshot: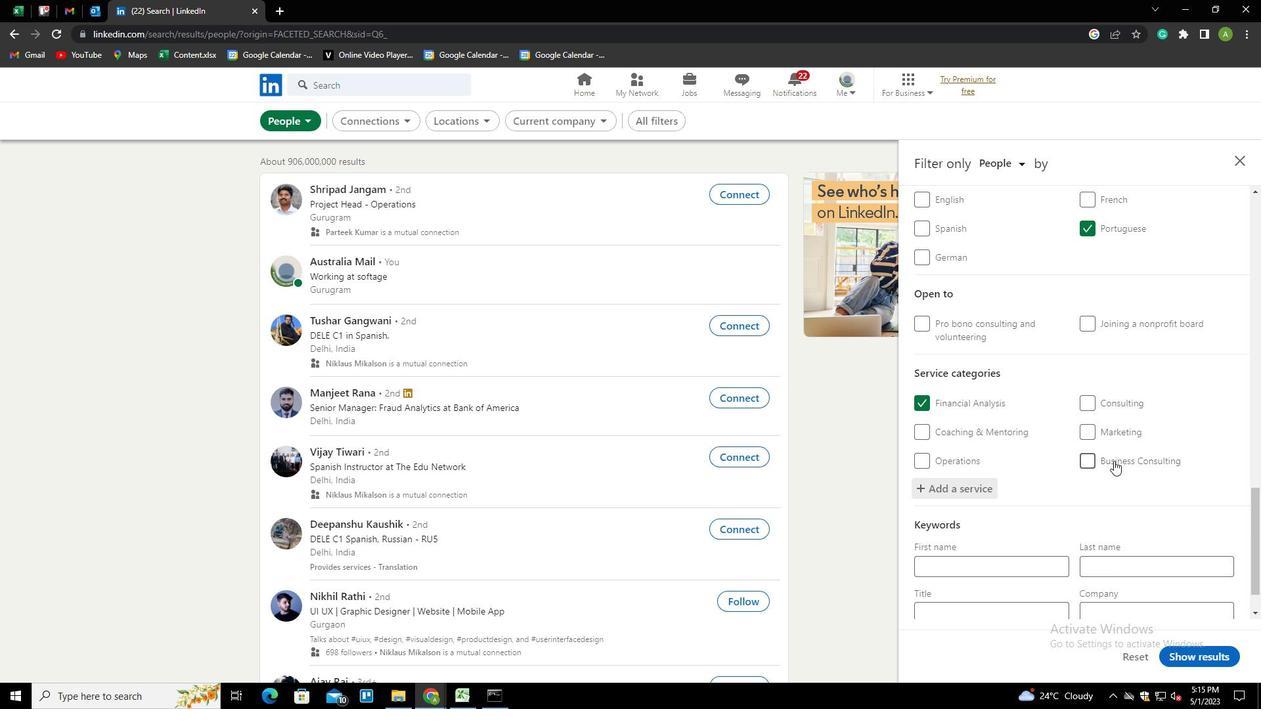 
Action: Mouse scrolled (1114, 460) with delta (0, 0)
Screenshot: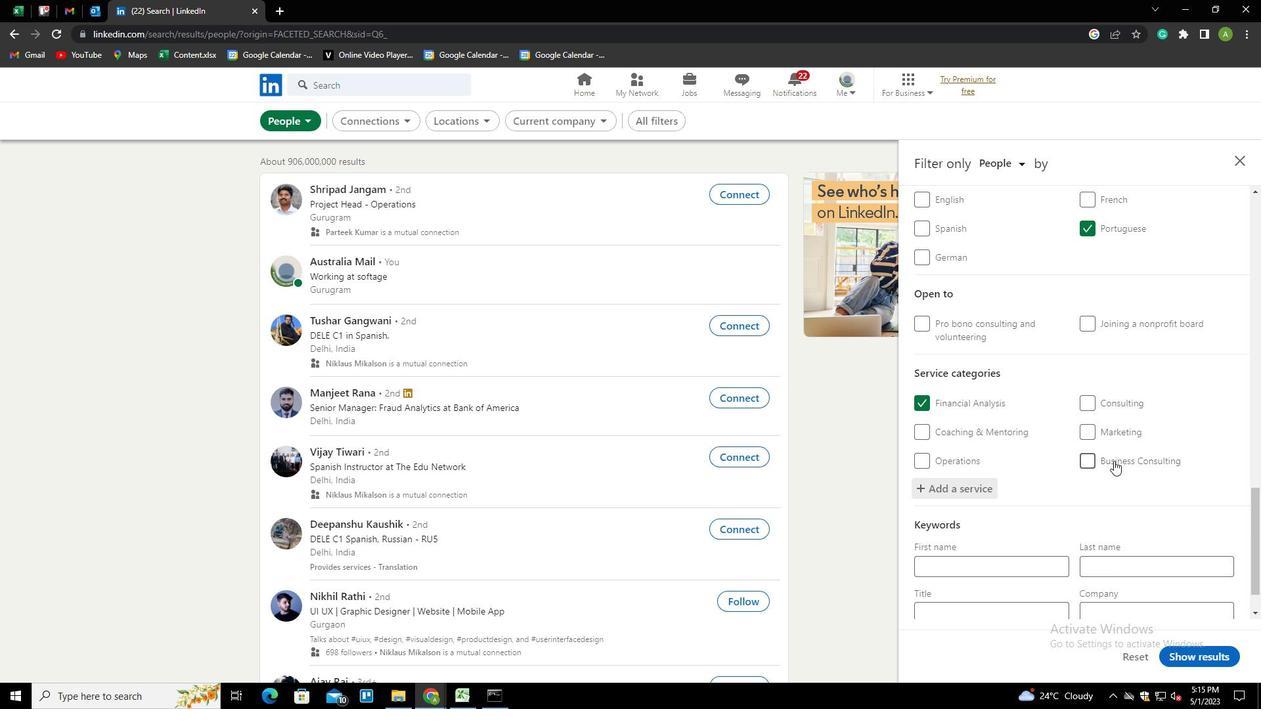 
Action: Mouse scrolled (1114, 460) with delta (0, 0)
Screenshot: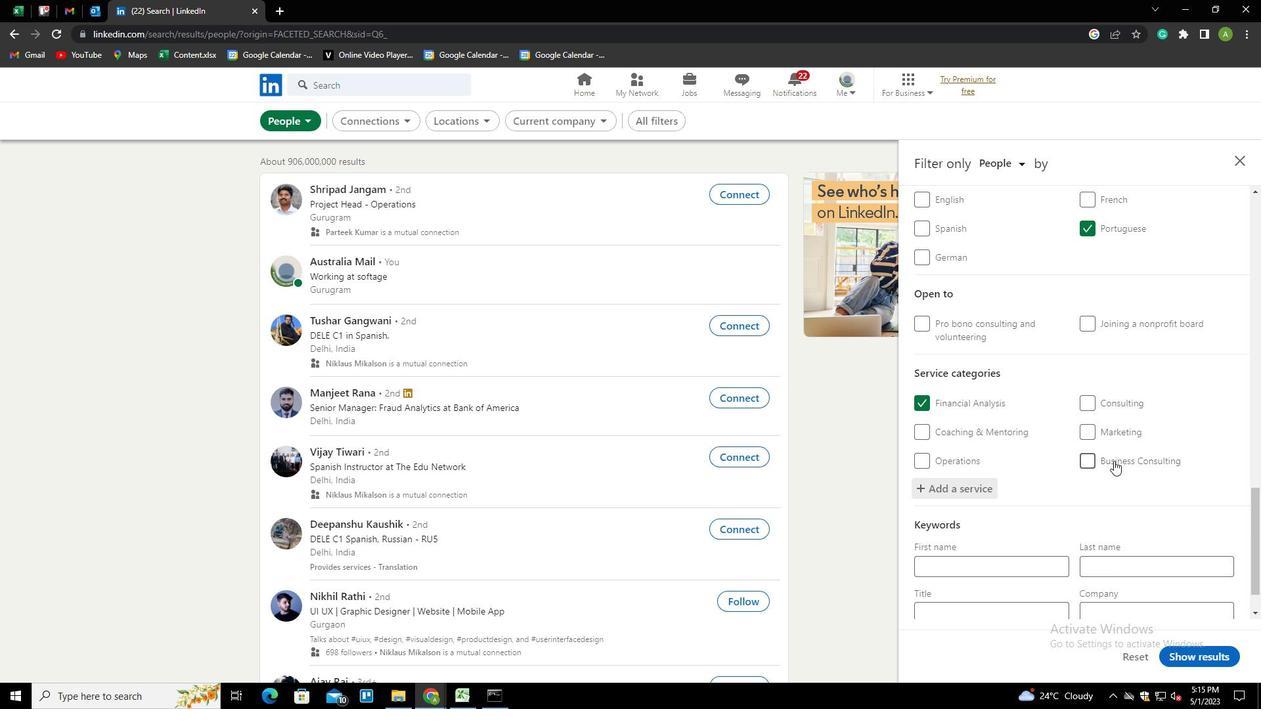 
Action: Mouse scrolled (1114, 460) with delta (0, 0)
Screenshot: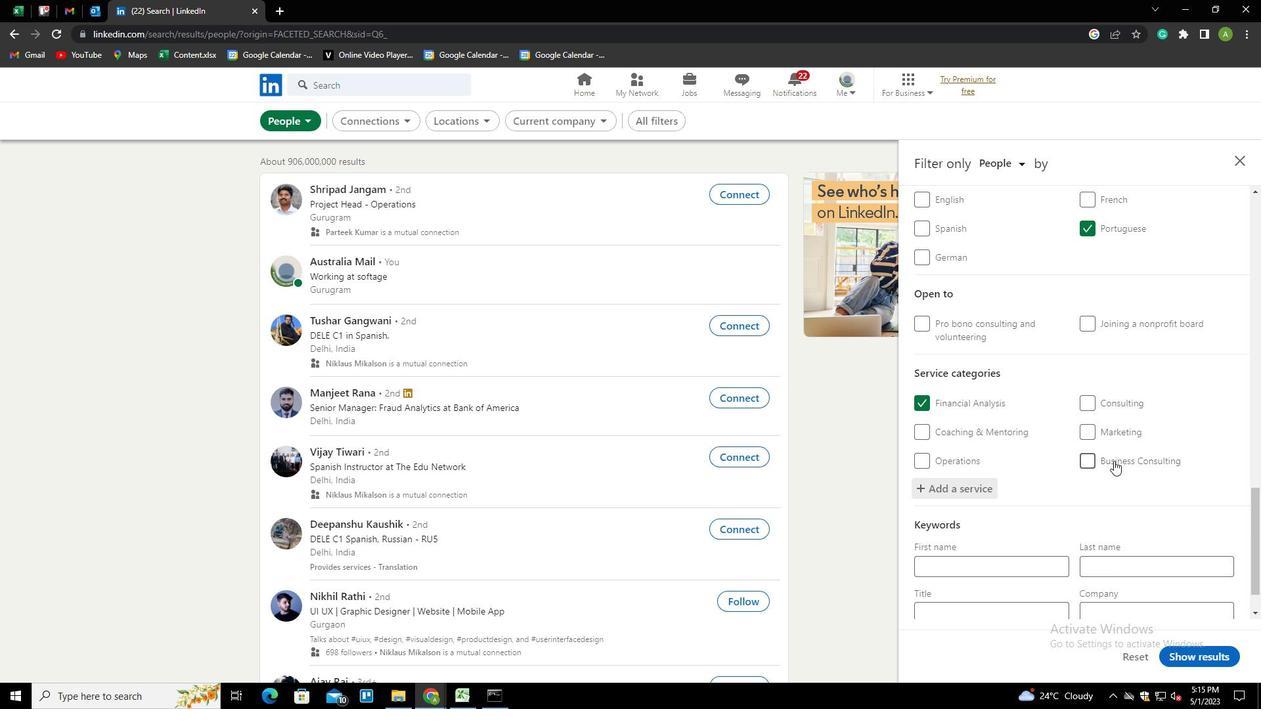 
Action: Mouse scrolled (1114, 460) with delta (0, 0)
Screenshot: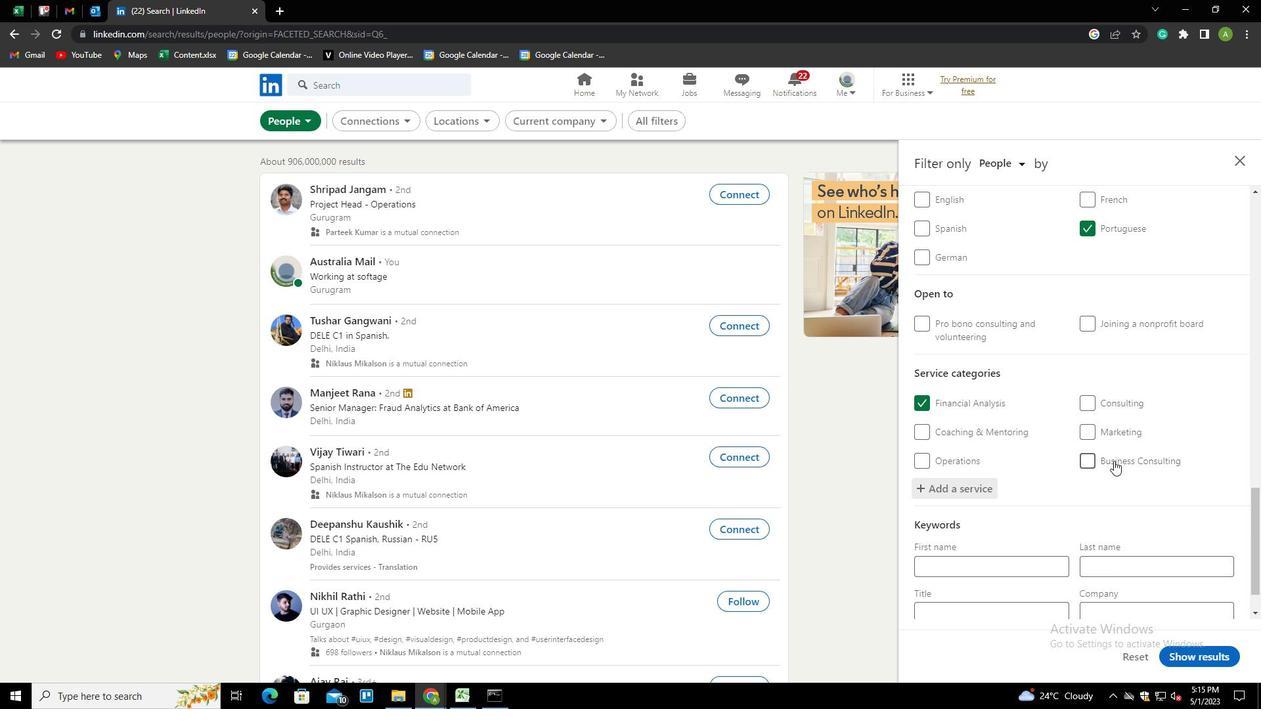 
Action: Mouse scrolled (1114, 460) with delta (0, 0)
Screenshot: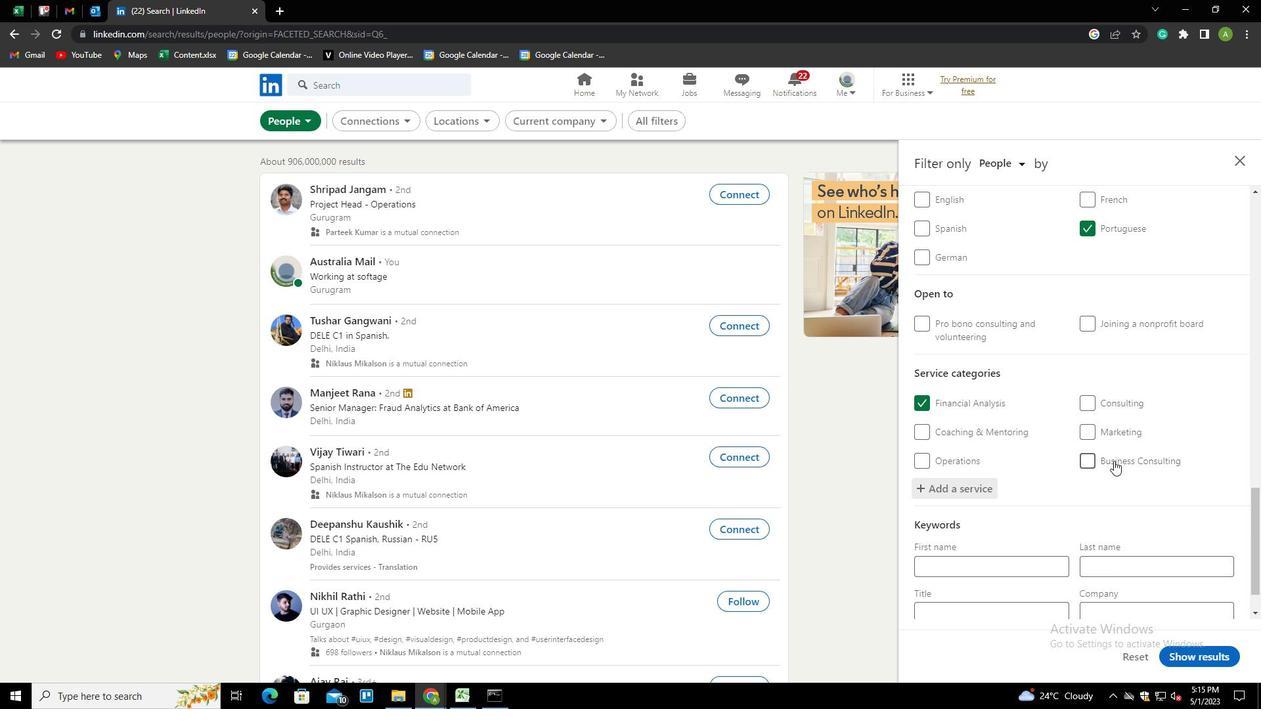 
Action: Mouse scrolled (1114, 460) with delta (0, 0)
Screenshot: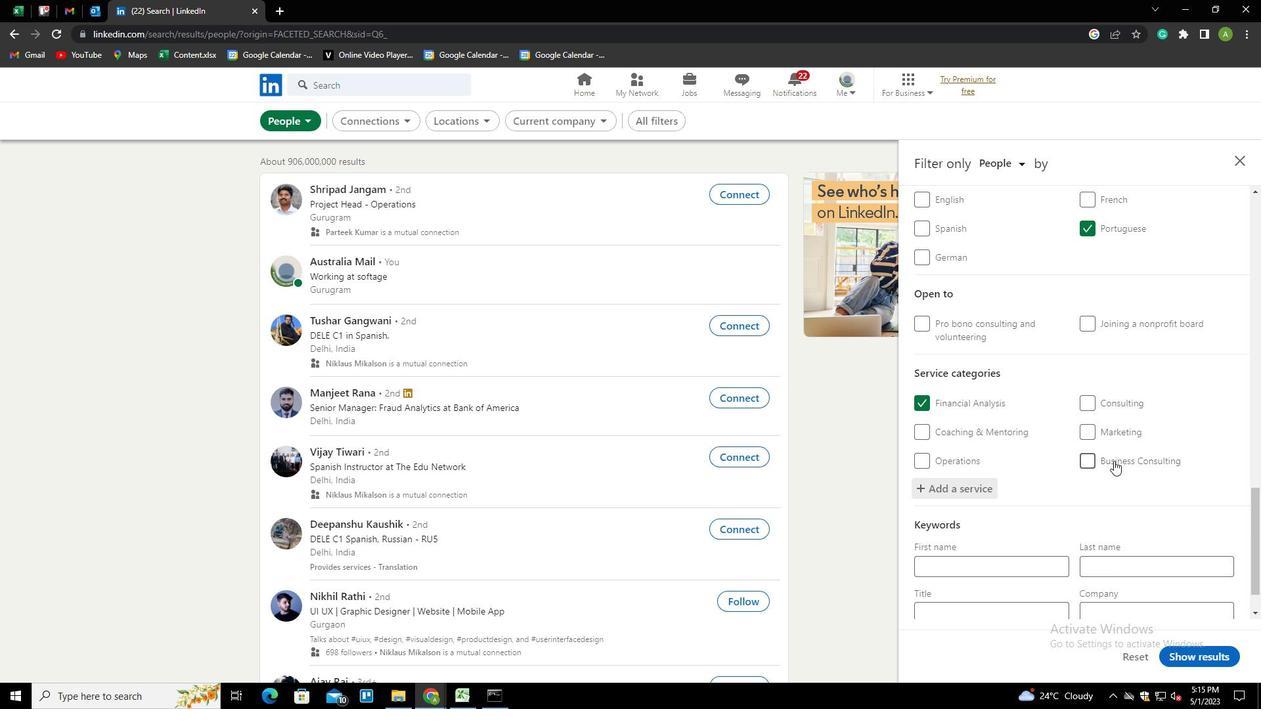 
Action: Mouse moved to (976, 563)
Screenshot: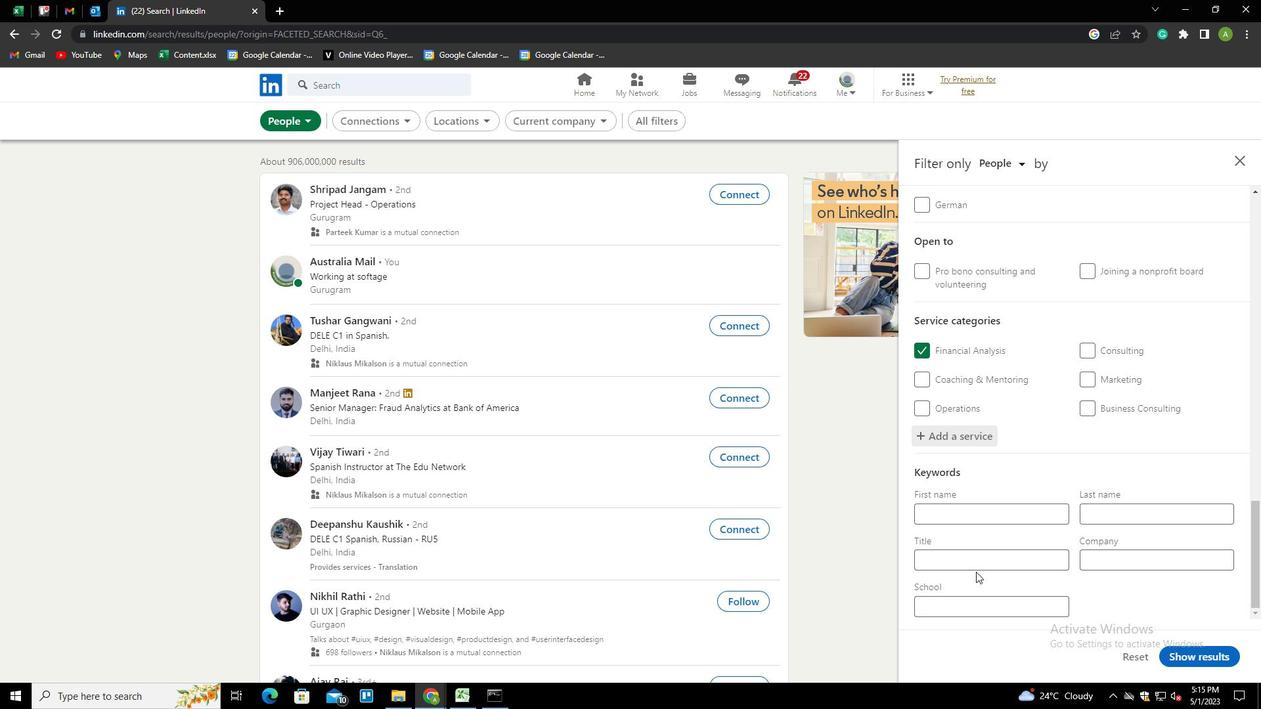 
Action: Mouse pressed left at (976, 563)
Screenshot: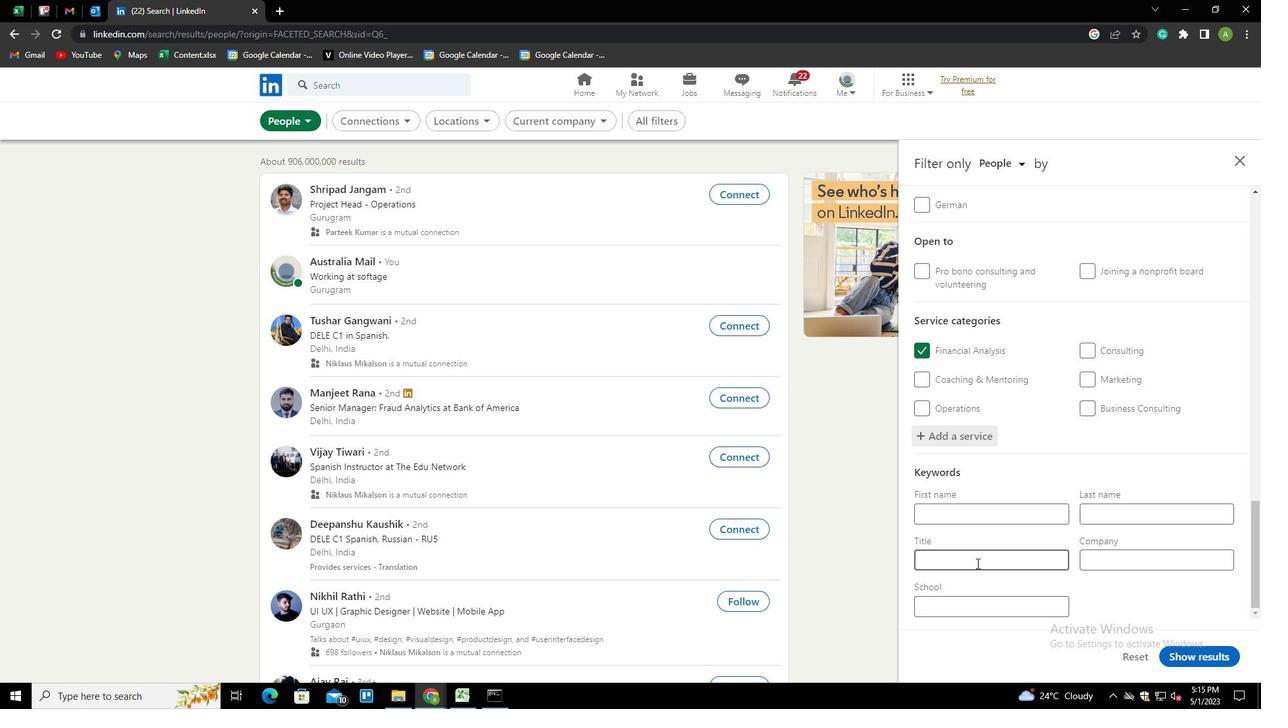 
Action: Key pressed <Key.shift>CUSTOMER<Key.space><Key.shift>CARE<Key.space><Key.shift>ASSOCIATE
Screenshot: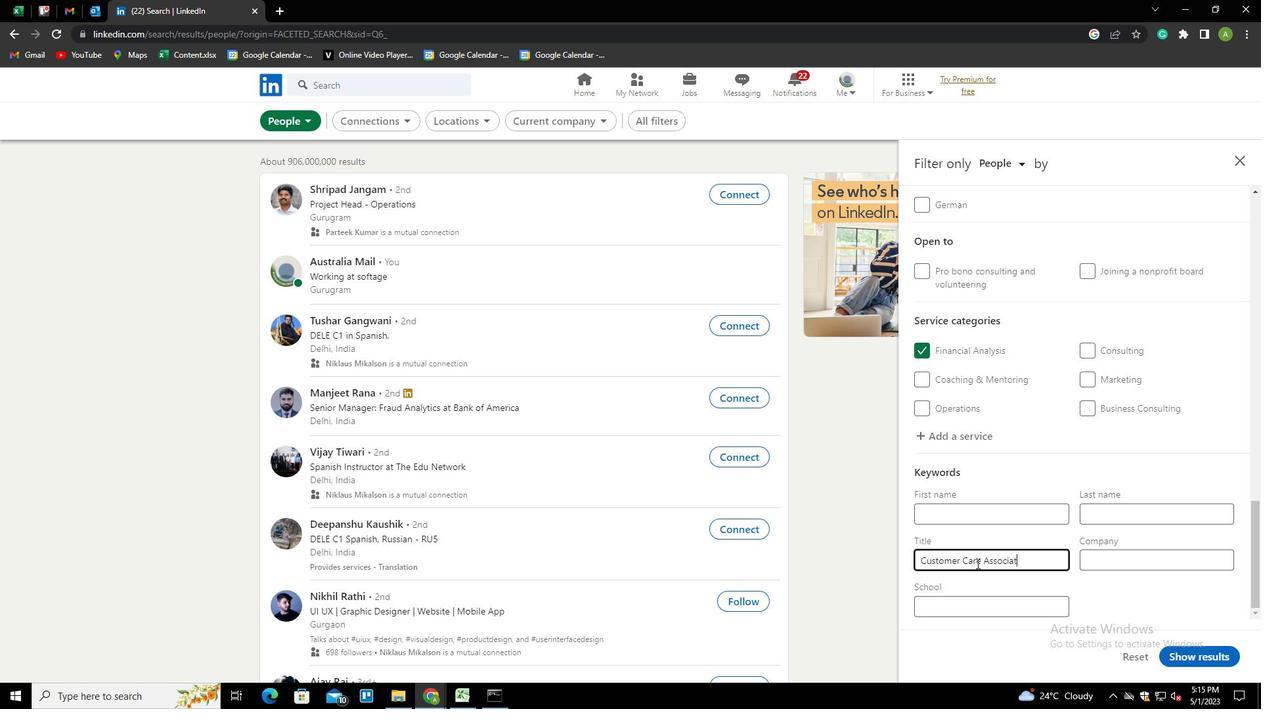
Action: Mouse moved to (1124, 599)
Screenshot: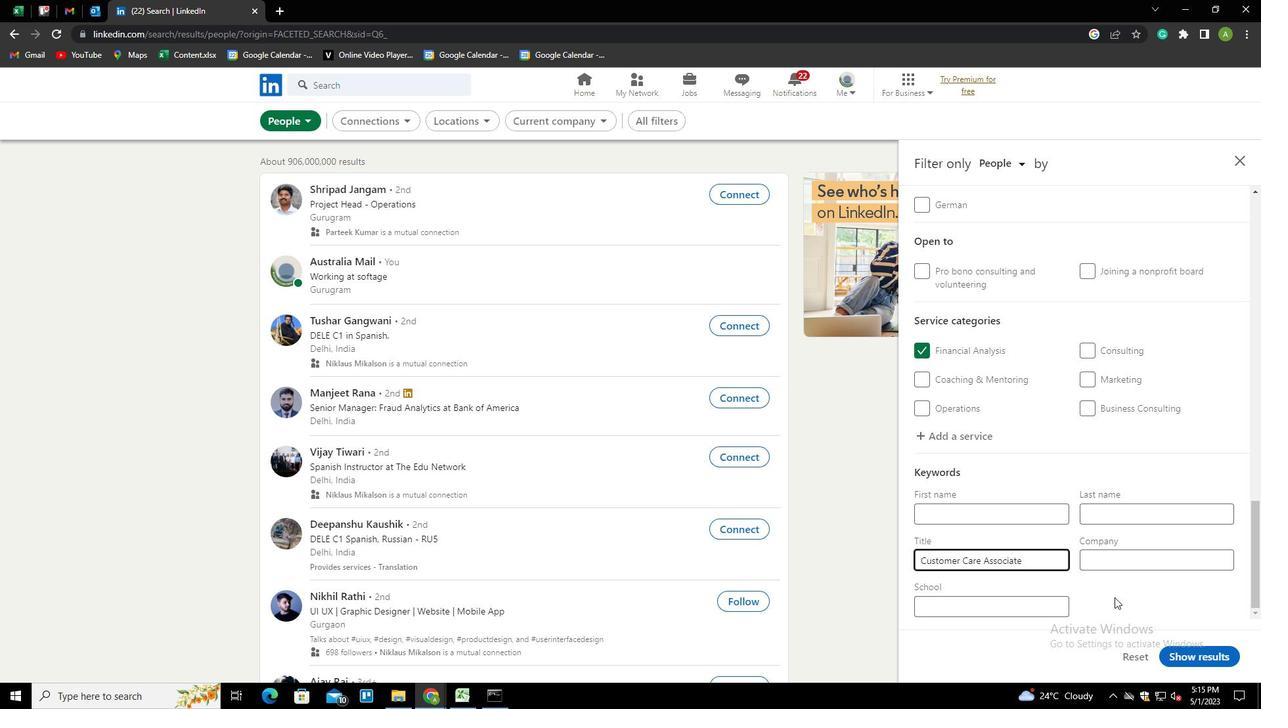
Action: Mouse pressed left at (1124, 599)
Screenshot: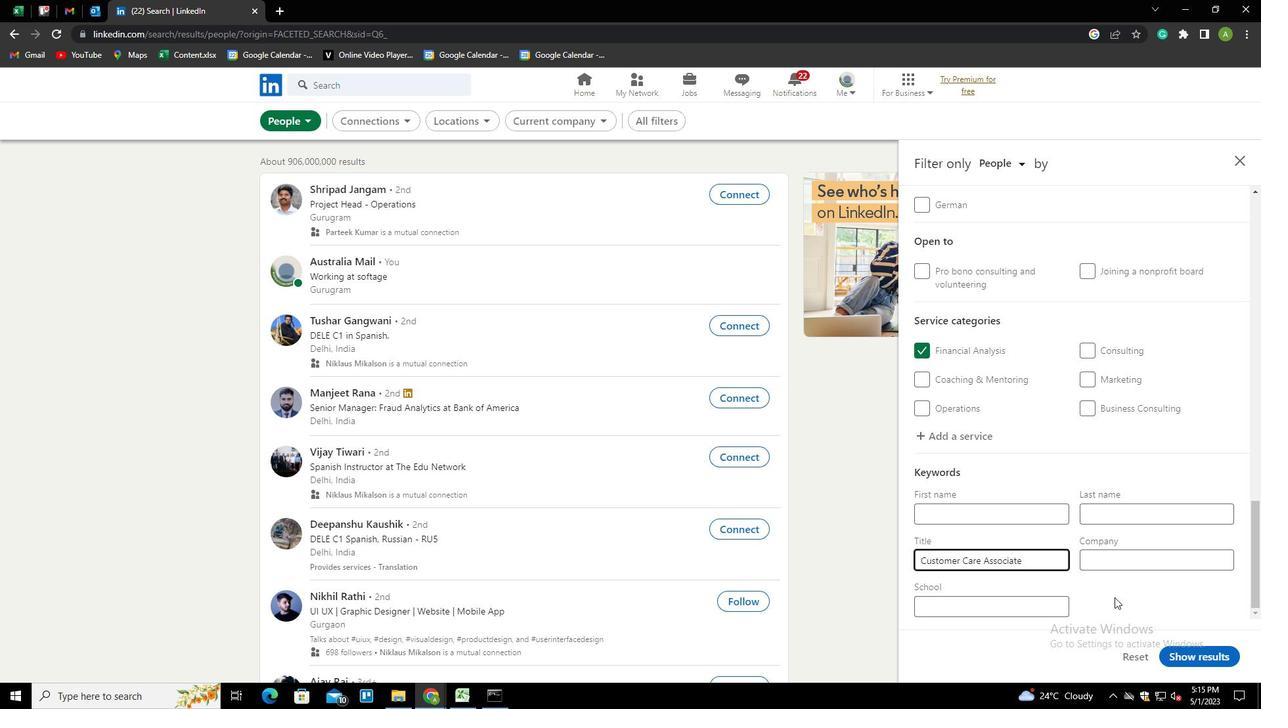 
Action: Mouse moved to (1221, 650)
Screenshot: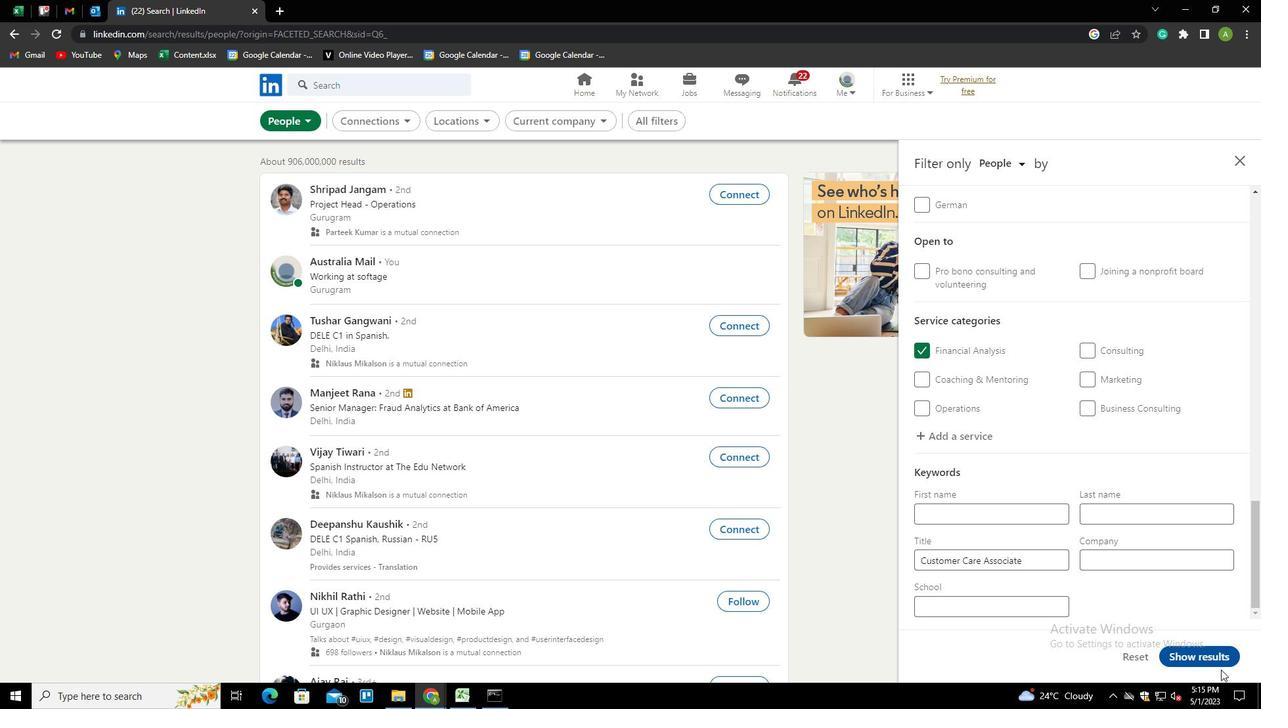 
Action: Mouse pressed left at (1221, 650)
Screenshot: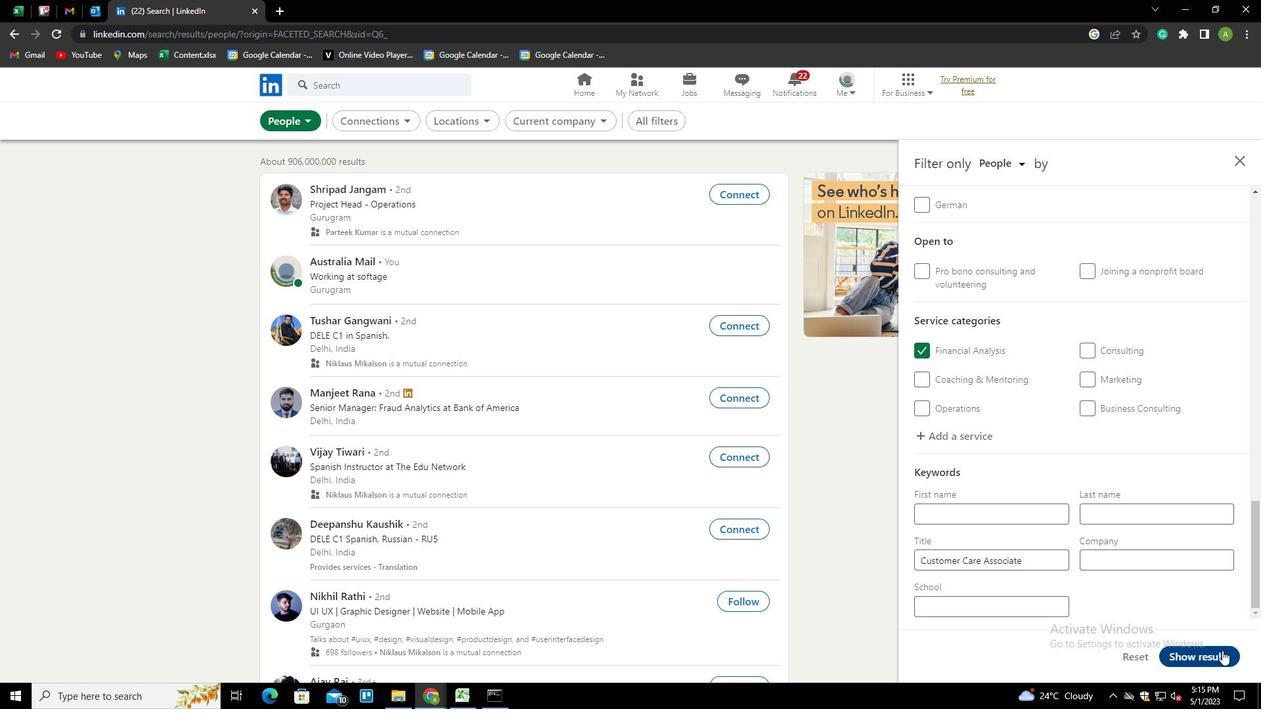 
